 Task: Research Airbnb options in Mlimba, Tanzania from 6th December, 2023 to 10th December, 2023 for 1 adult.1  bedroom having 1 bed and 1 bathroom. Property type can be hotel. Look for 4 properties as per requirement.
Action: Mouse moved to (478, 242)
Screenshot: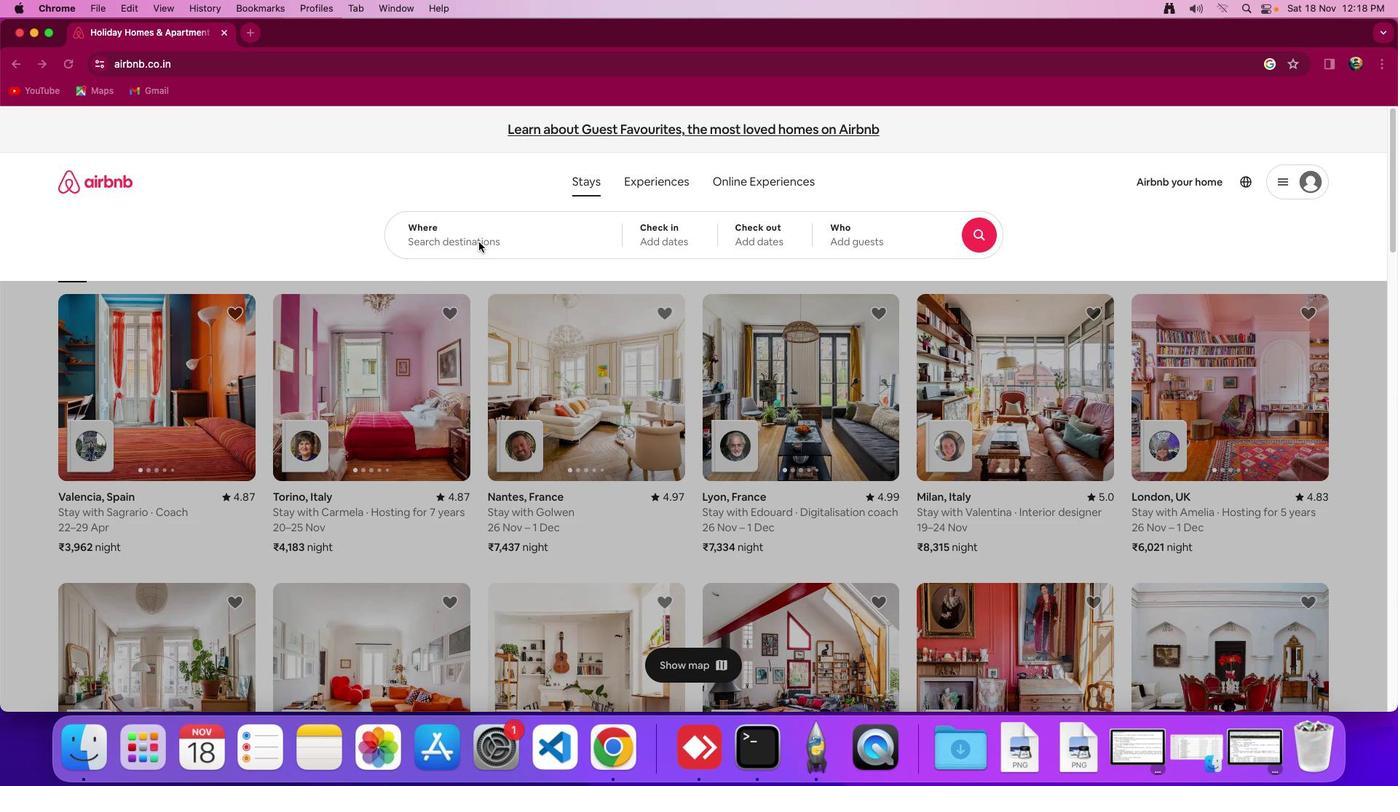 
Action: Mouse pressed left at (478, 242)
Screenshot: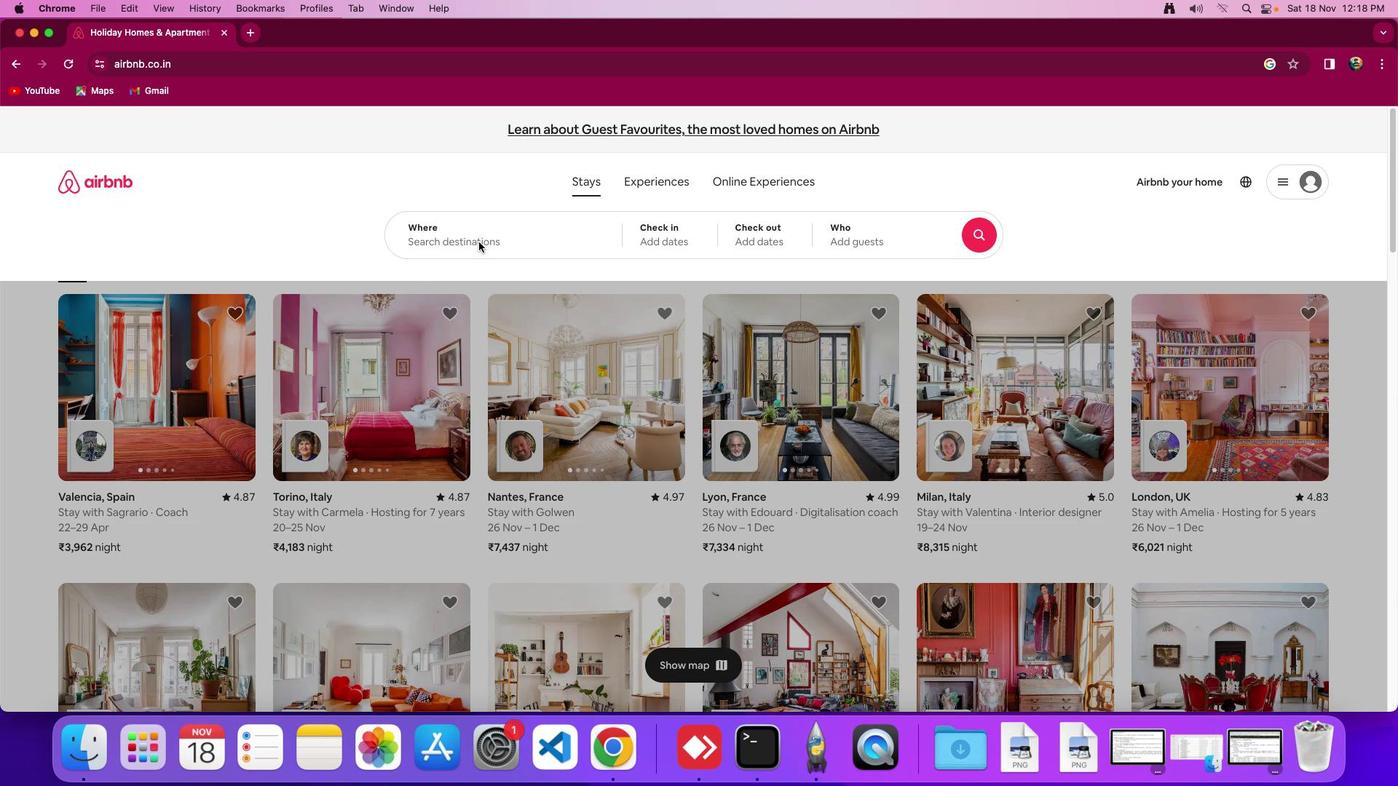 
Action: Mouse moved to (486, 236)
Screenshot: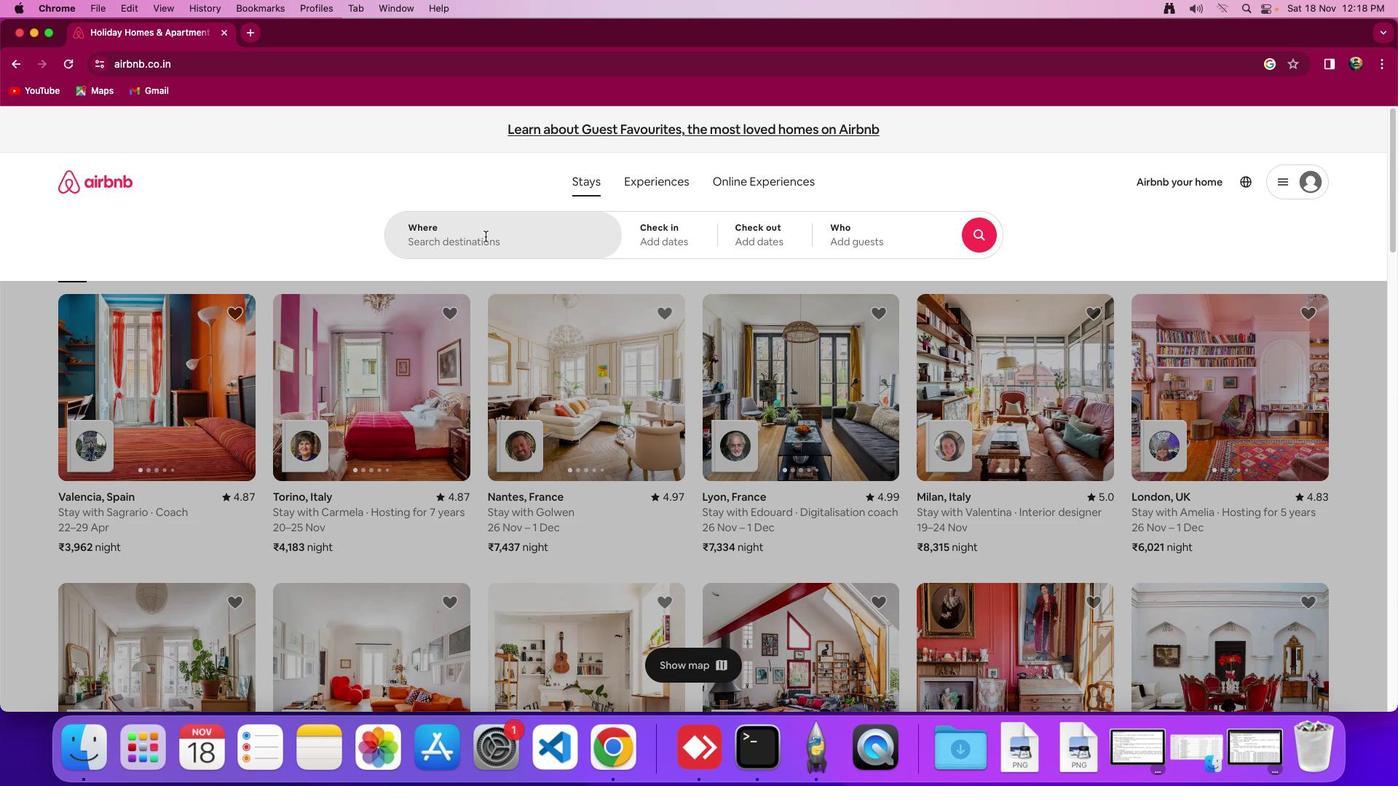 
Action: Mouse pressed left at (486, 236)
Screenshot: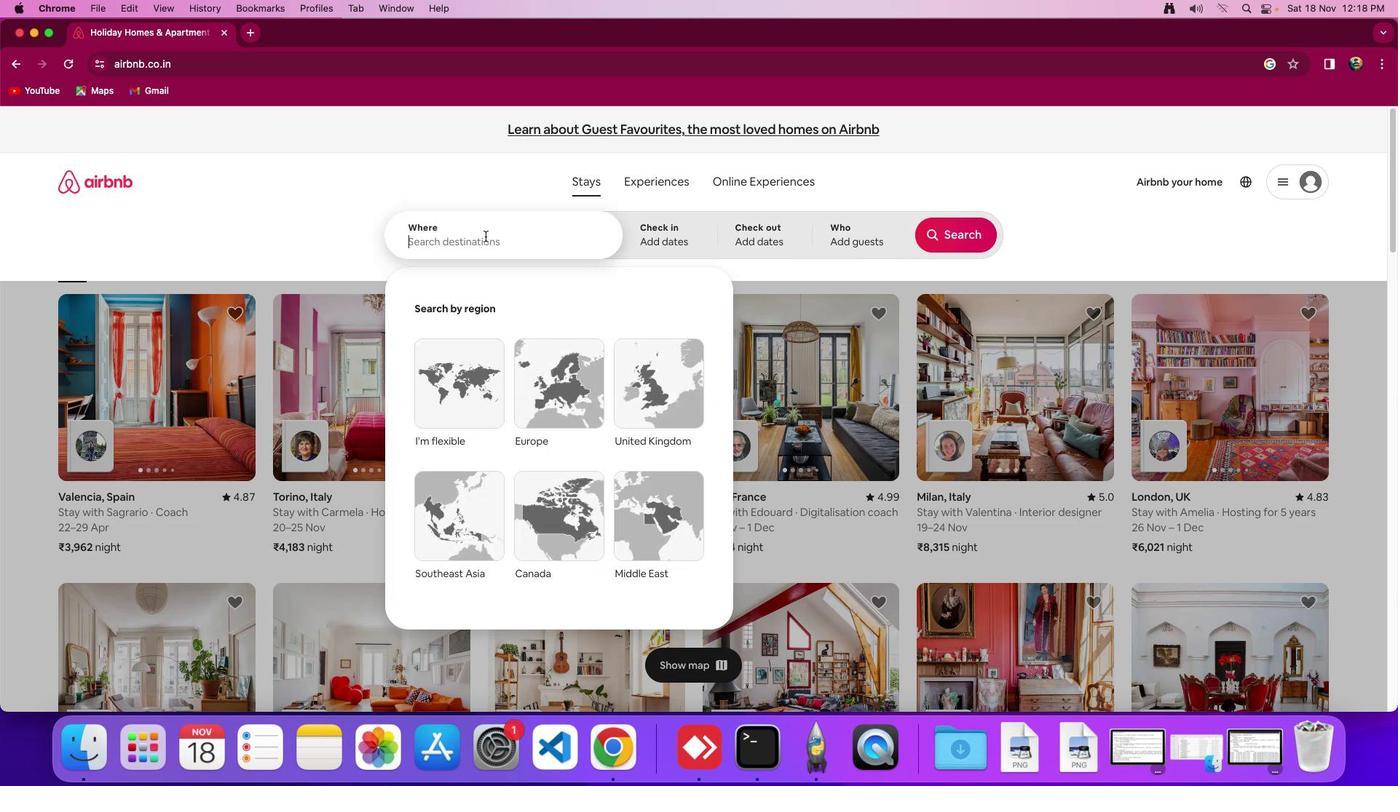 
Action: Mouse moved to (580, 255)
Screenshot: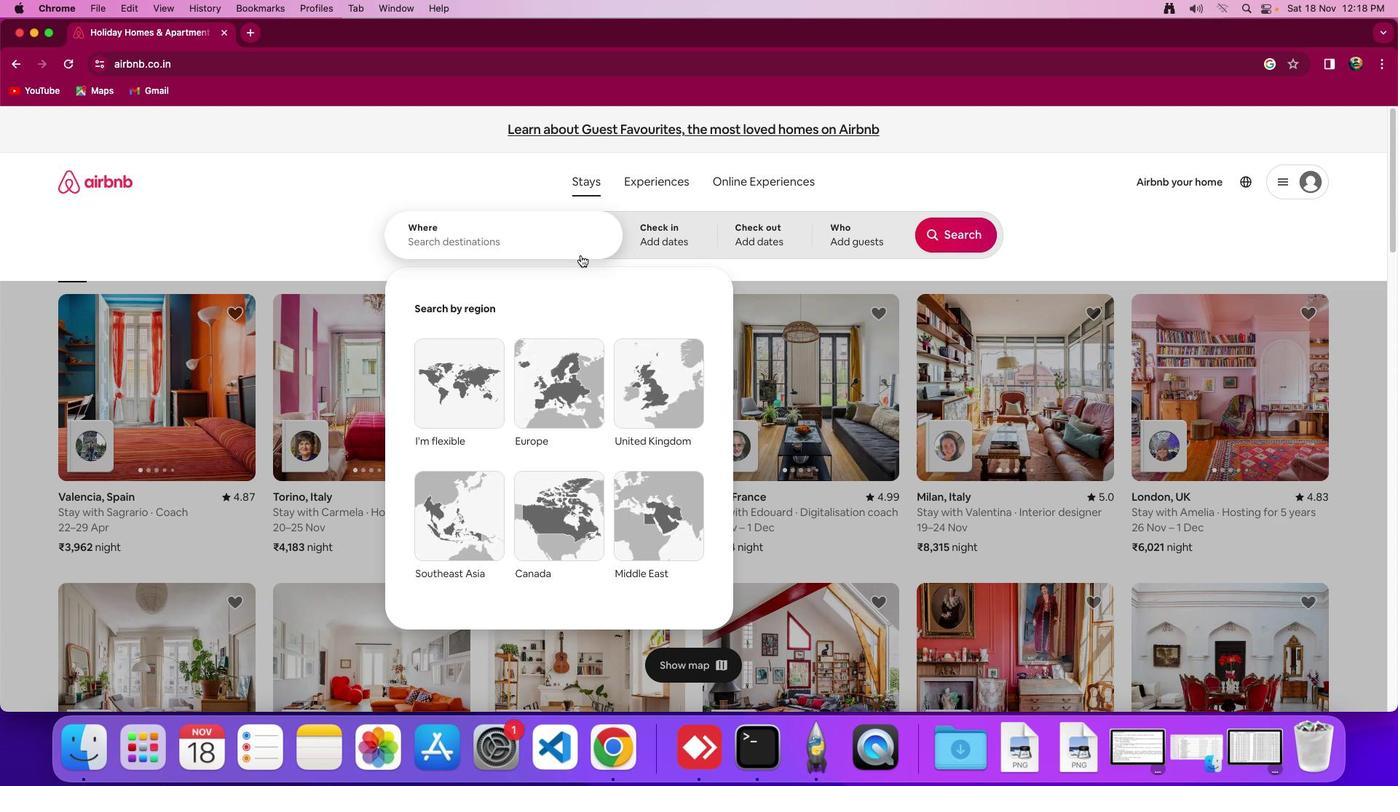 
Action: Key pressed Key.shift'M''l''i''m''b''a'','Key.spaceKey.shift_r'T''a''n''z''a''n''i''a'
Screenshot: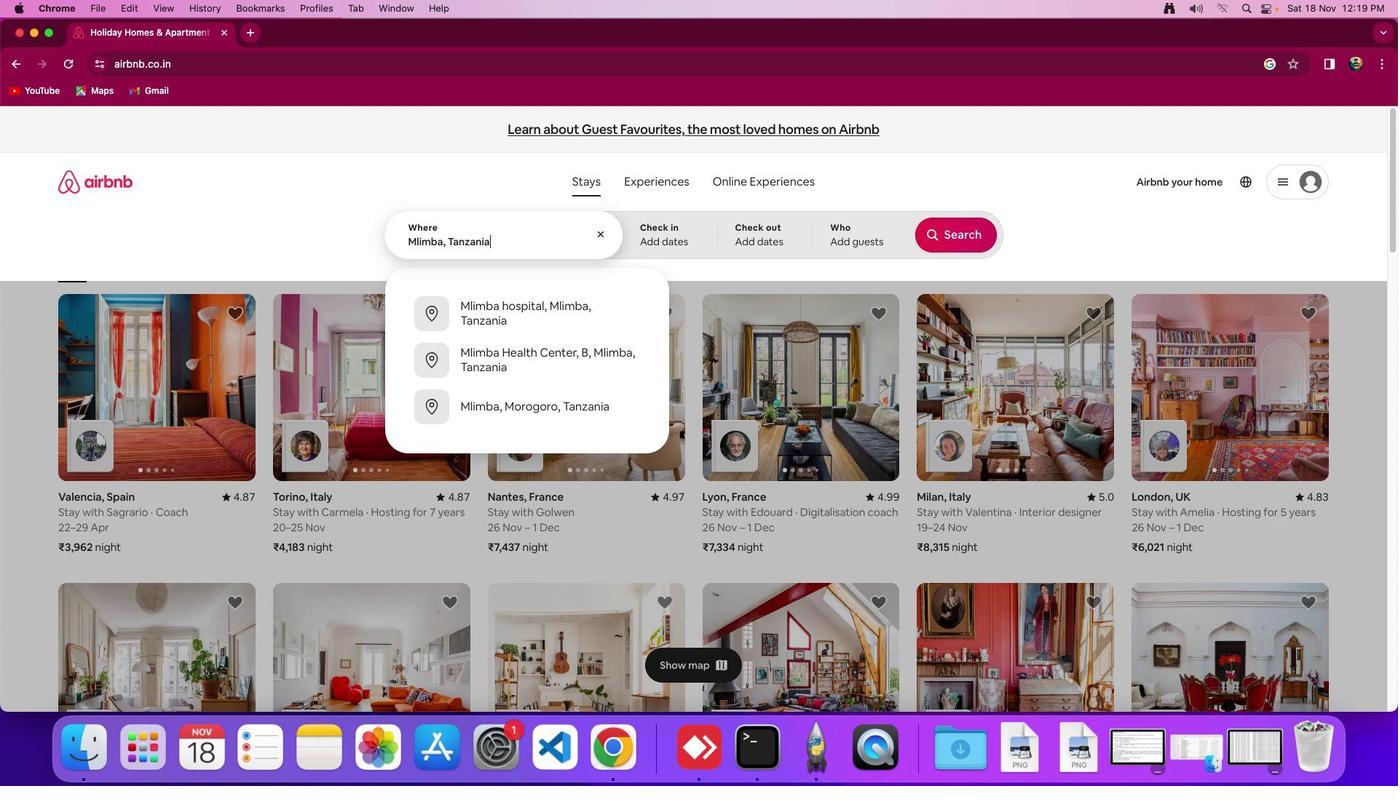 
Action: Mouse moved to (668, 240)
Screenshot: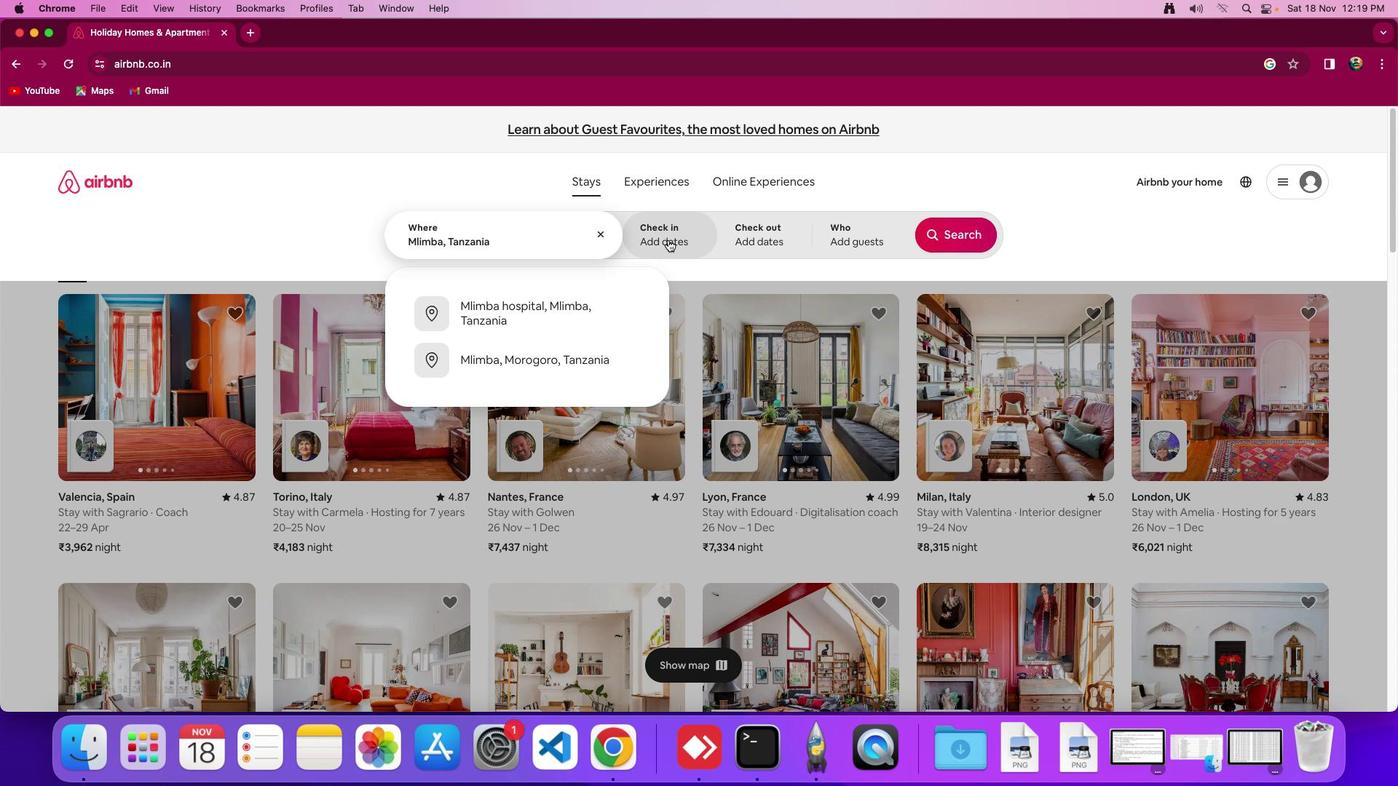
Action: Mouse pressed left at (668, 240)
Screenshot: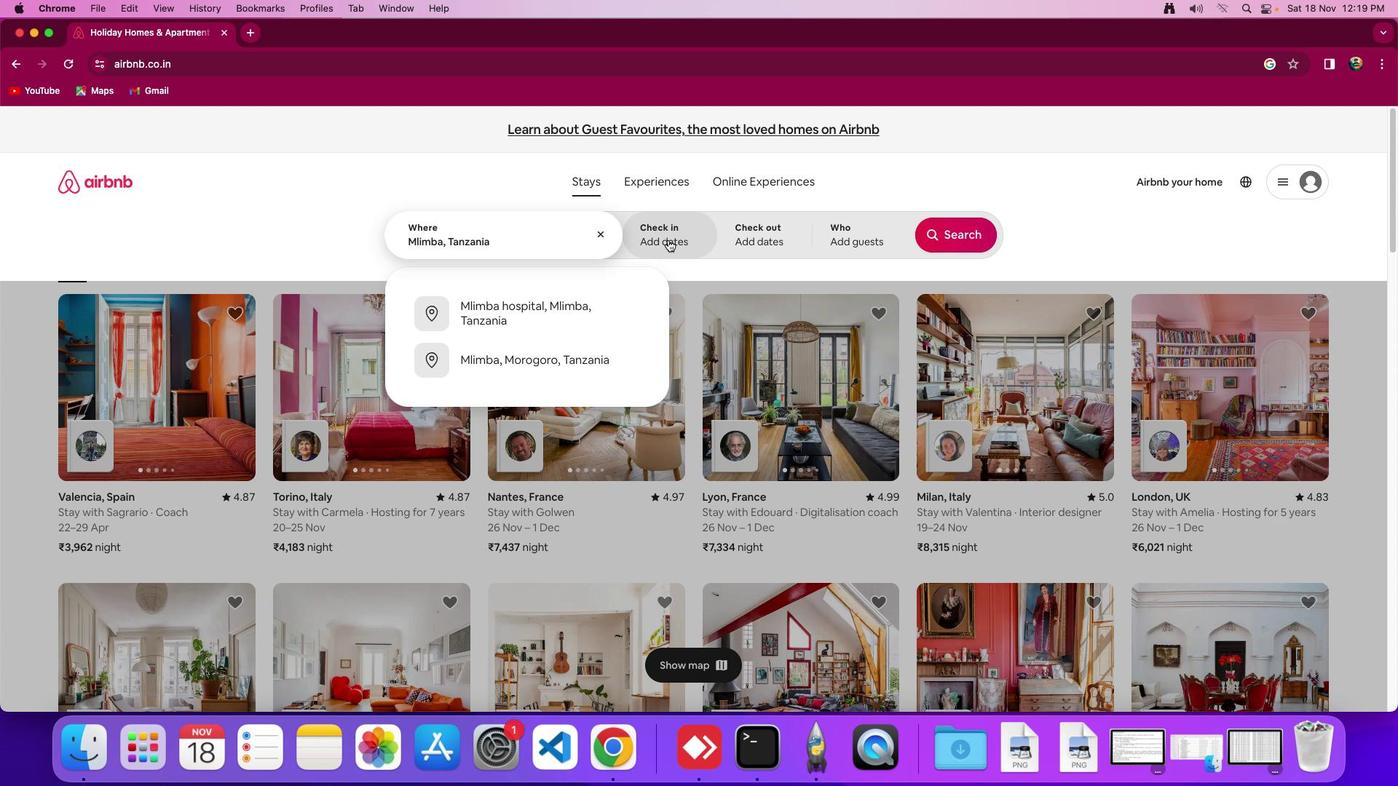 
Action: Mouse moved to (828, 451)
Screenshot: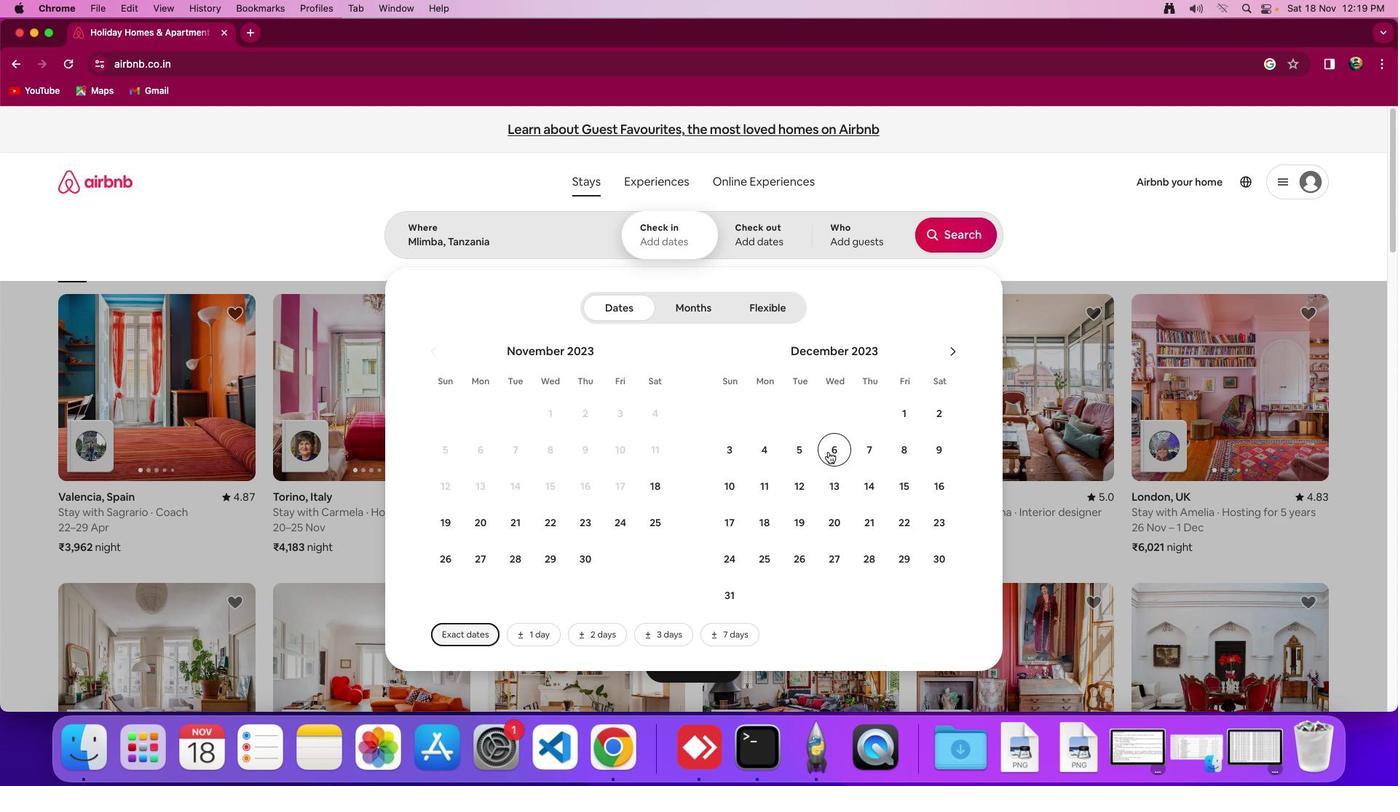 
Action: Mouse pressed left at (828, 451)
Screenshot: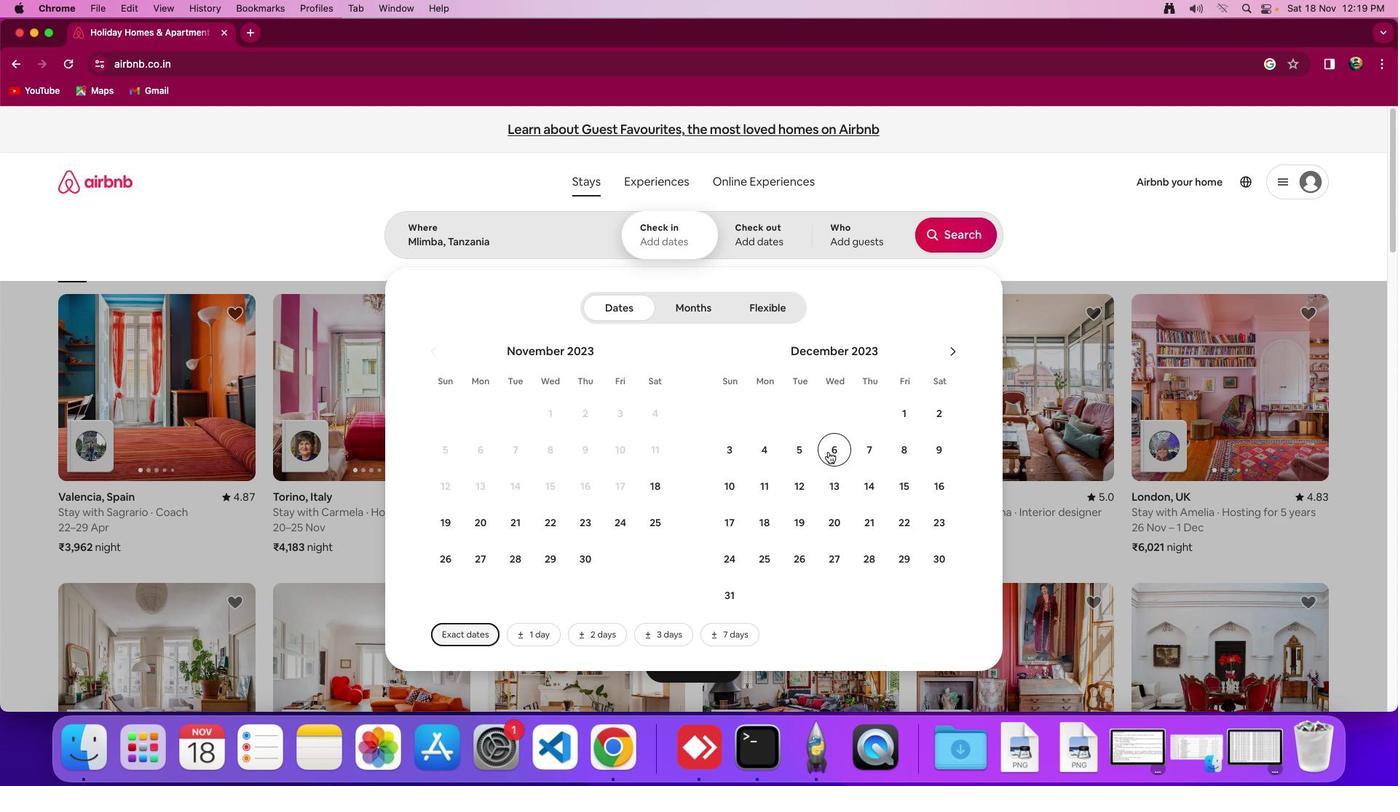 
Action: Mouse moved to (726, 487)
Screenshot: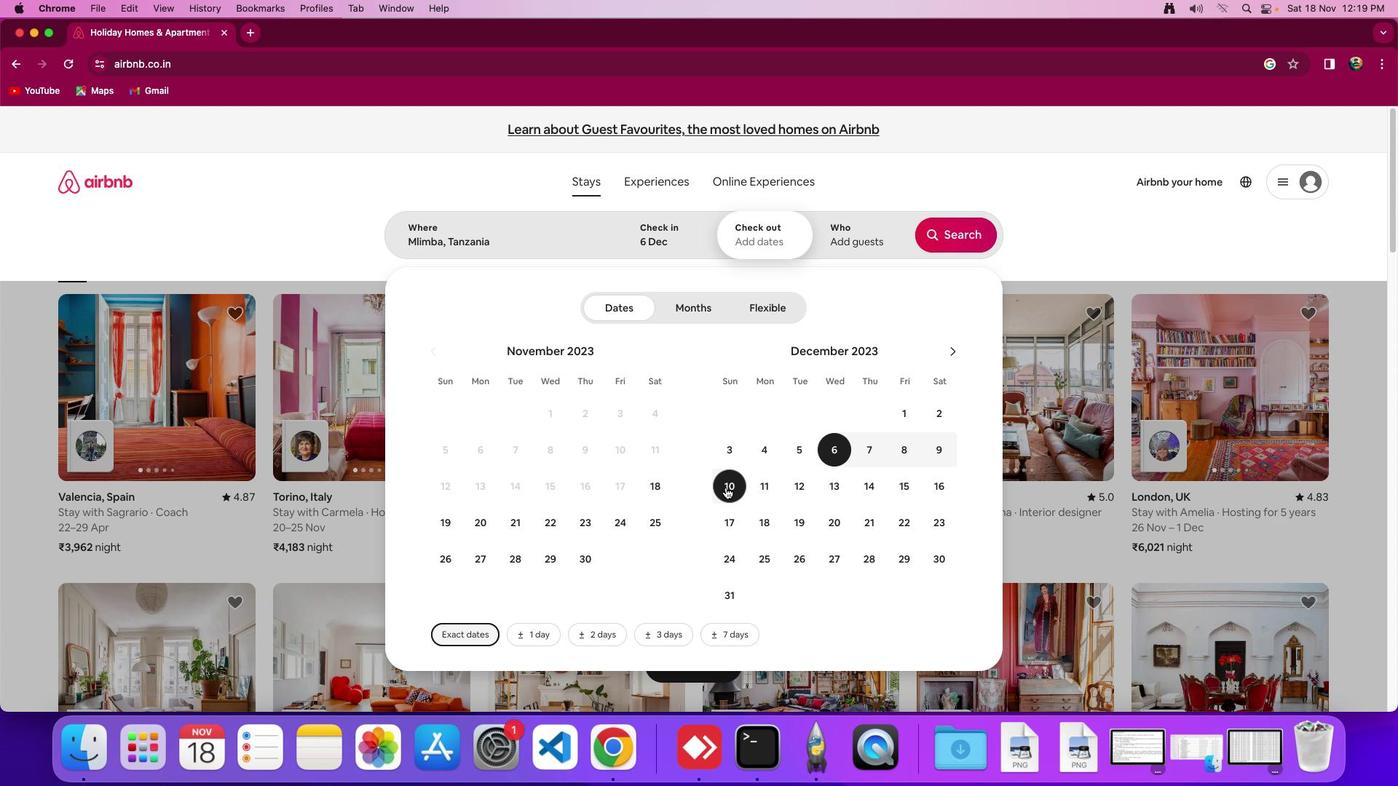 
Action: Mouse pressed left at (726, 487)
Screenshot: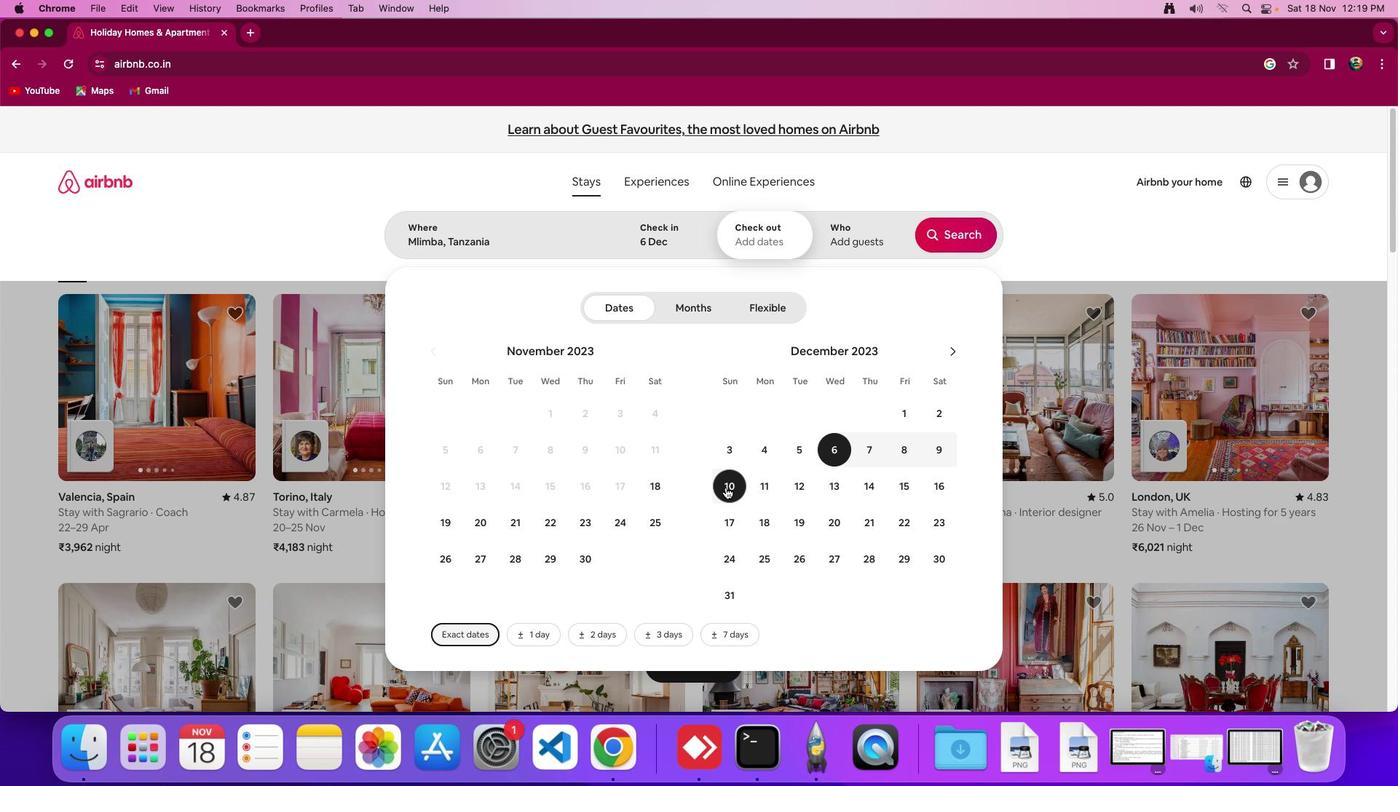 
Action: Mouse moved to (843, 237)
Screenshot: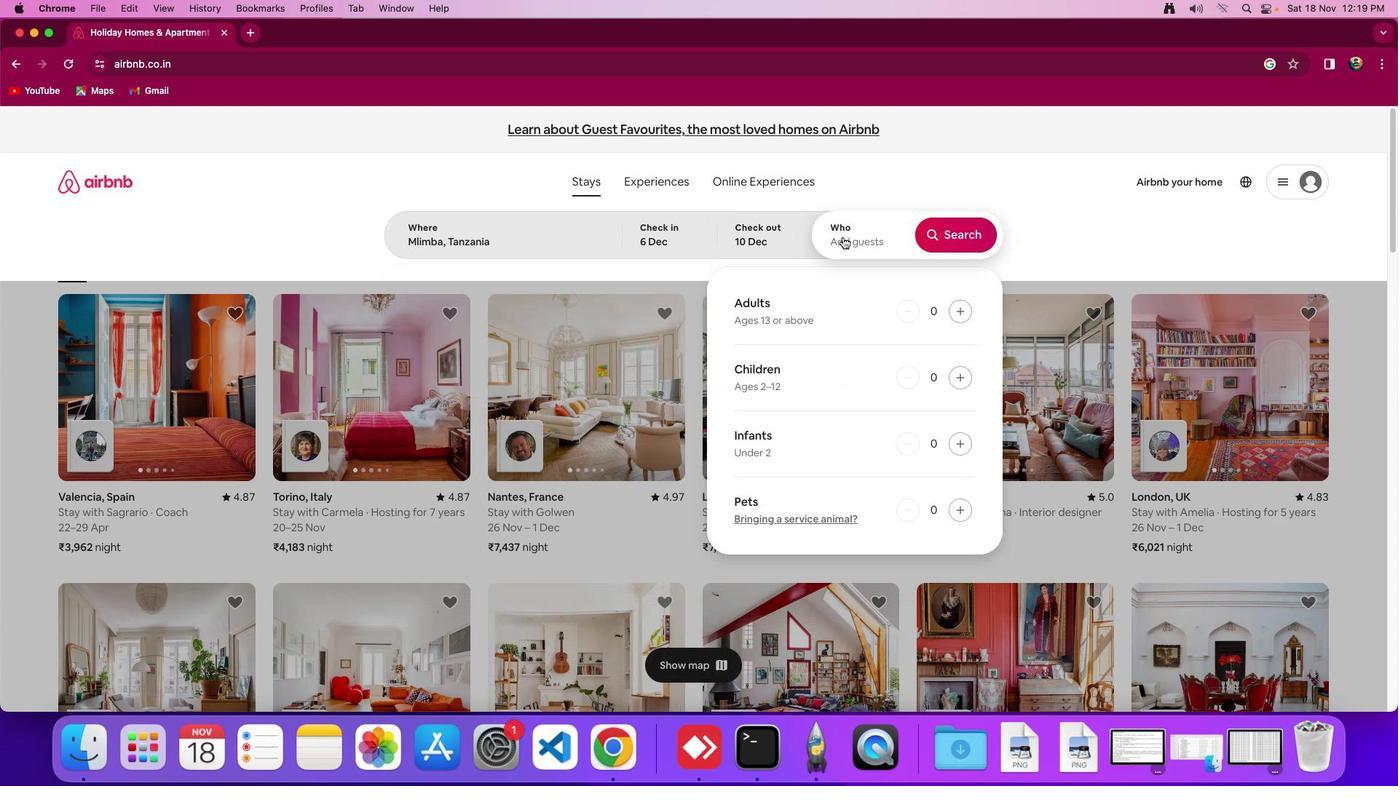 
Action: Mouse pressed left at (843, 237)
Screenshot: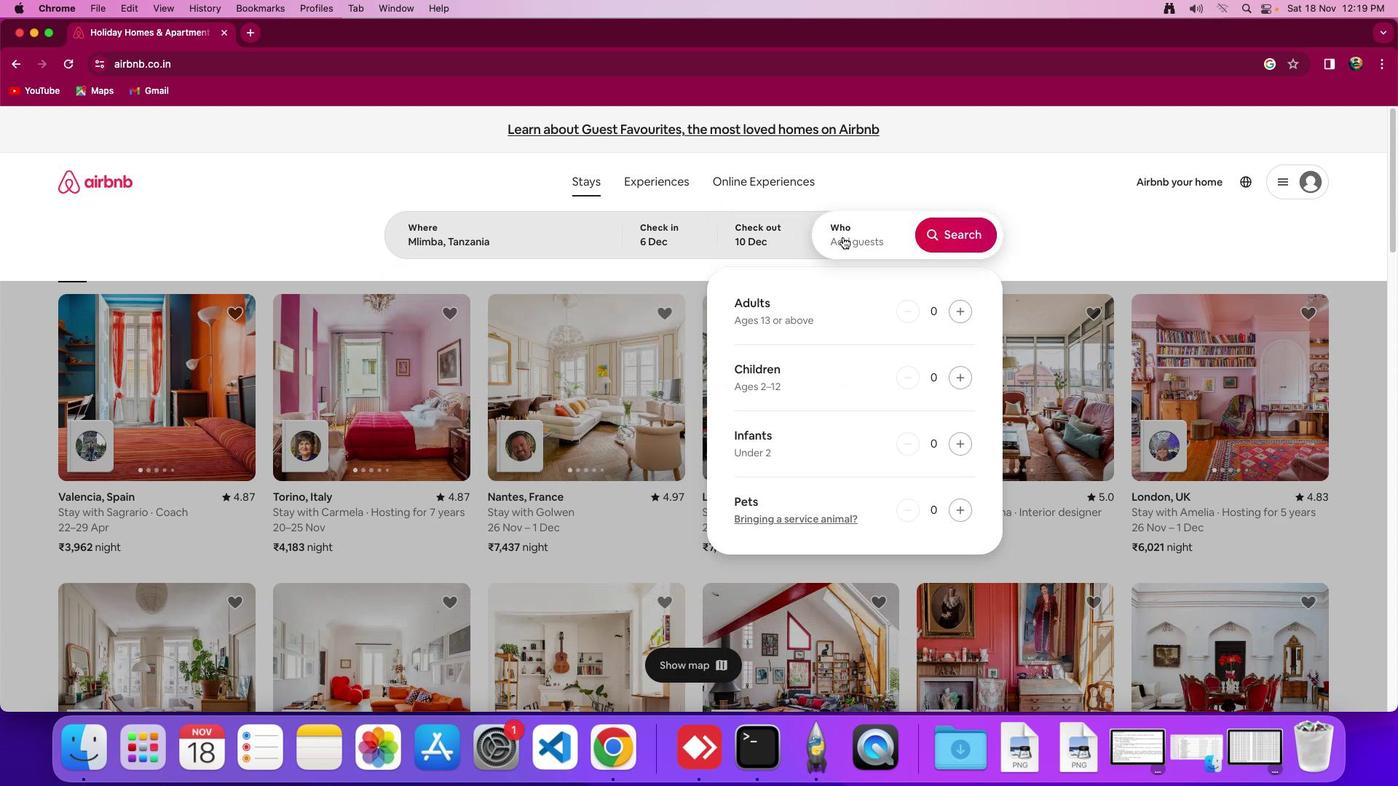 
Action: Mouse moved to (958, 308)
Screenshot: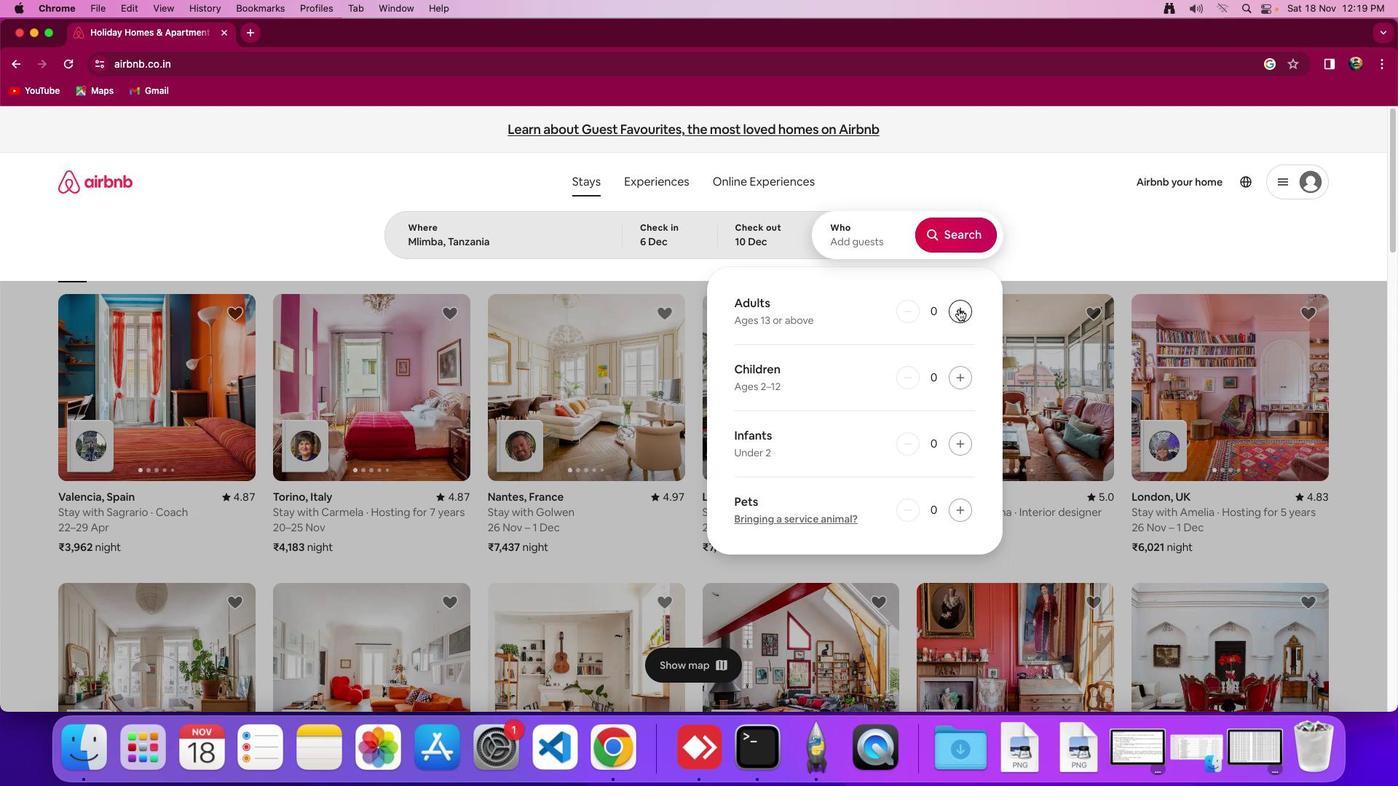 
Action: Mouse pressed left at (958, 308)
Screenshot: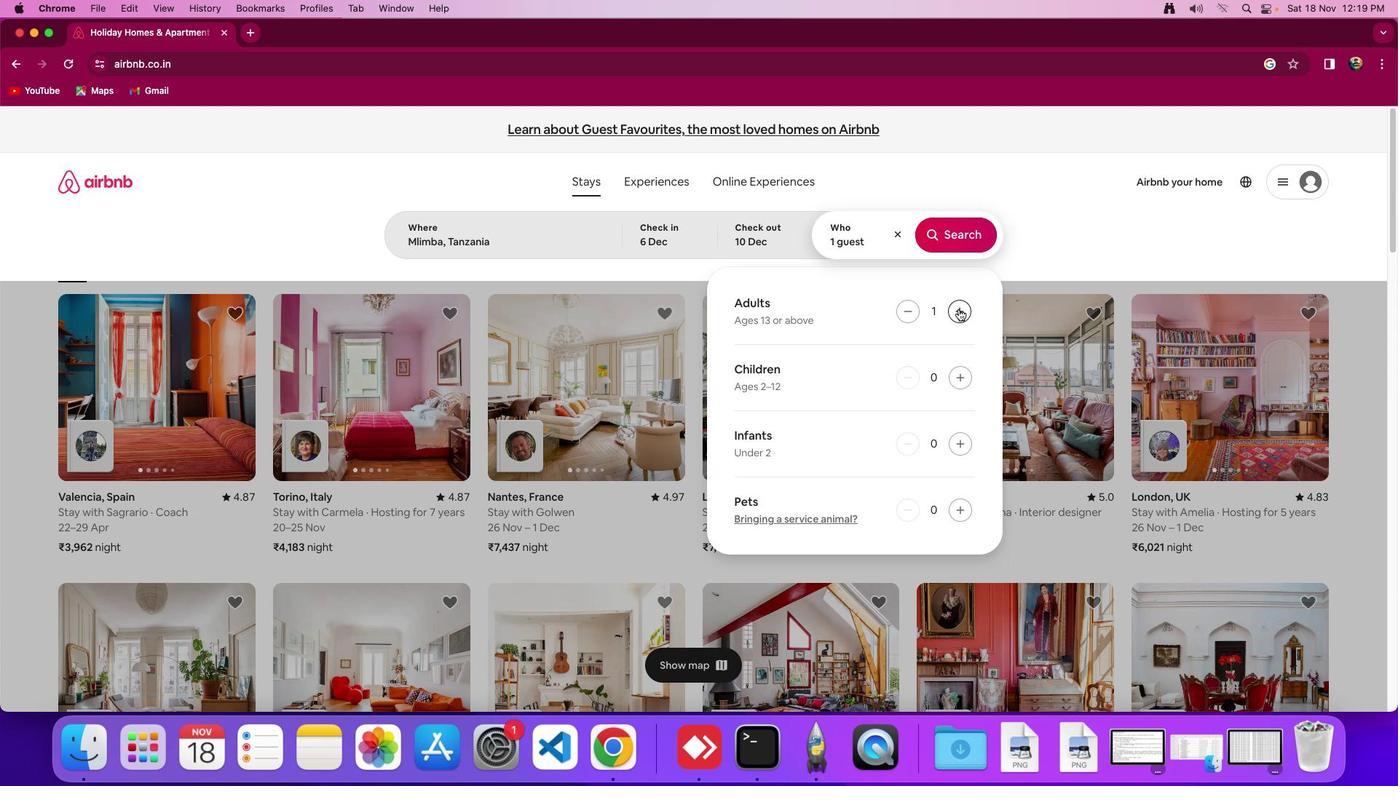 
Action: Mouse moved to (956, 380)
Screenshot: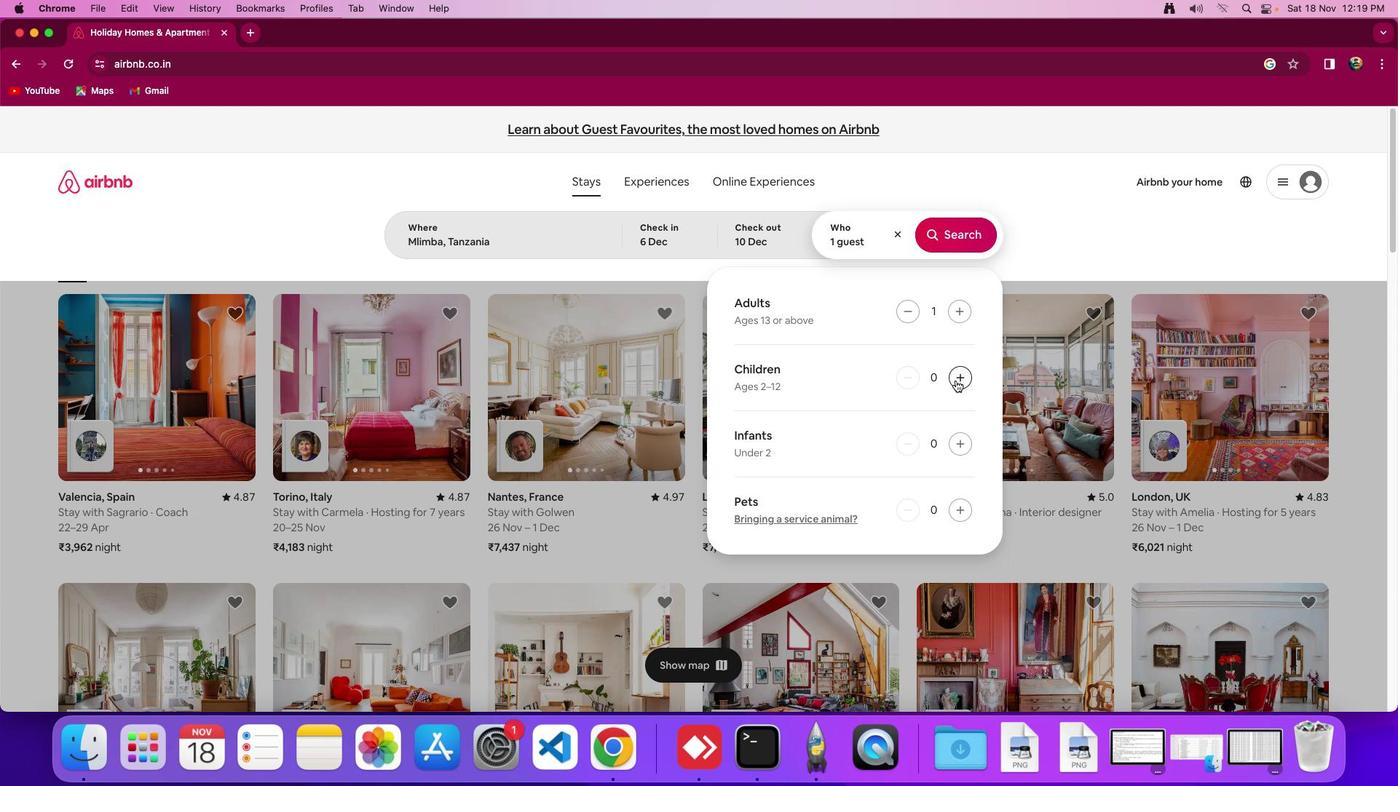 
Action: Mouse pressed left at (956, 380)
Screenshot: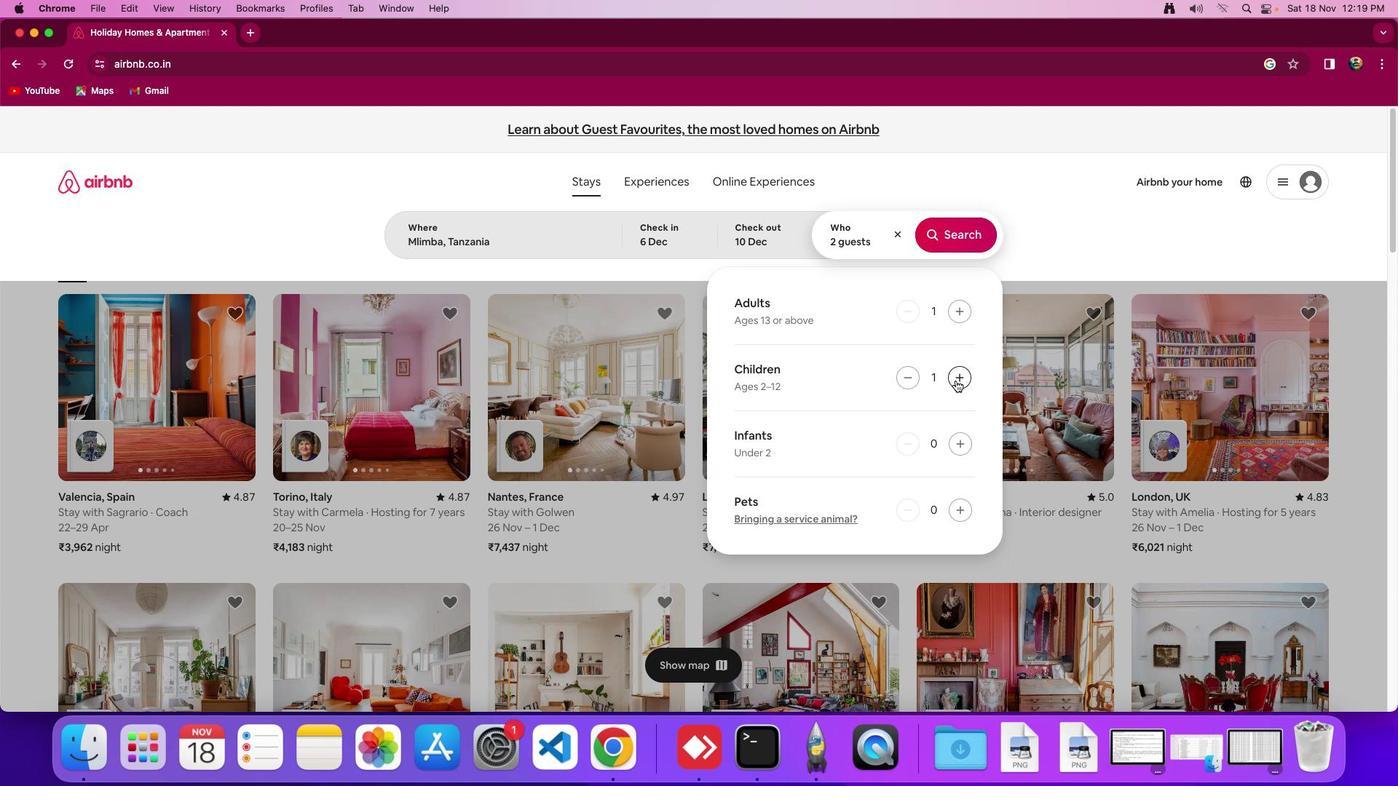 
Action: Mouse moved to (914, 378)
Screenshot: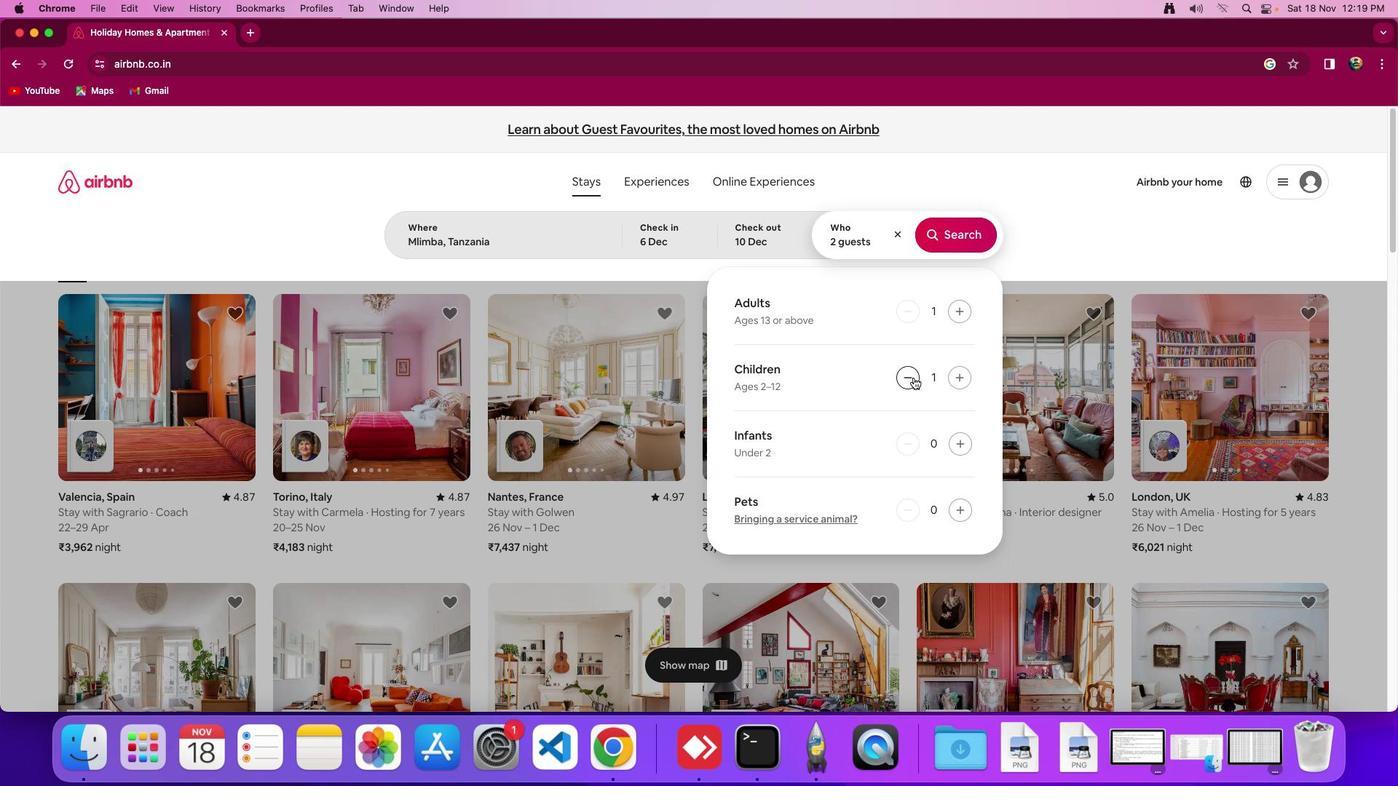 
Action: Mouse pressed left at (914, 378)
Screenshot: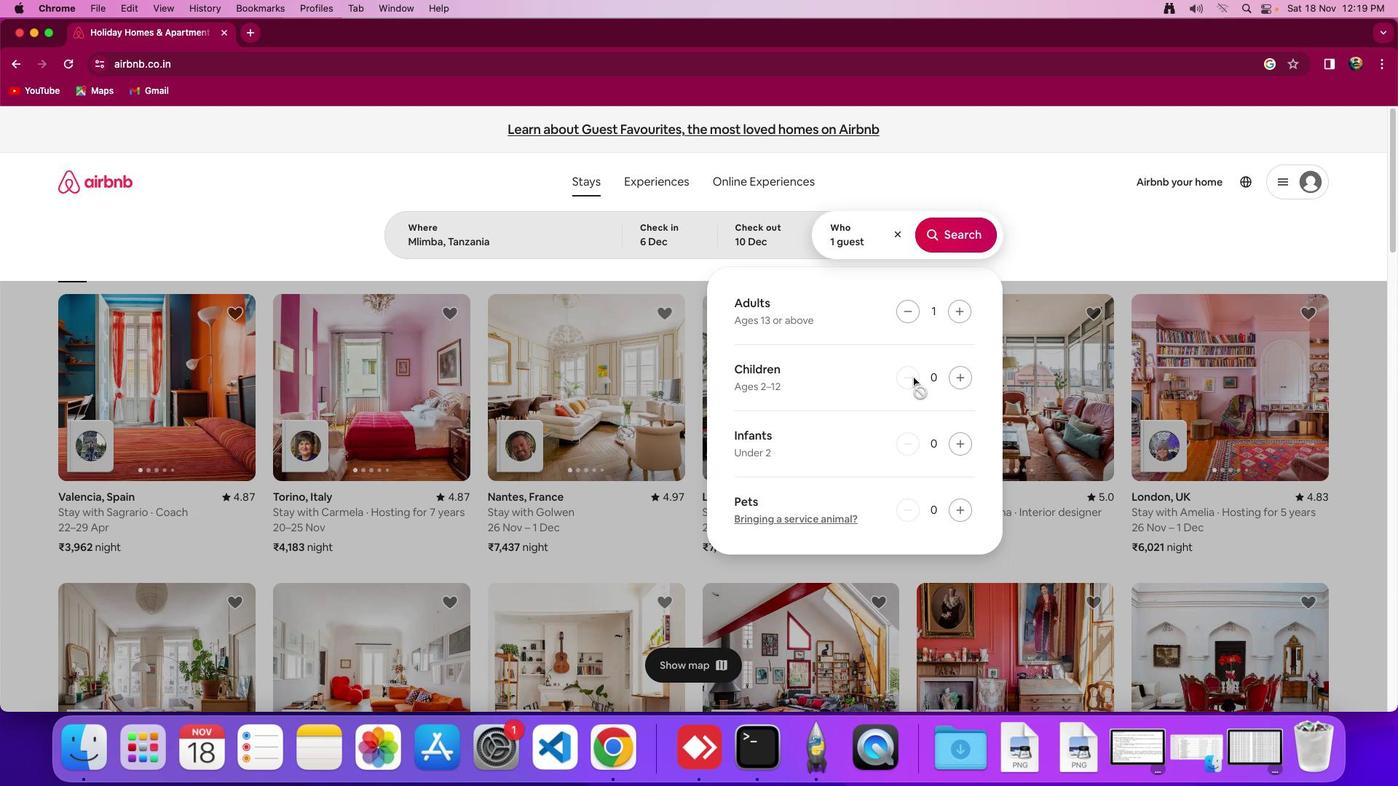 
Action: Mouse moved to (952, 230)
Screenshot: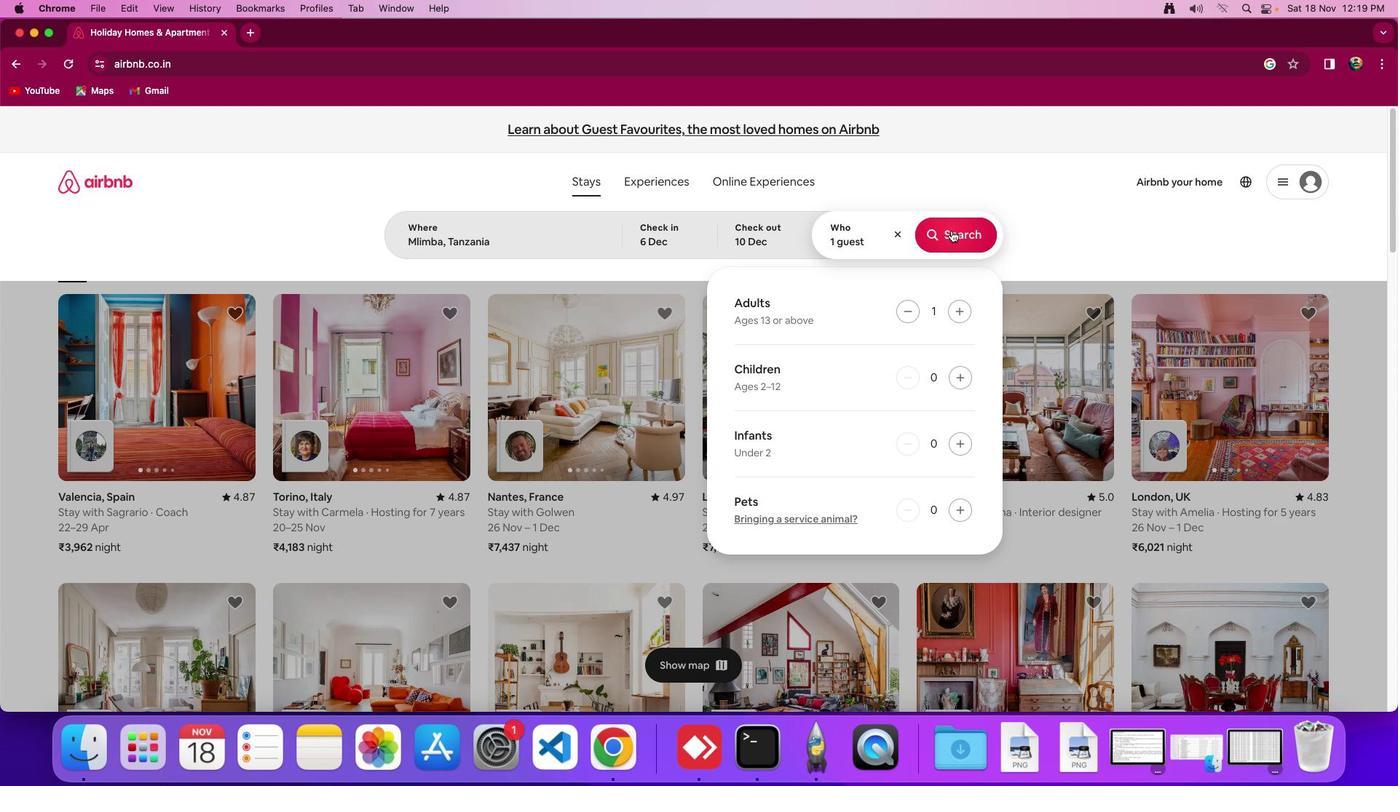
Action: Mouse pressed left at (952, 230)
Screenshot: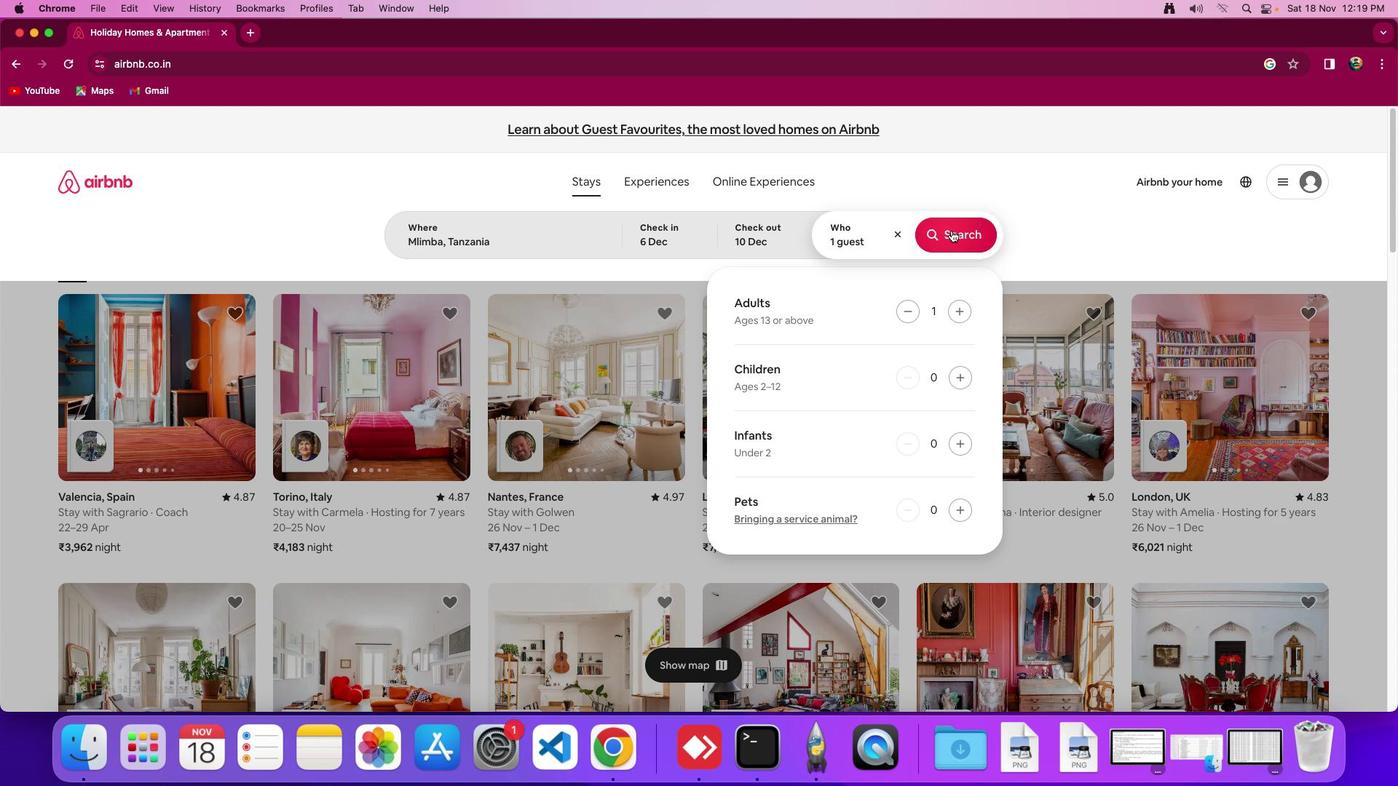 
Action: Mouse moved to (1157, 194)
Screenshot: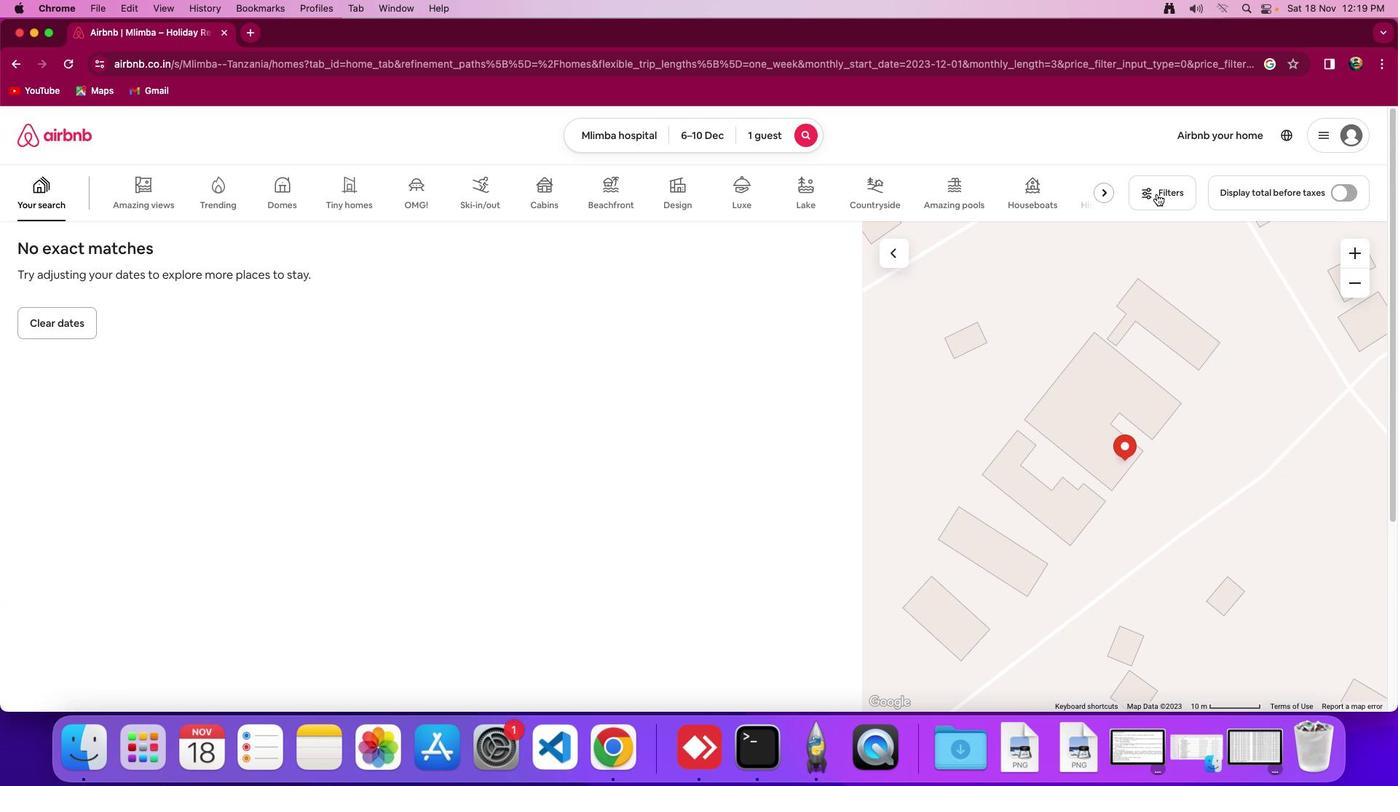 
Action: Mouse pressed left at (1157, 194)
Screenshot: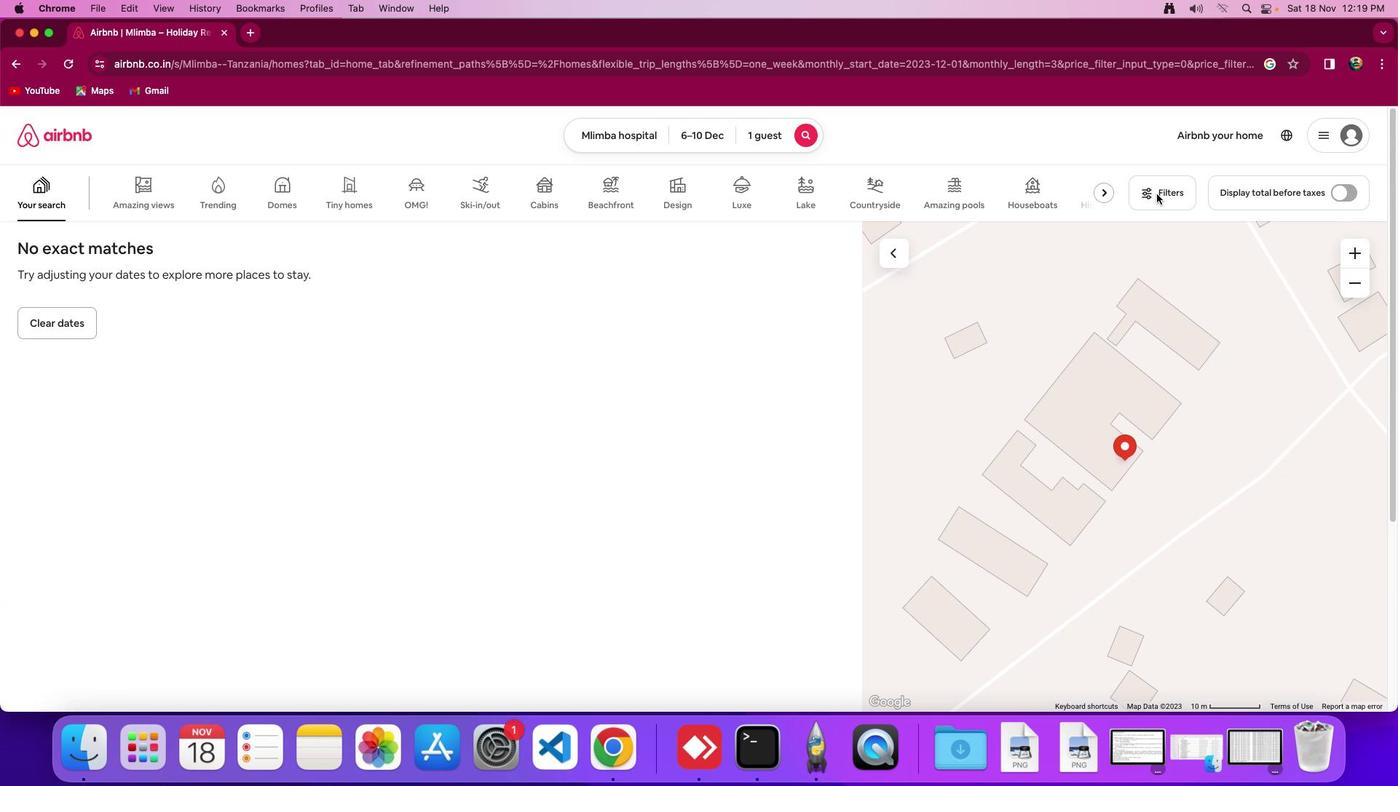 
Action: Mouse moved to (763, 403)
Screenshot: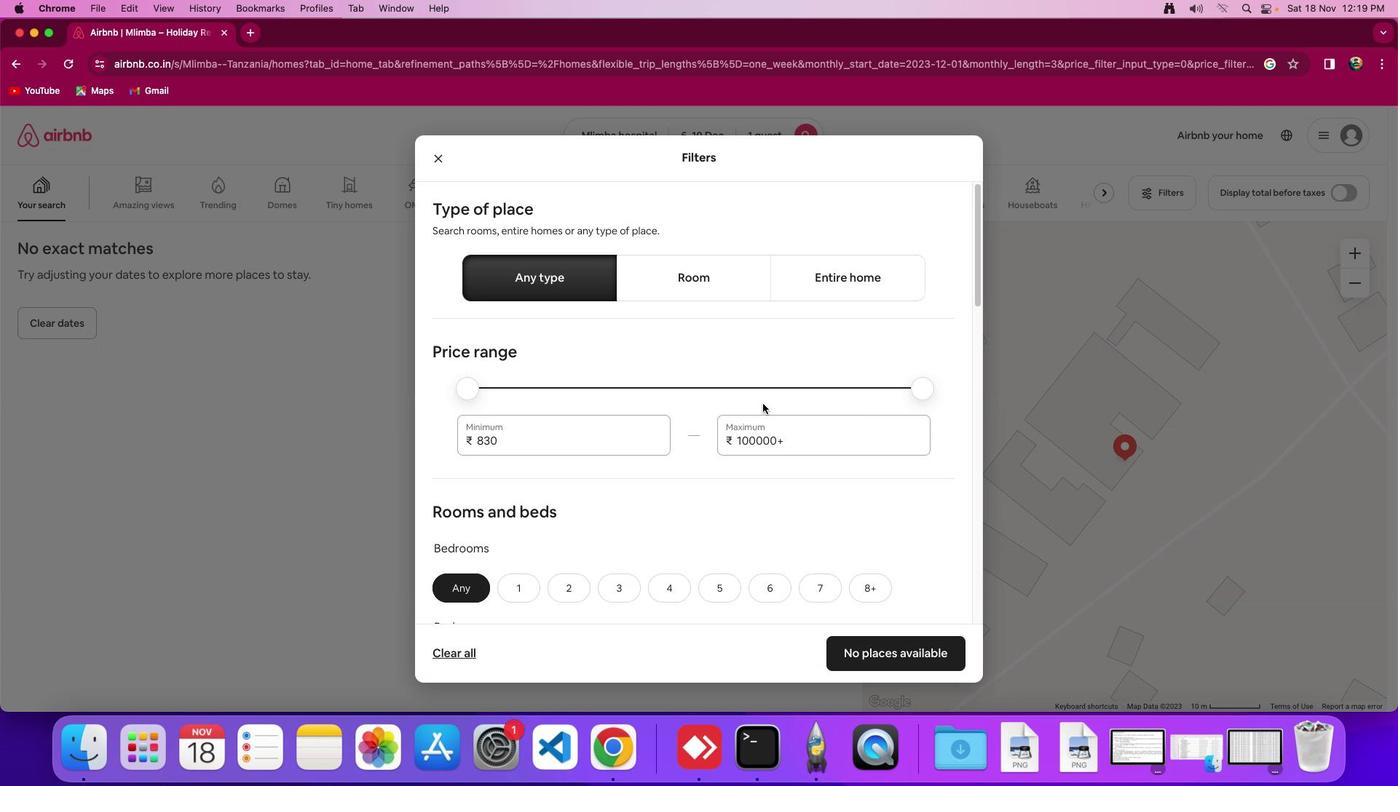
Action: Mouse scrolled (763, 403) with delta (0, 0)
Screenshot: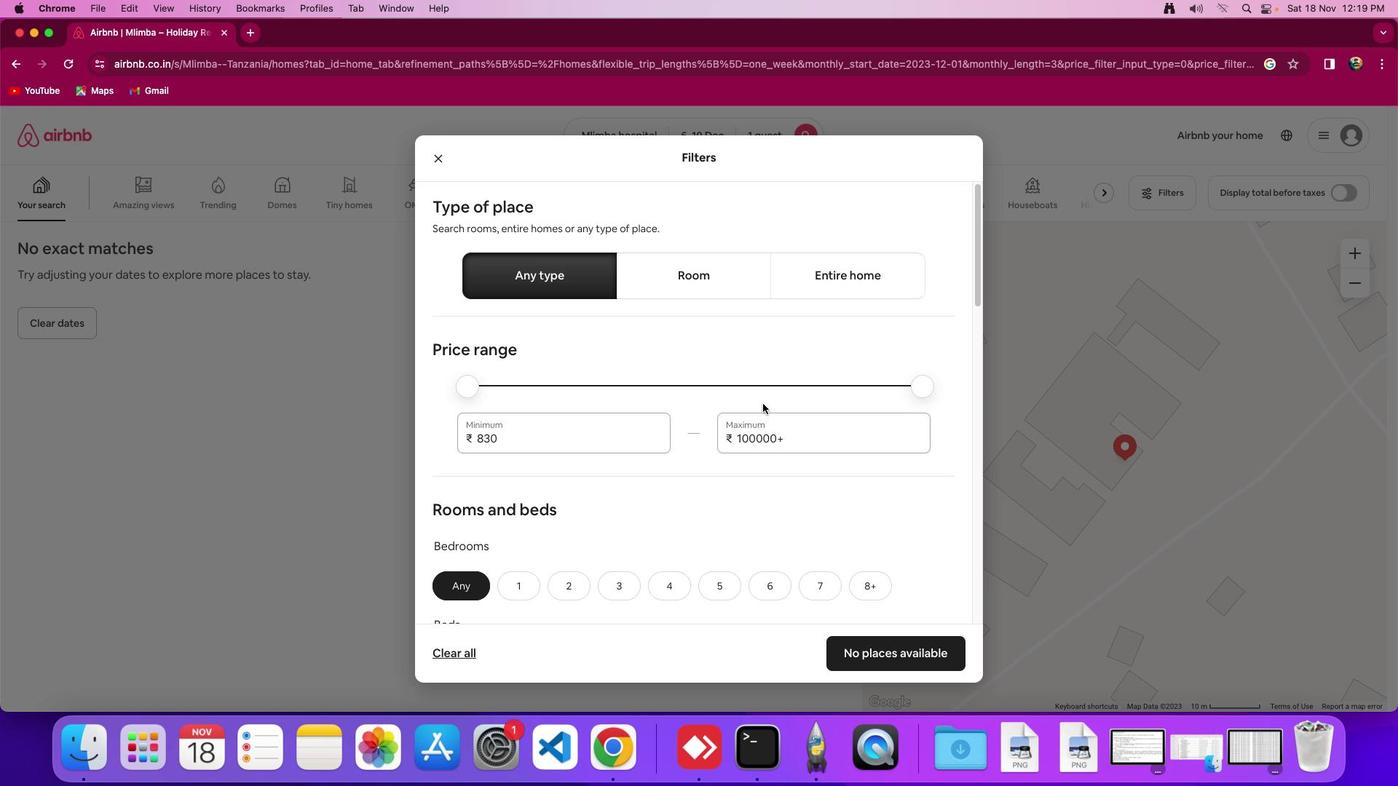 
Action: Mouse scrolled (763, 403) with delta (0, 0)
Screenshot: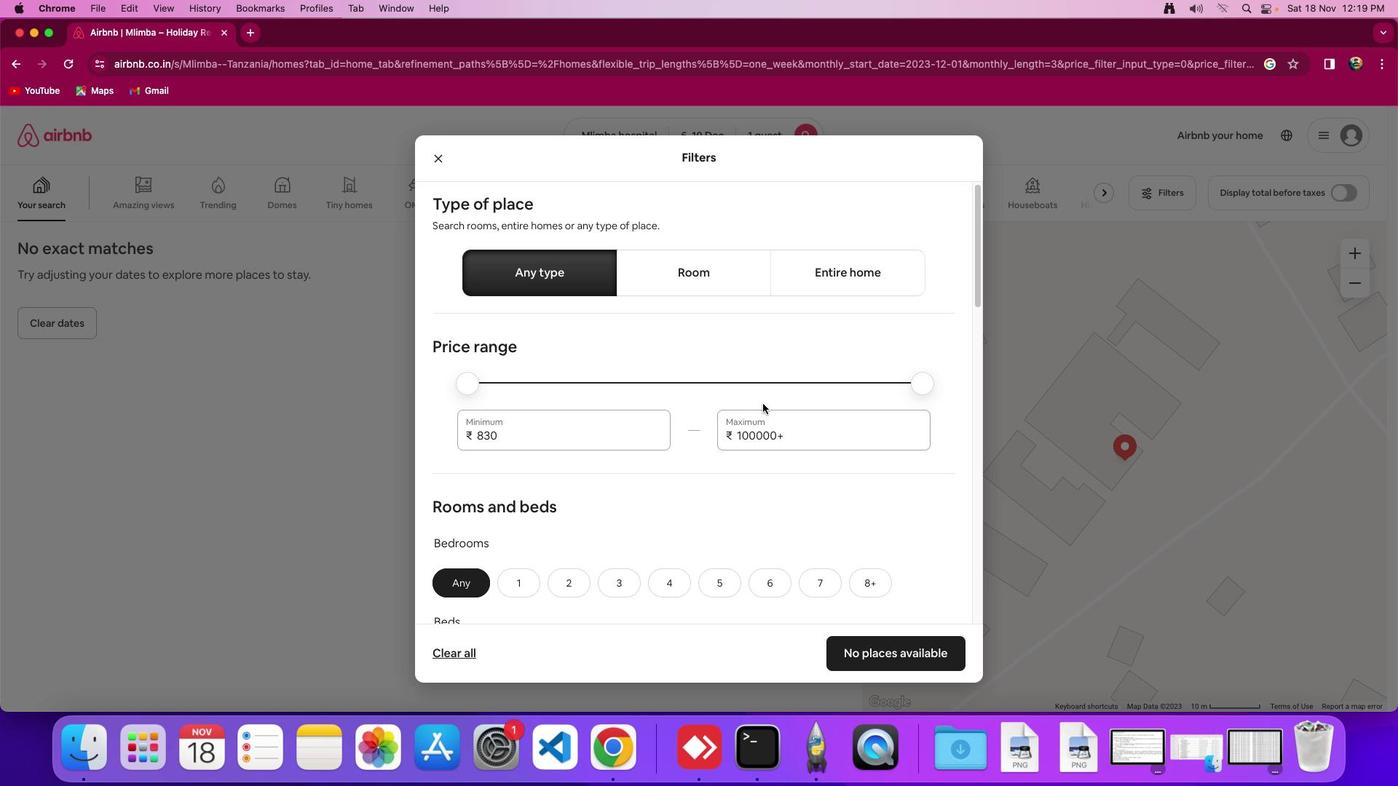 
Action: Mouse moved to (762, 402)
Screenshot: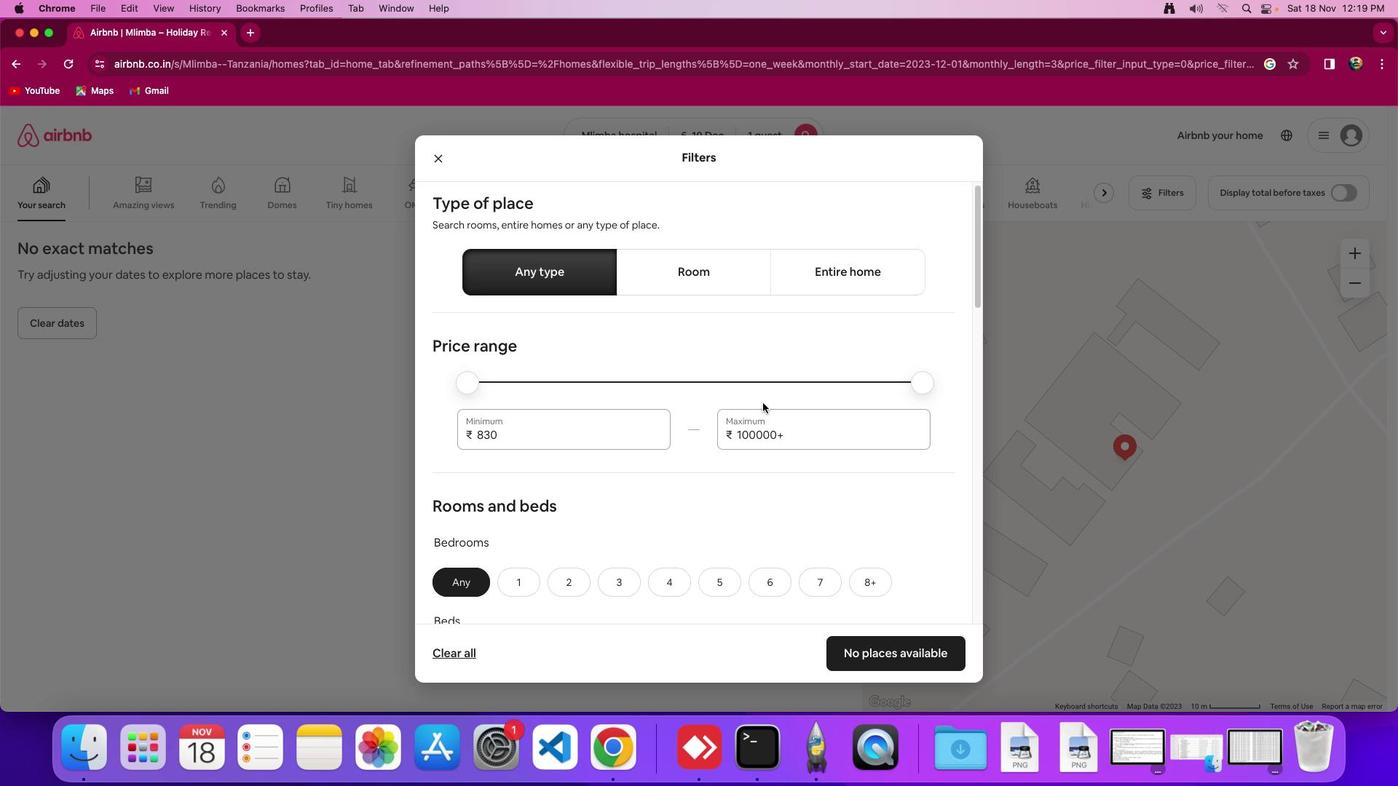 
Action: Mouse scrolled (762, 402) with delta (0, 0)
Screenshot: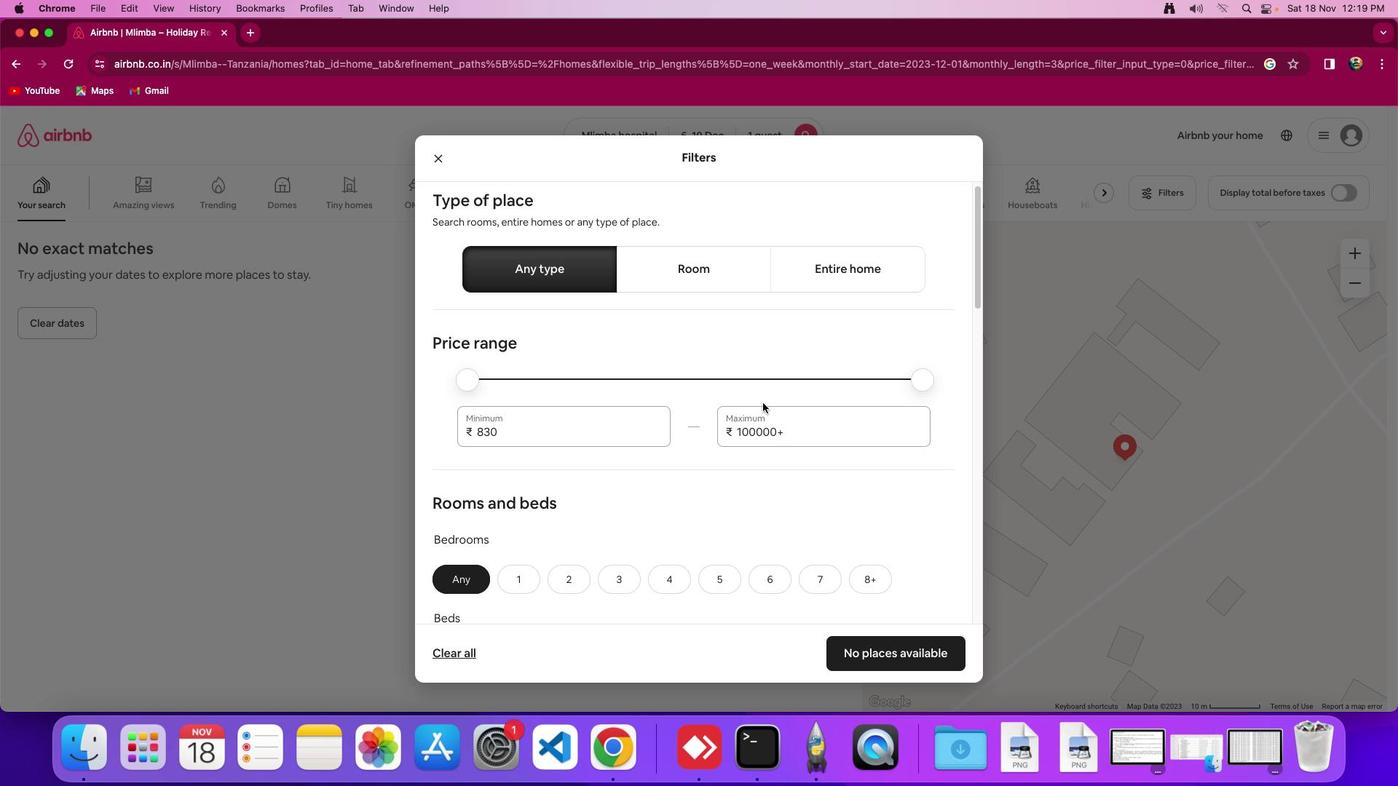 
Action: Mouse scrolled (762, 402) with delta (0, 0)
Screenshot: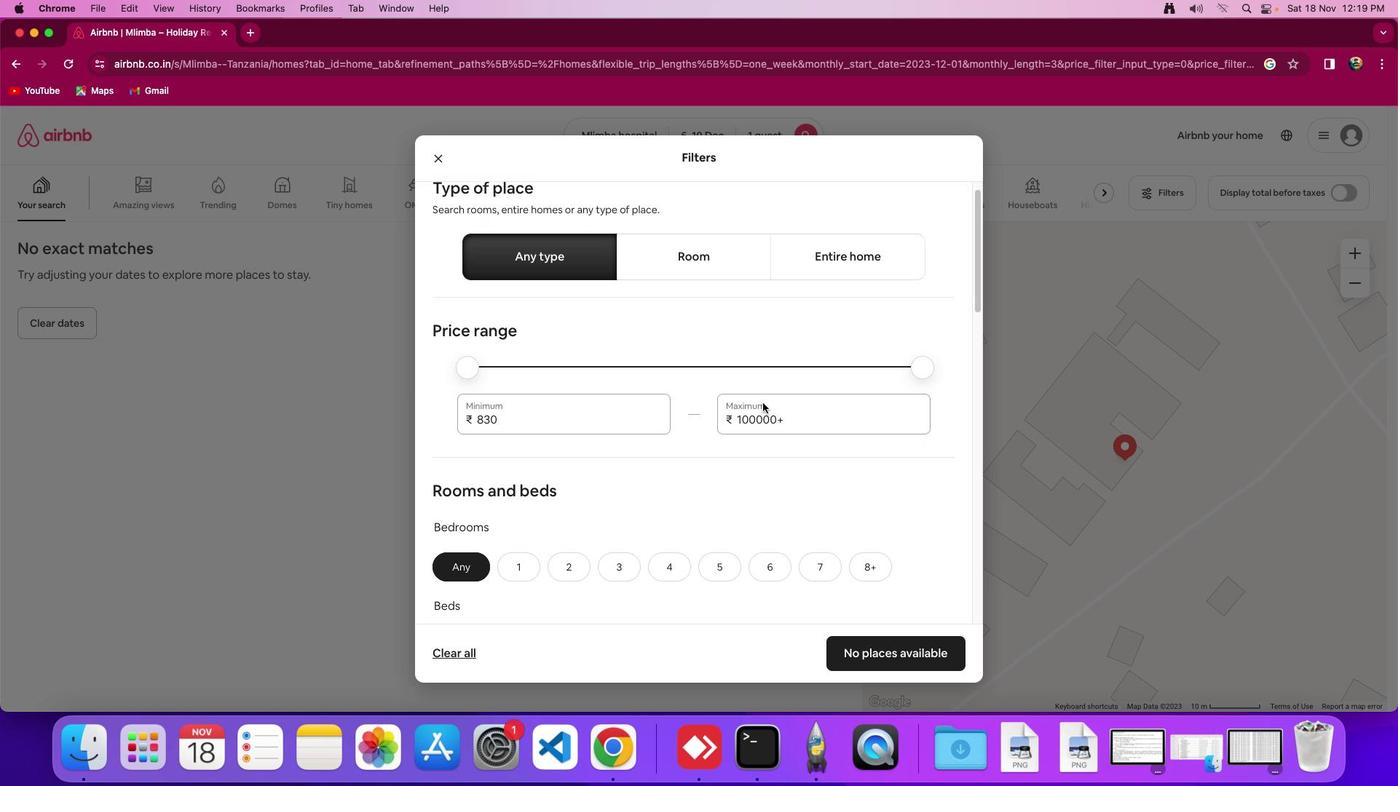 
Action: Mouse moved to (764, 402)
Screenshot: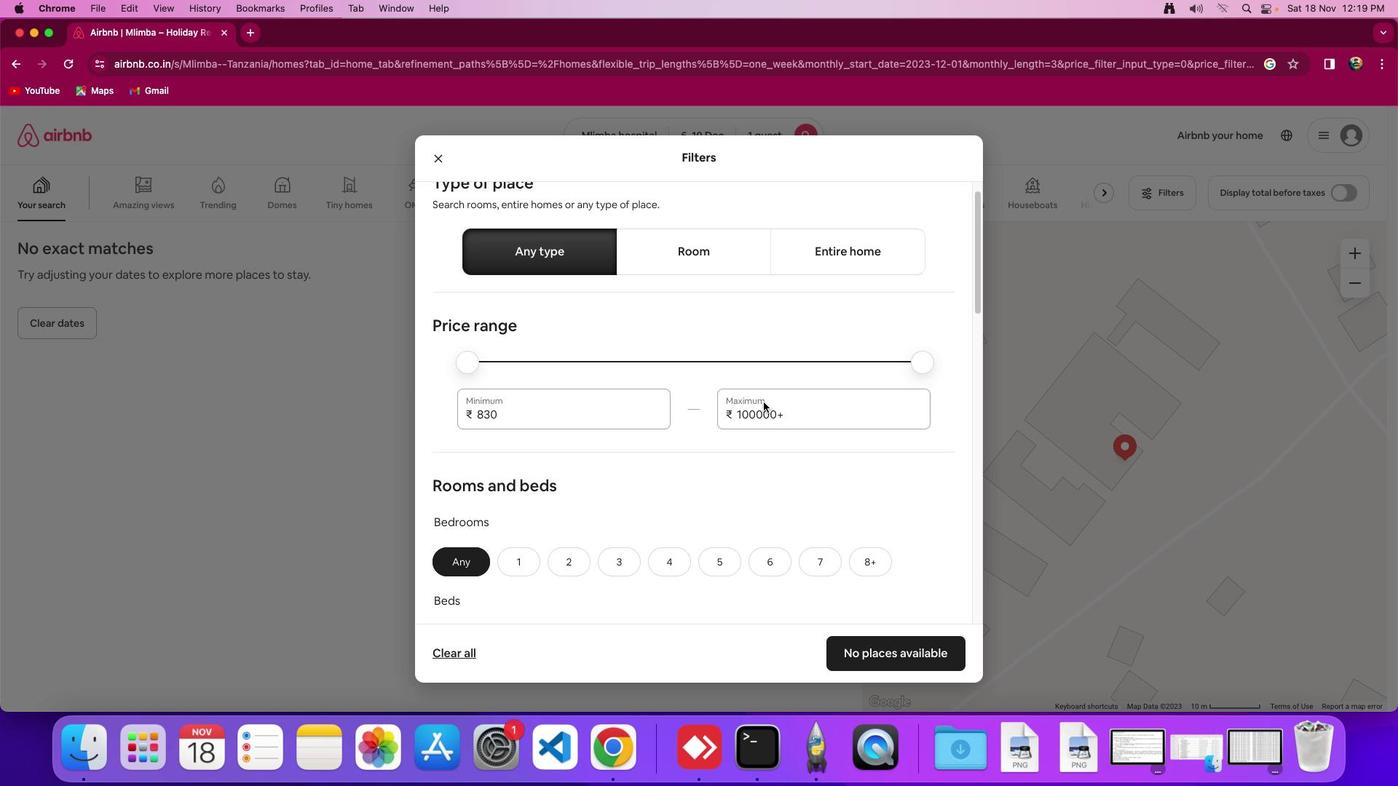 
Action: Mouse scrolled (764, 402) with delta (0, 0)
Screenshot: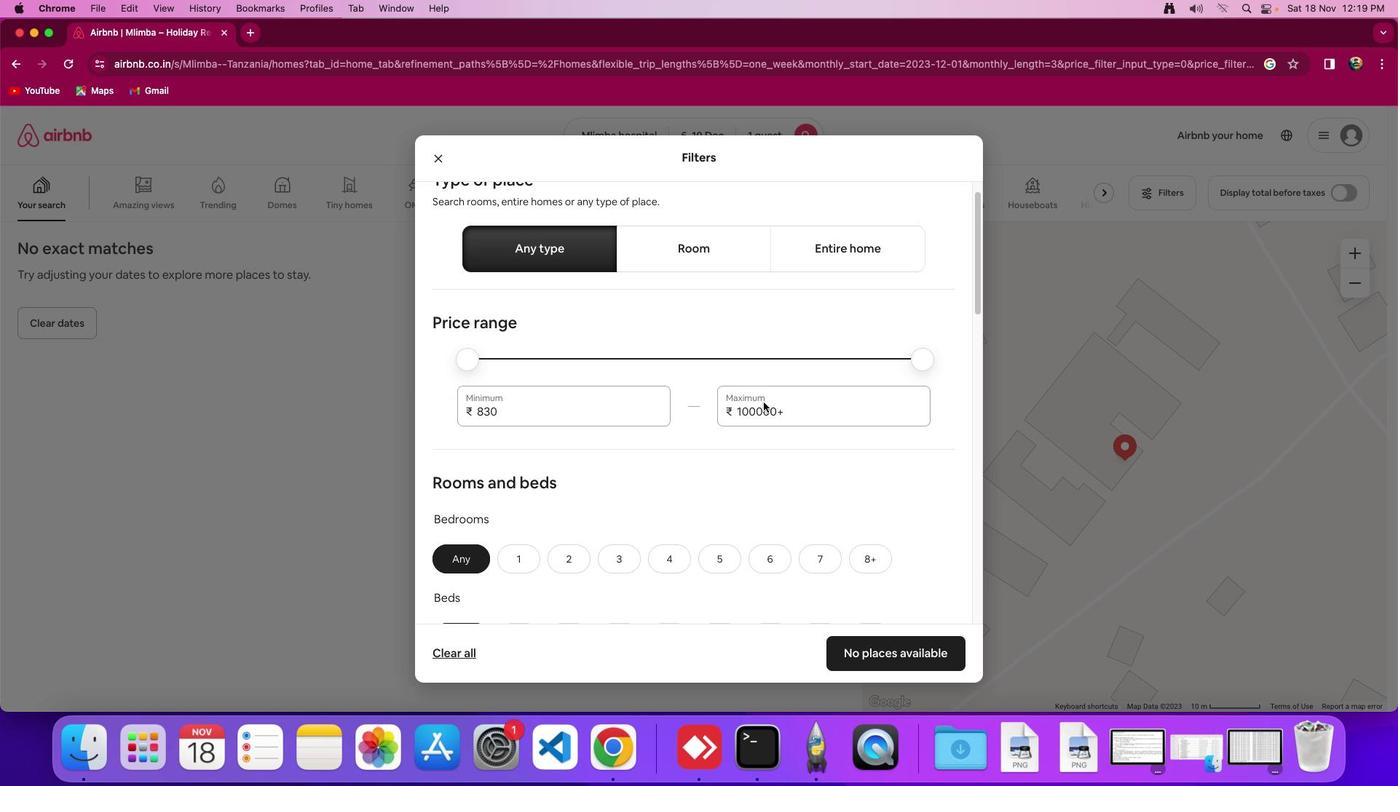 
Action: Mouse scrolled (764, 402) with delta (0, 0)
Screenshot: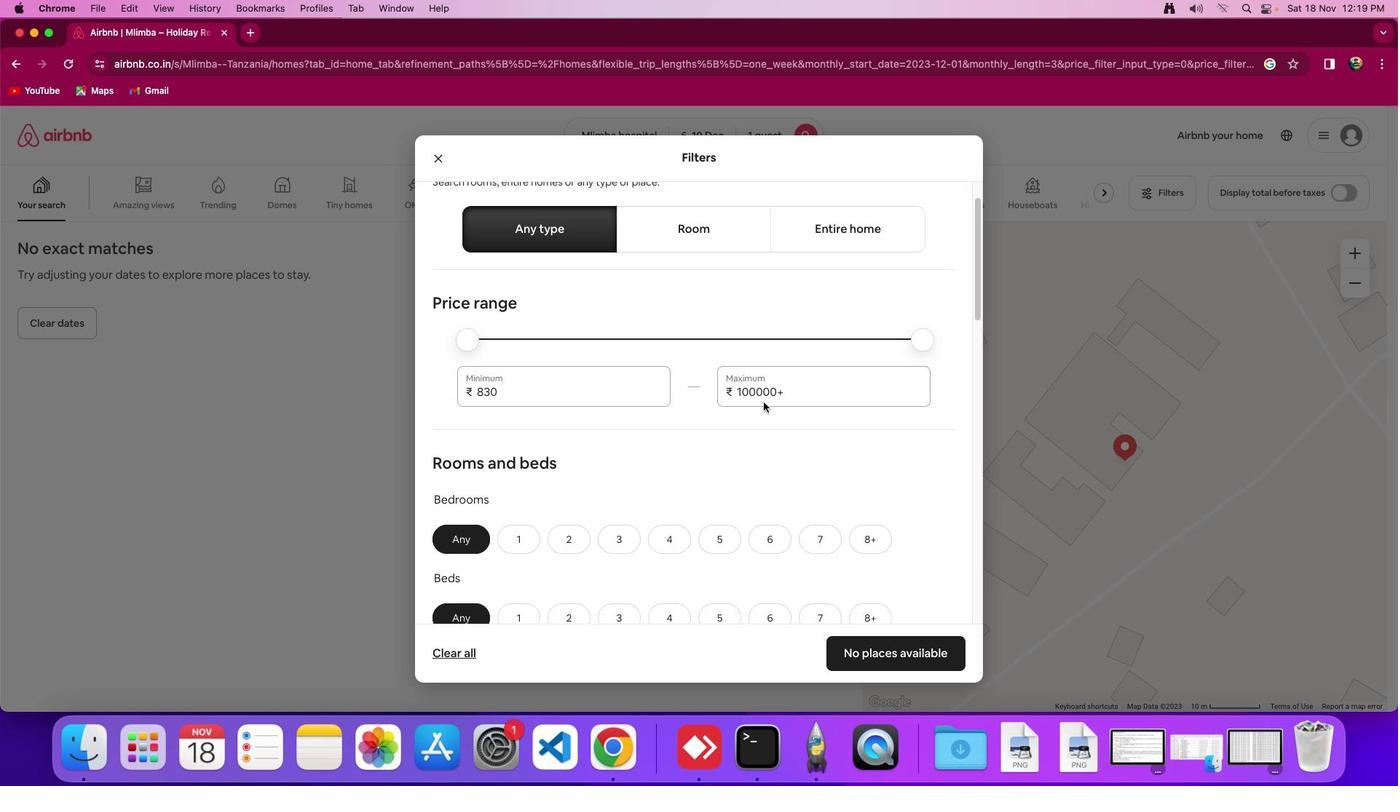 
Action: Mouse scrolled (764, 402) with delta (0, 0)
Screenshot: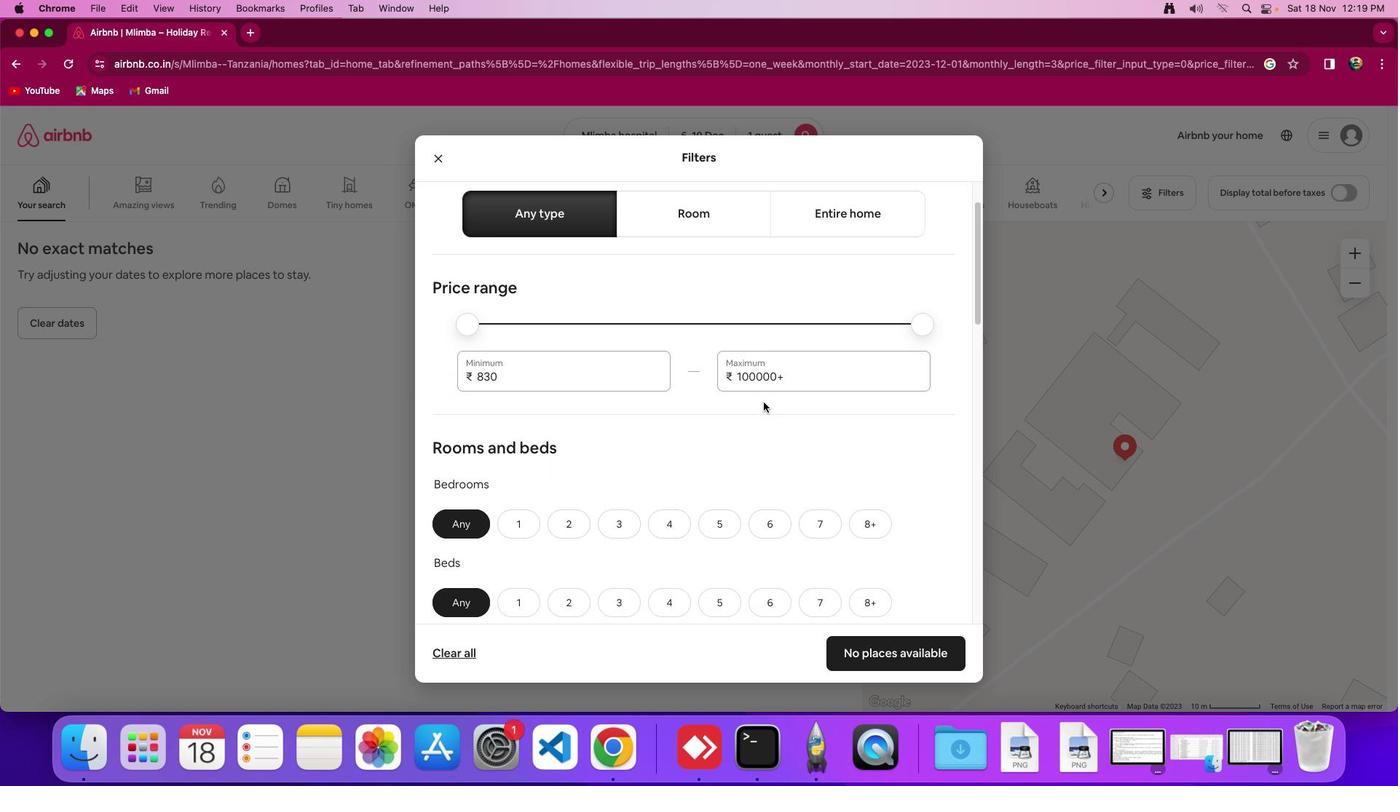 
Action: Mouse moved to (765, 403)
Screenshot: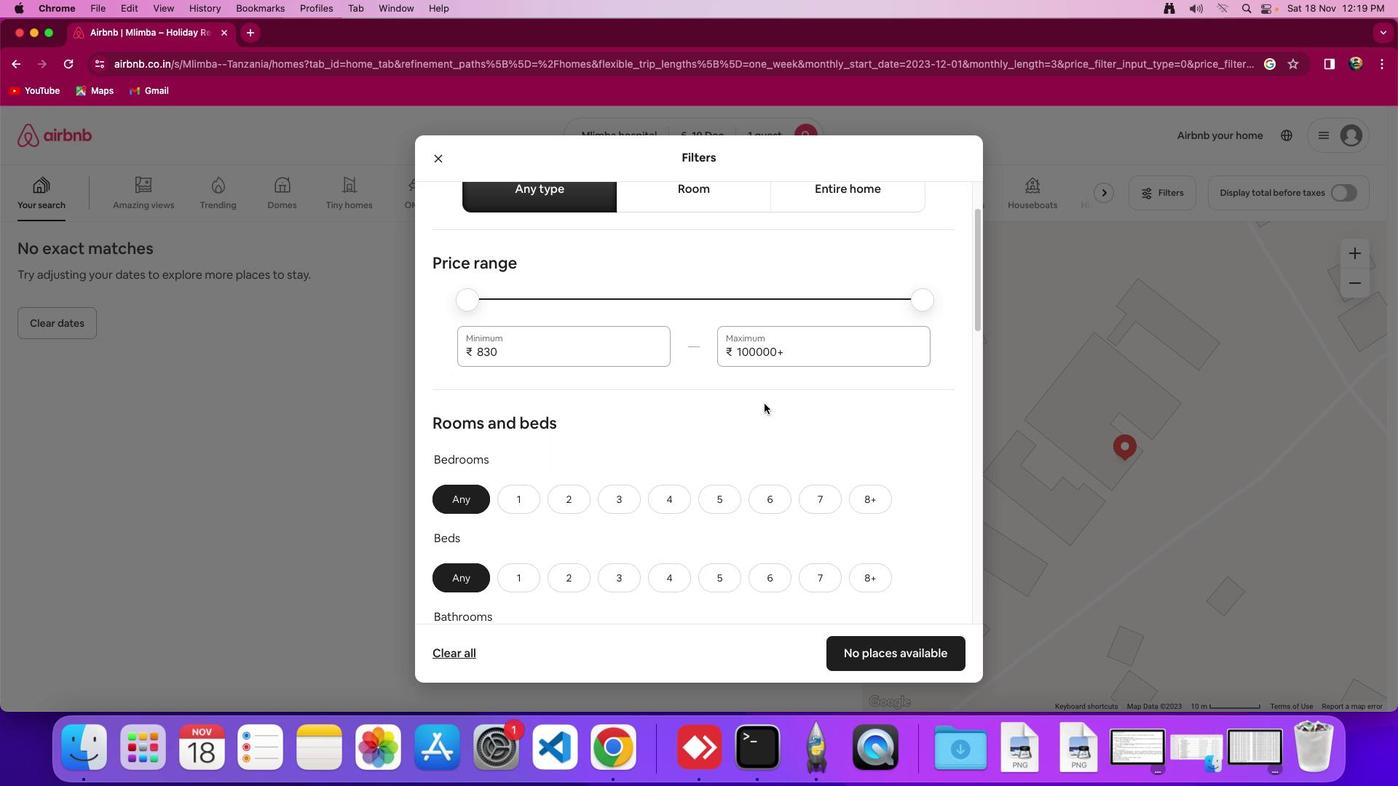 
Action: Mouse scrolled (765, 403) with delta (0, 0)
Screenshot: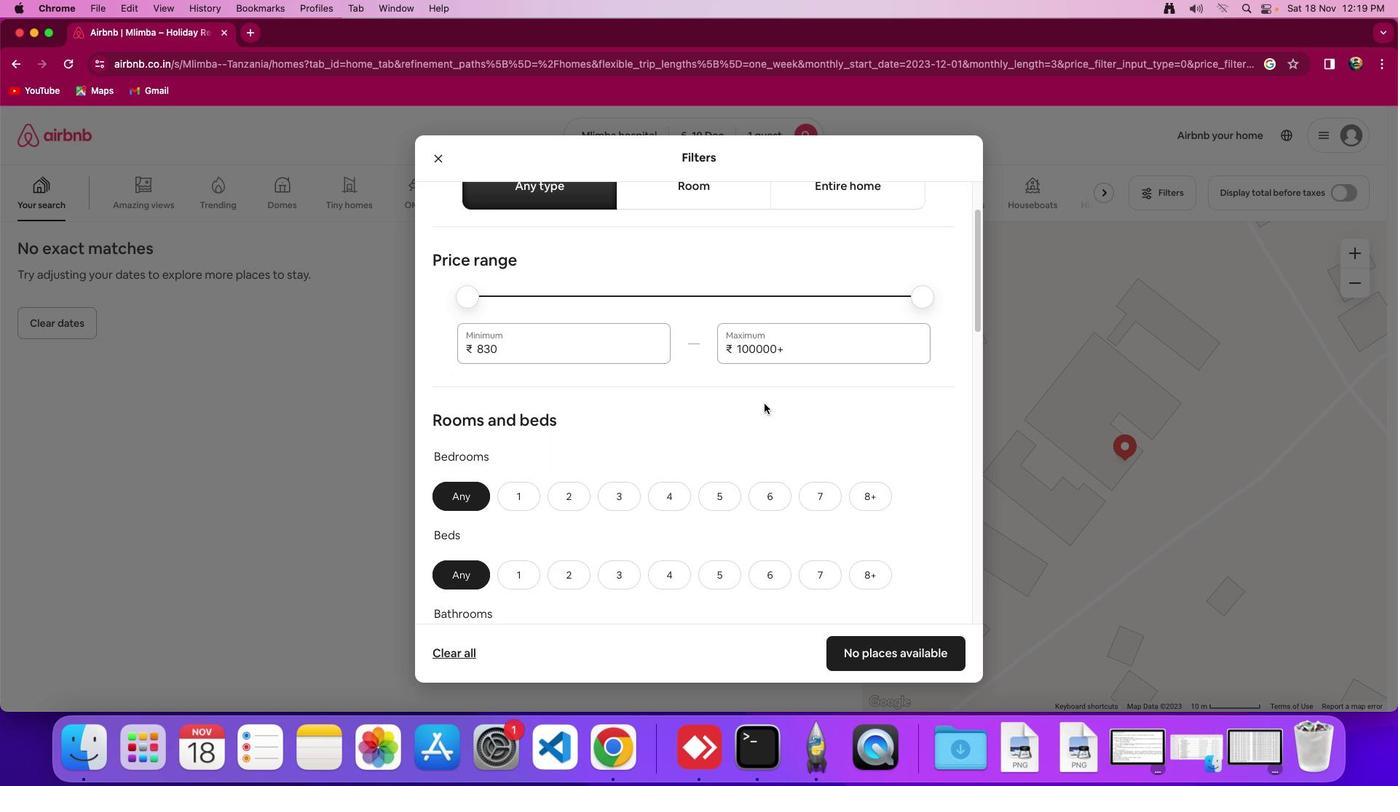 
Action: Mouse scrolled (765, 403) with delta (0, 0)
Screenshot: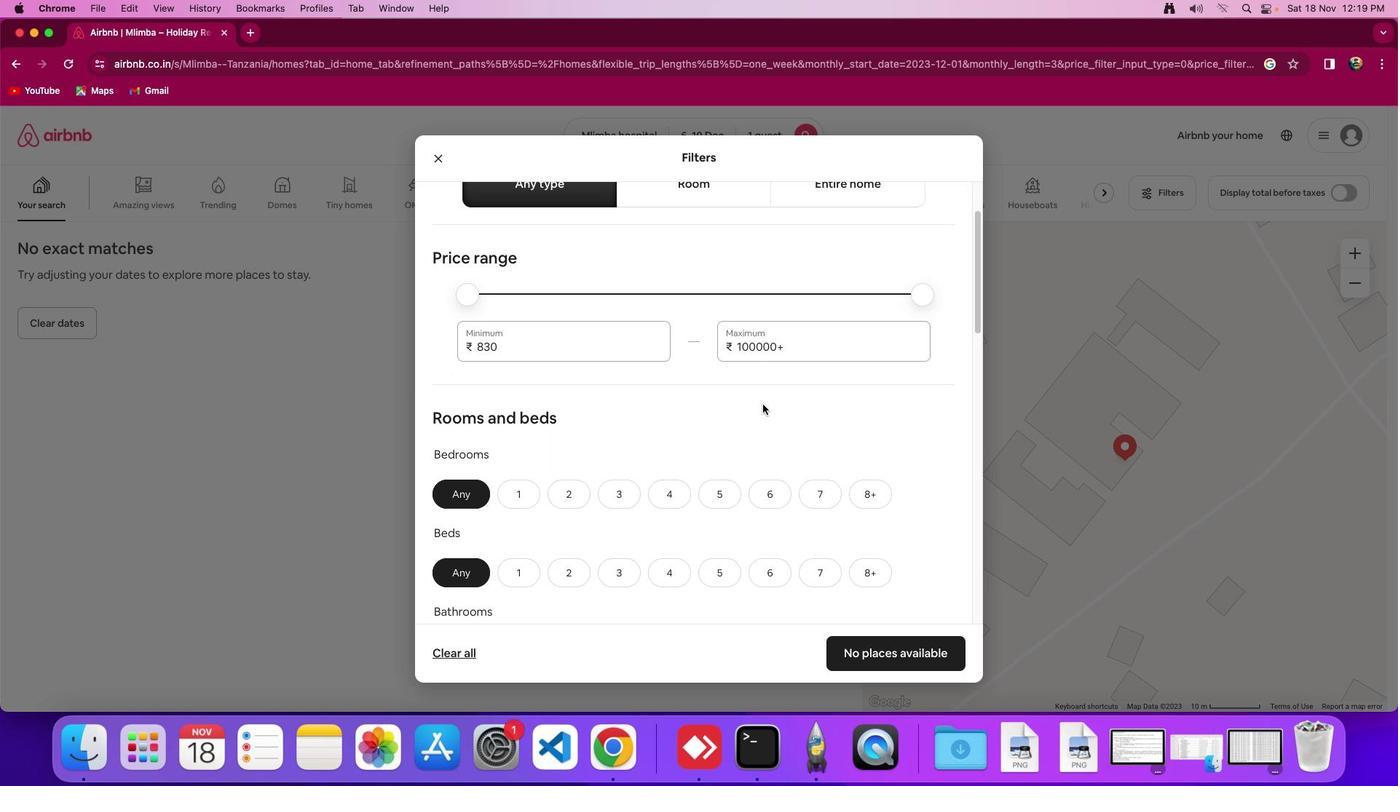 
Action: Mouse moved to (512, 498)
Screenshot: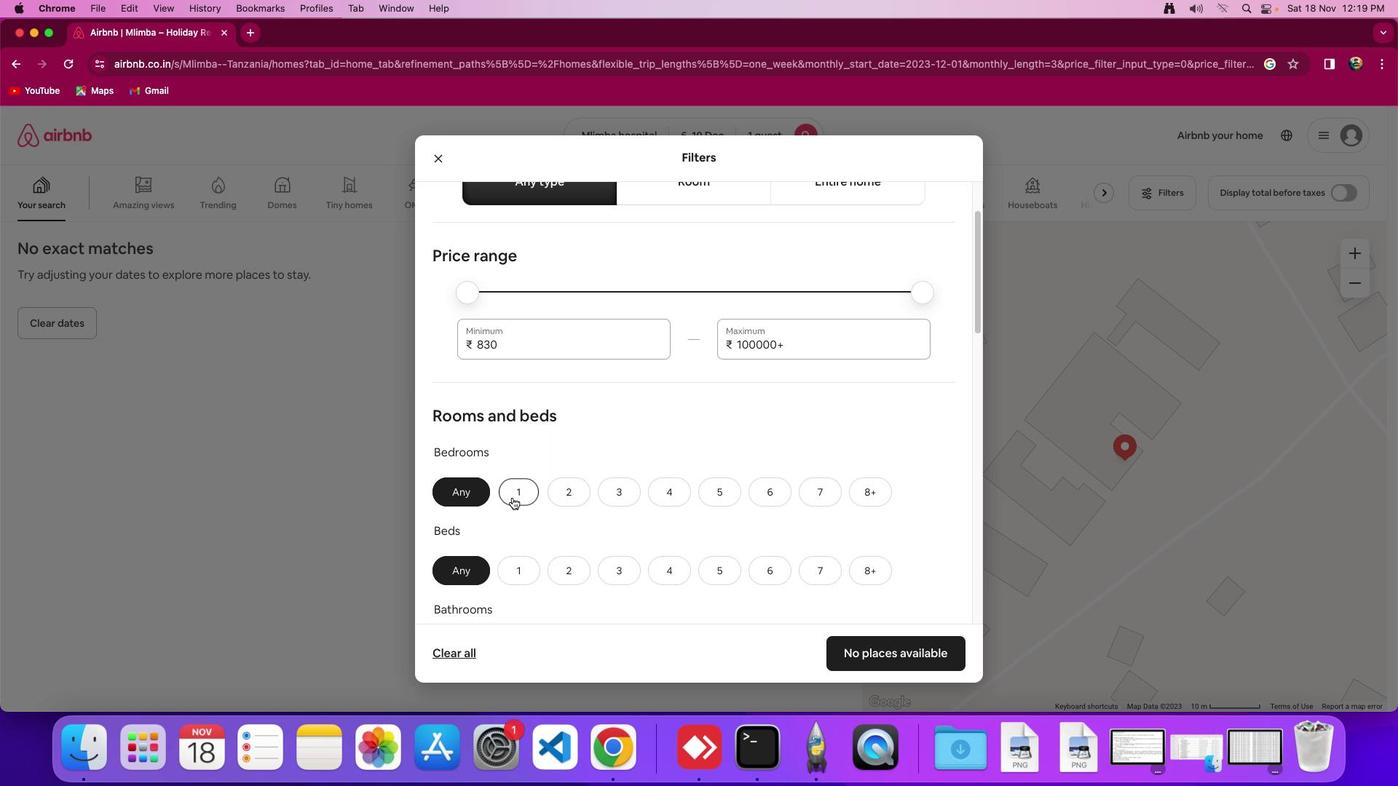 
Action: Mouse pressed left at (512, 498)
Screenshot: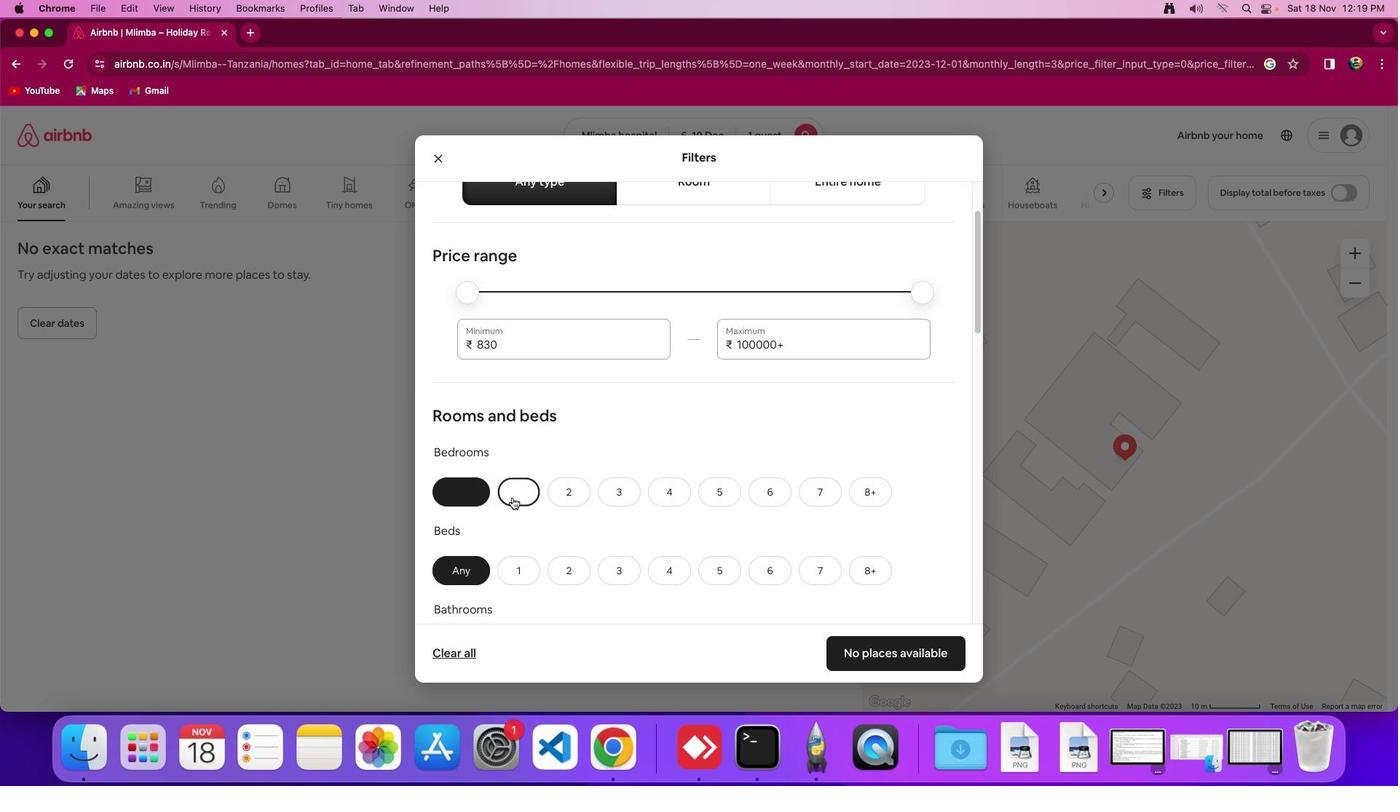 
Action: Mouse moved to (632, 475)
Screenshot: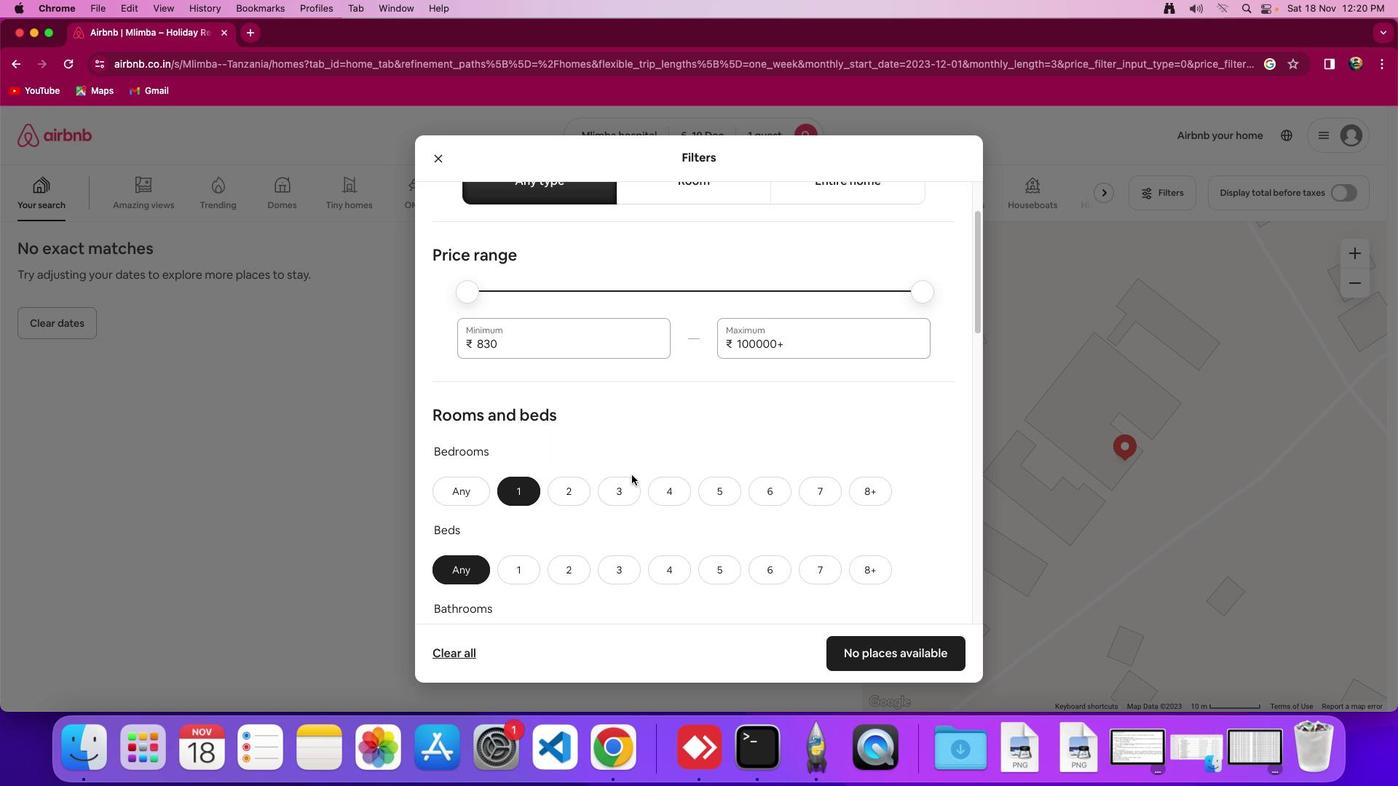 
Action: Mouse scrolled (632, 475) with delta (0, 0)
Screenshot: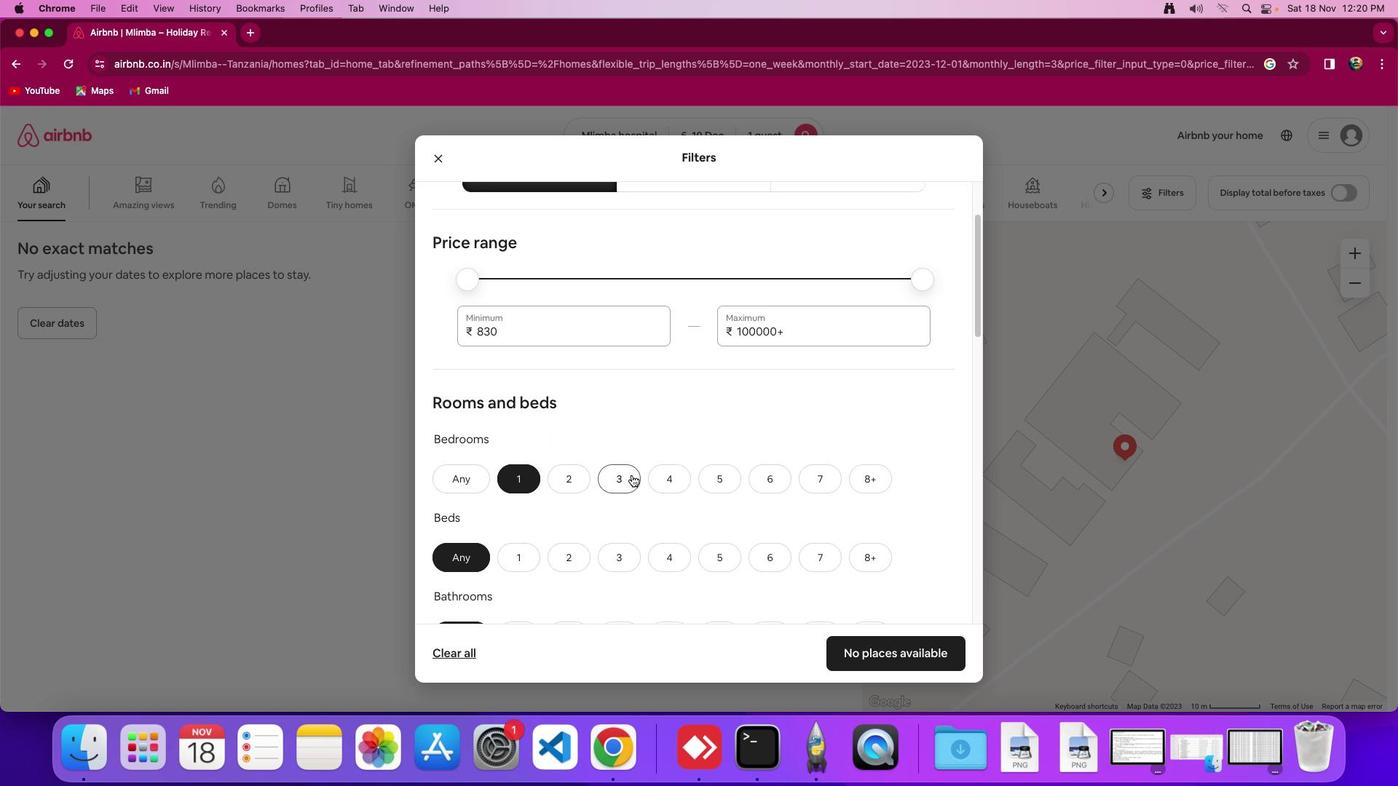 
Action: Mouse scrolled (632, 475) with delta (0, 0)
Screenshot: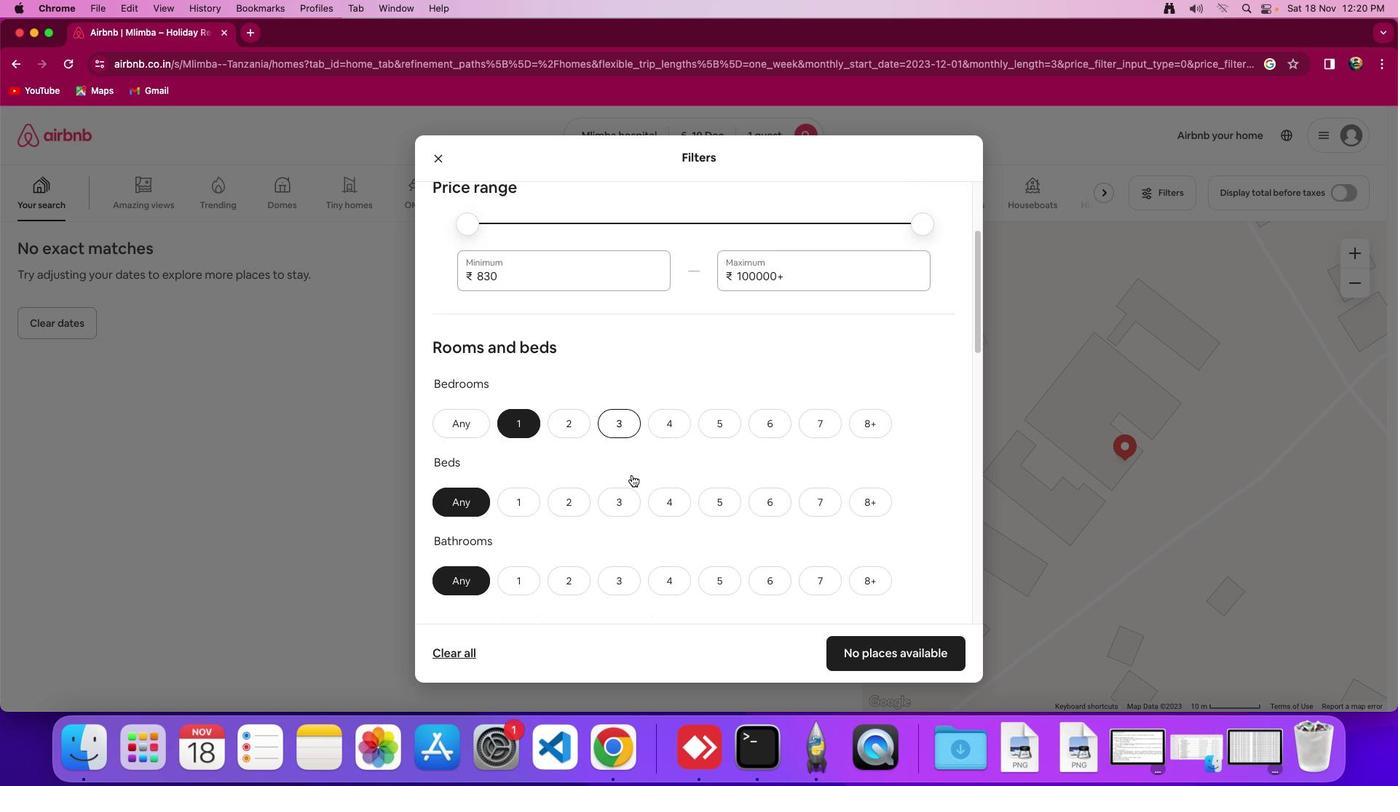 
Action: Mouse moved to (632, 475)
Screenshot: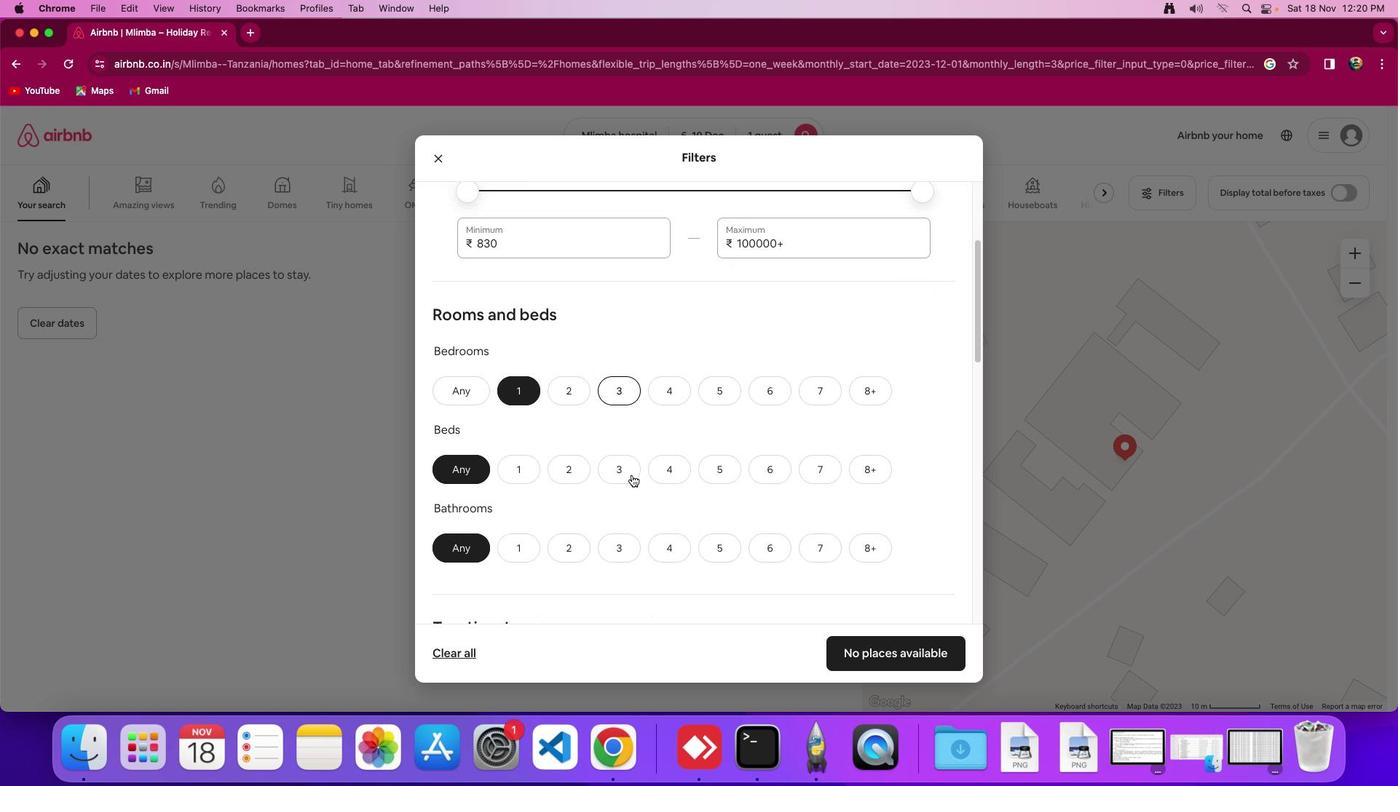 
Action: Mouse scrolled (632, 475) with delta (0, -2)
Screenshot: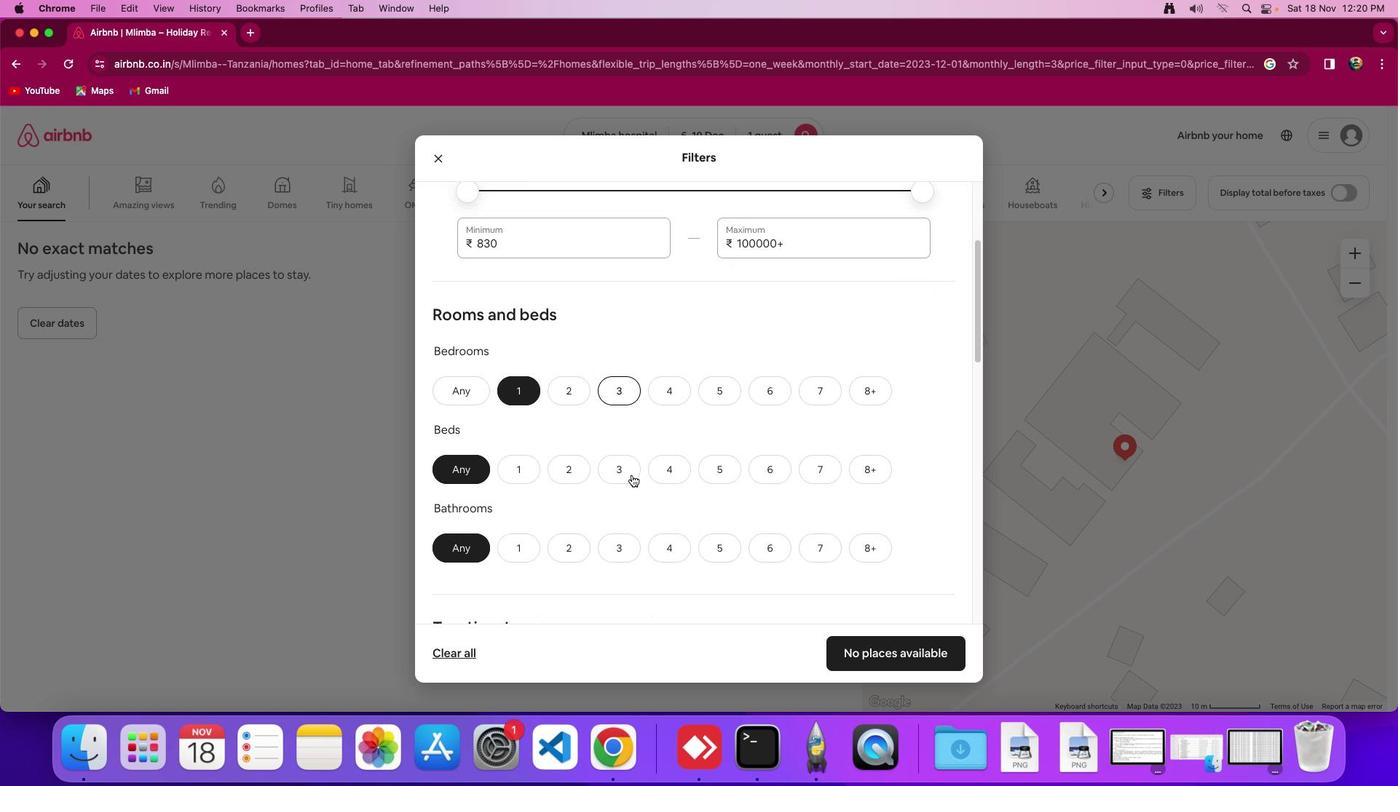 
Action: Mouse moved to (521, 455)
Screenshot: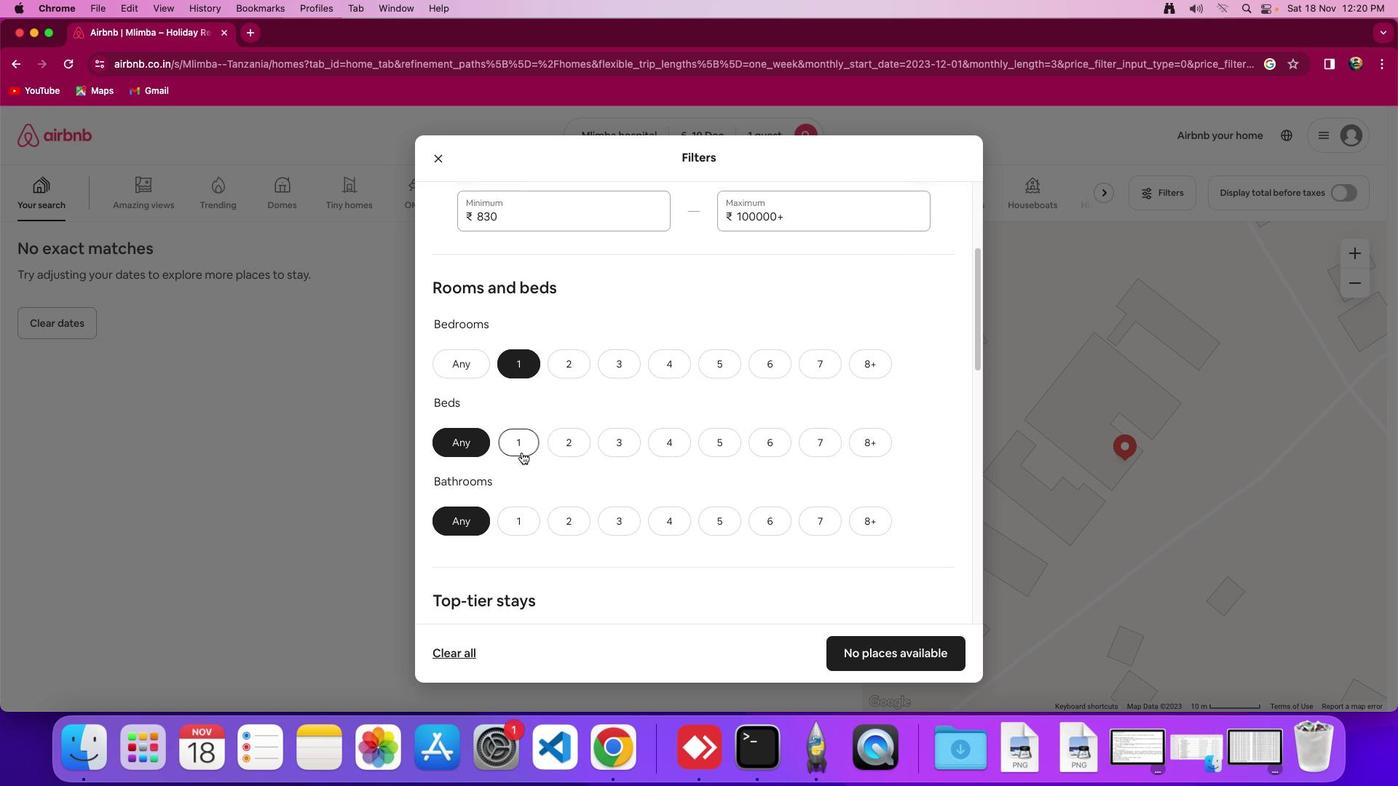 
Action: Mouse pressed left at (521, 455)
Screenshot: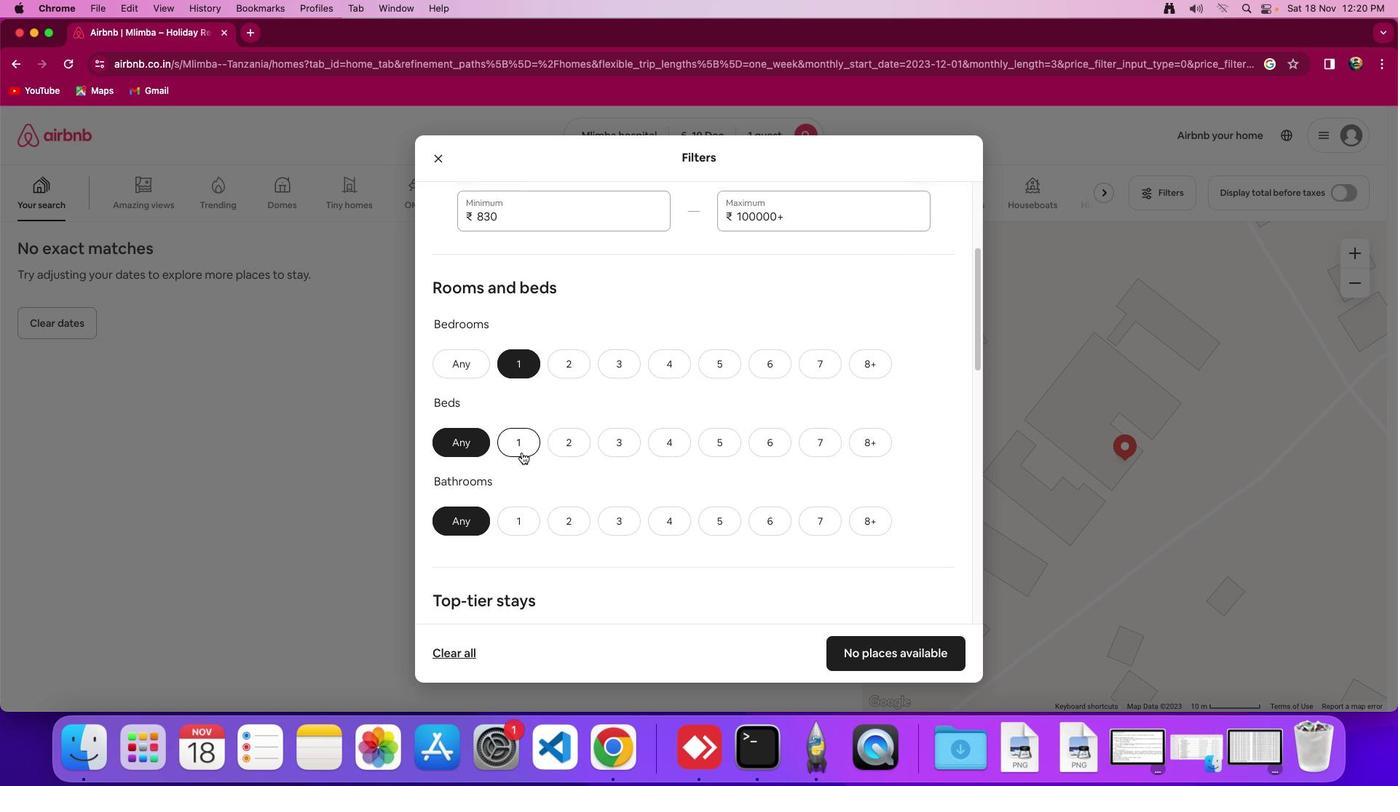 
Action: Mouse moved to (525, 519)
Screenshot: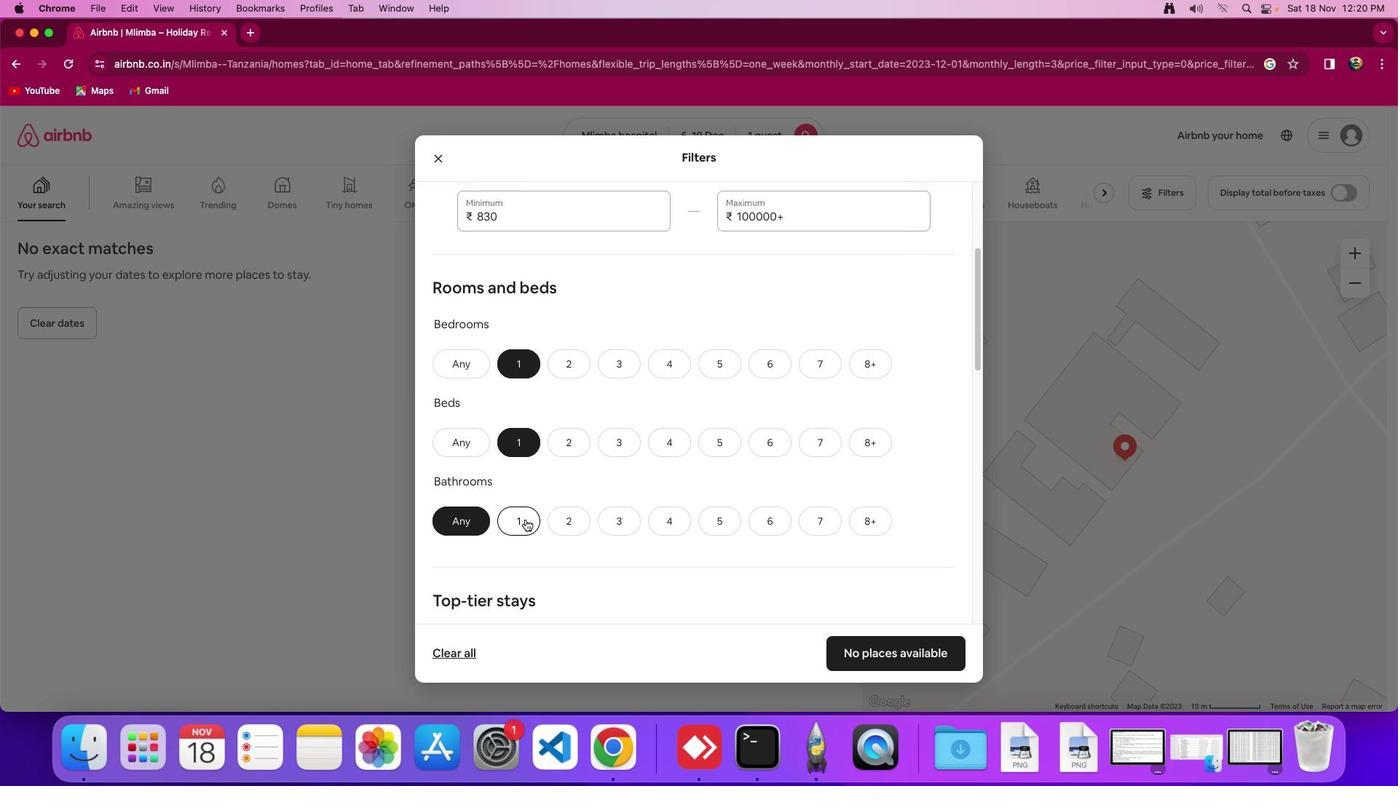 
Action: Mouse pressed left at (525, 519)
Screenshot: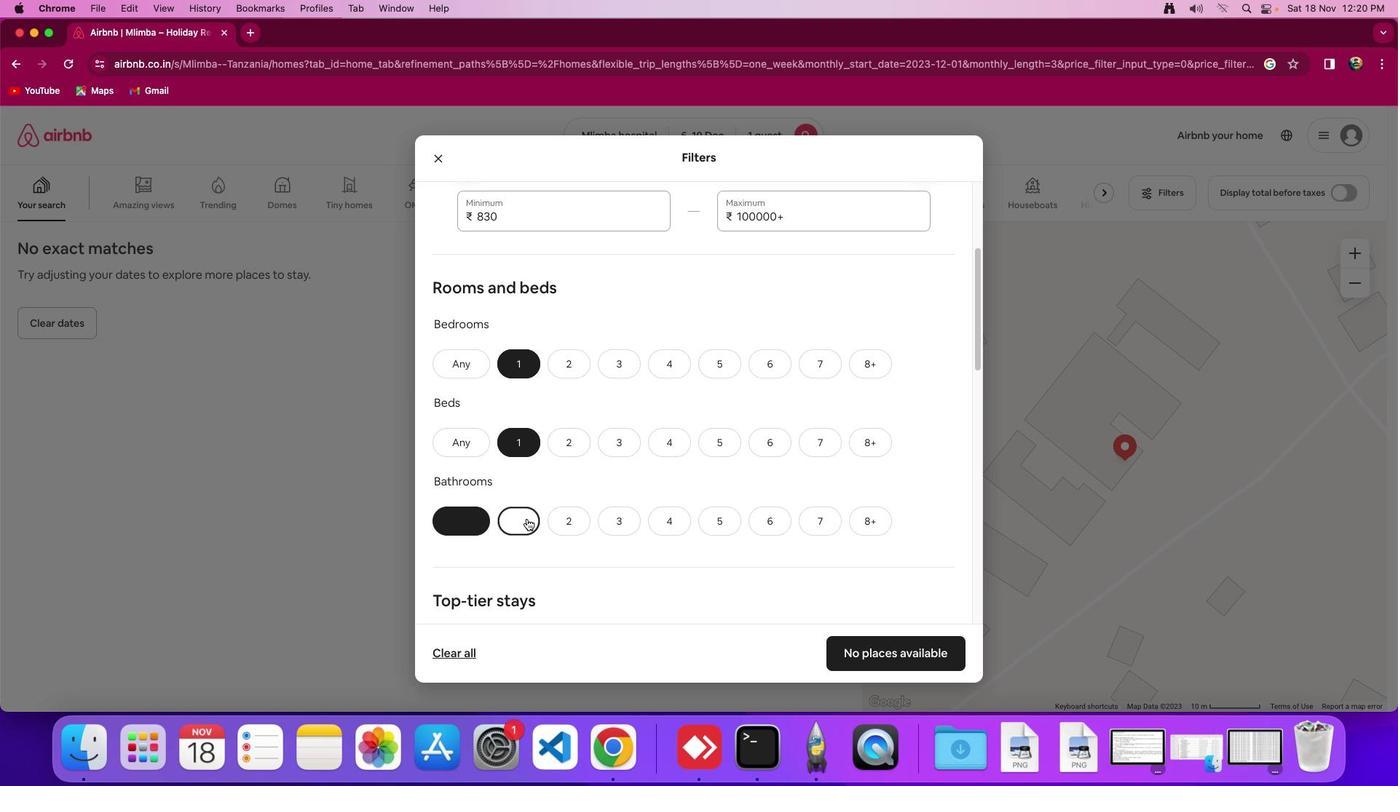 
Action: Mouse moved to (681, 501)
Screenshot: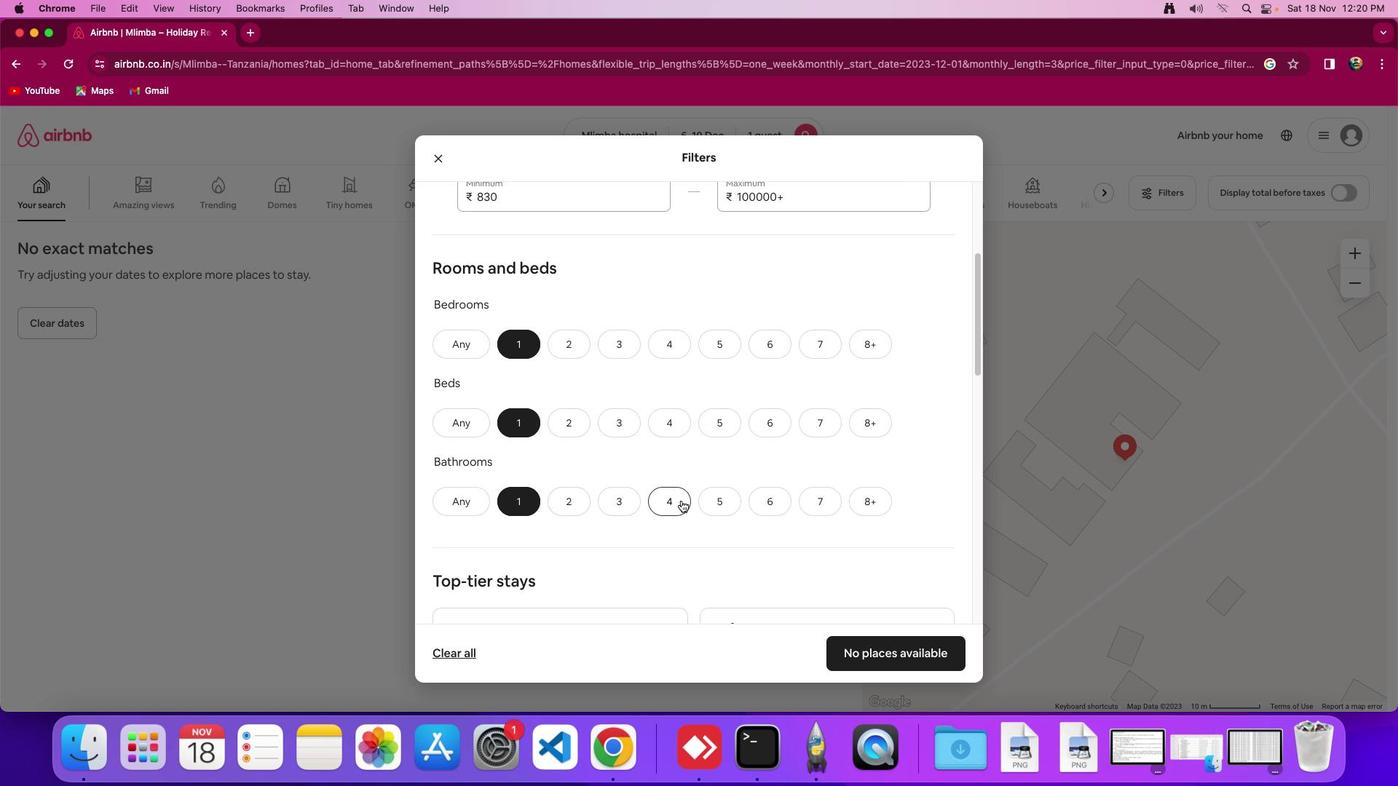 
Action: Mouse scrolled (681, 501) with delta (0, 0)
Screenshot: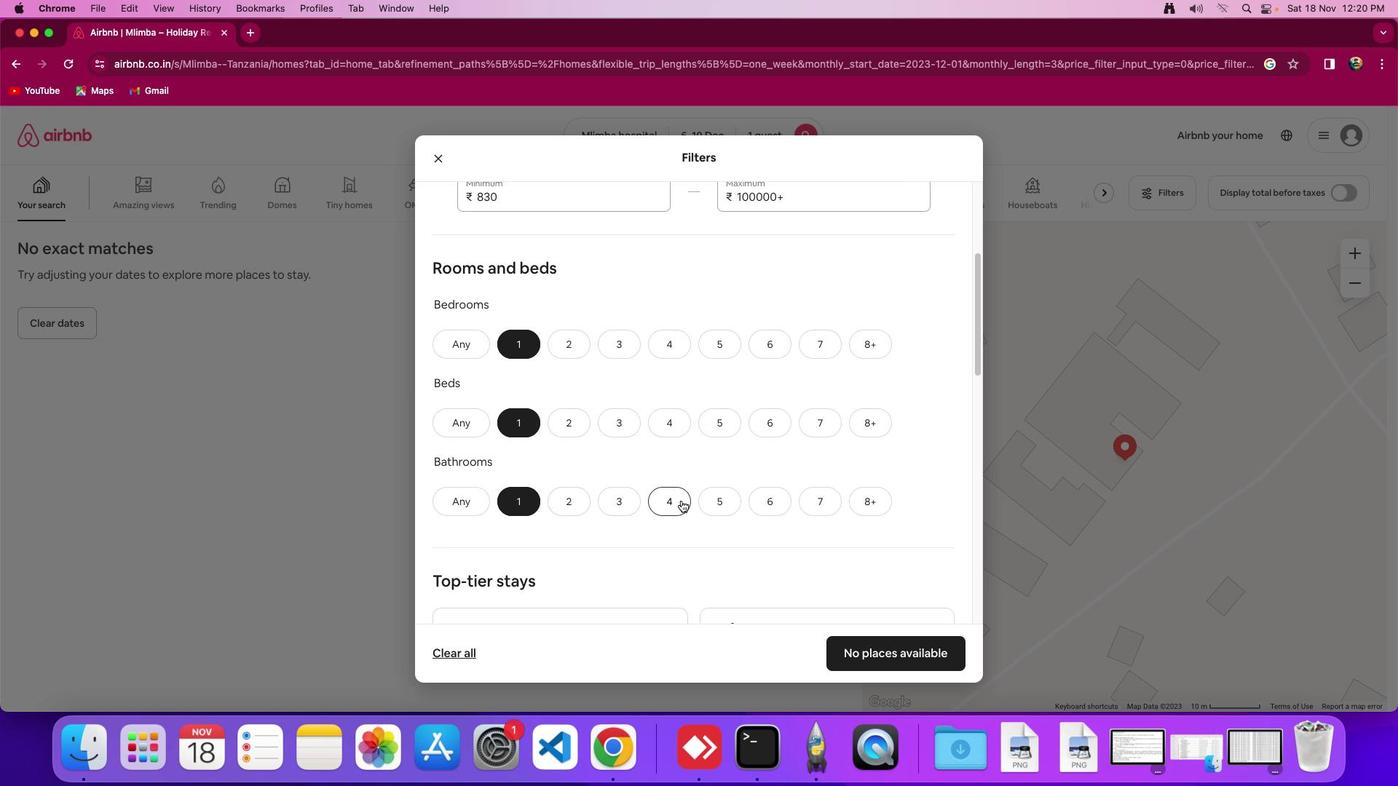 
Action: Mouse moved to (681, 500)
Screenshot: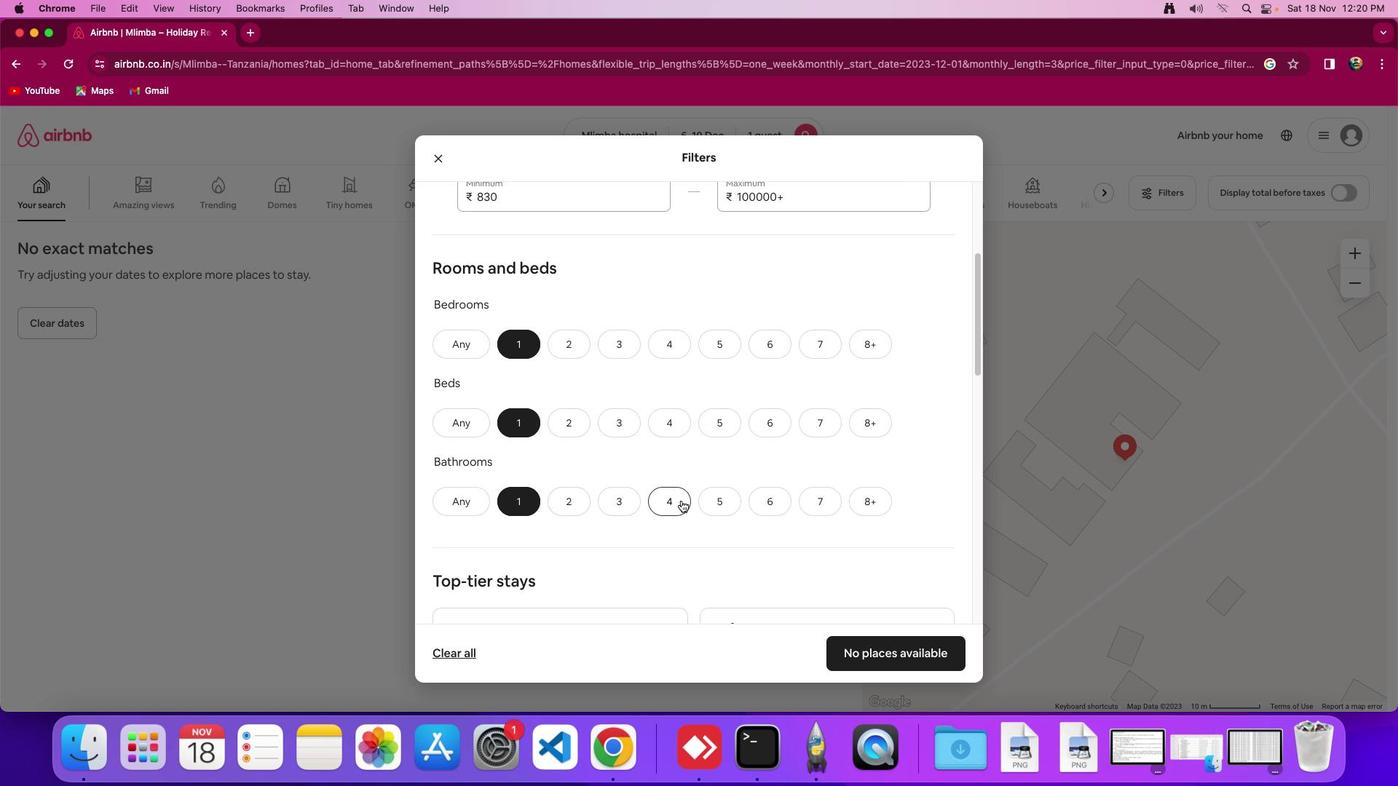 
Action: Mouse scrolled (681, 500) with delta (0, 0)
Screenshot: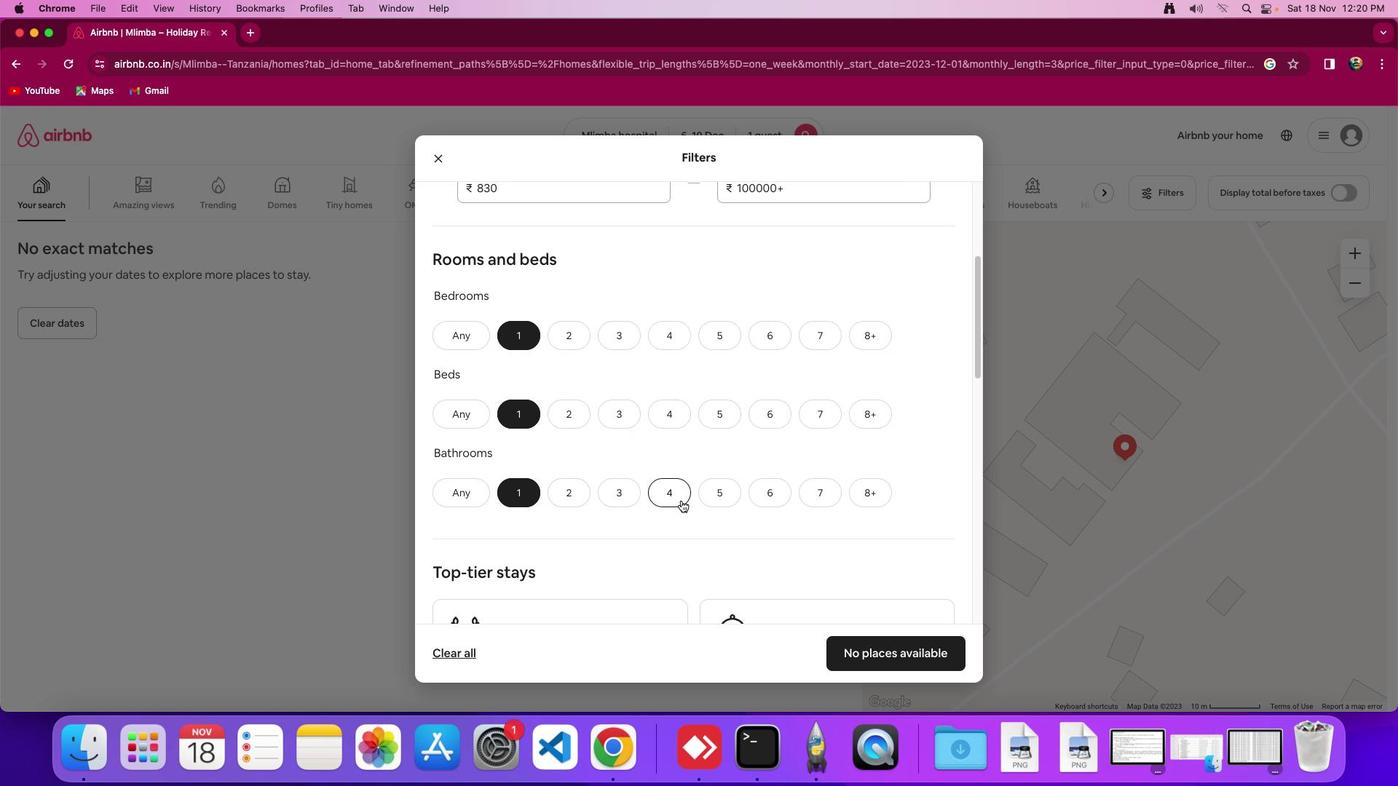 
Action: Mouse moved to (682, 500)
Screenshot: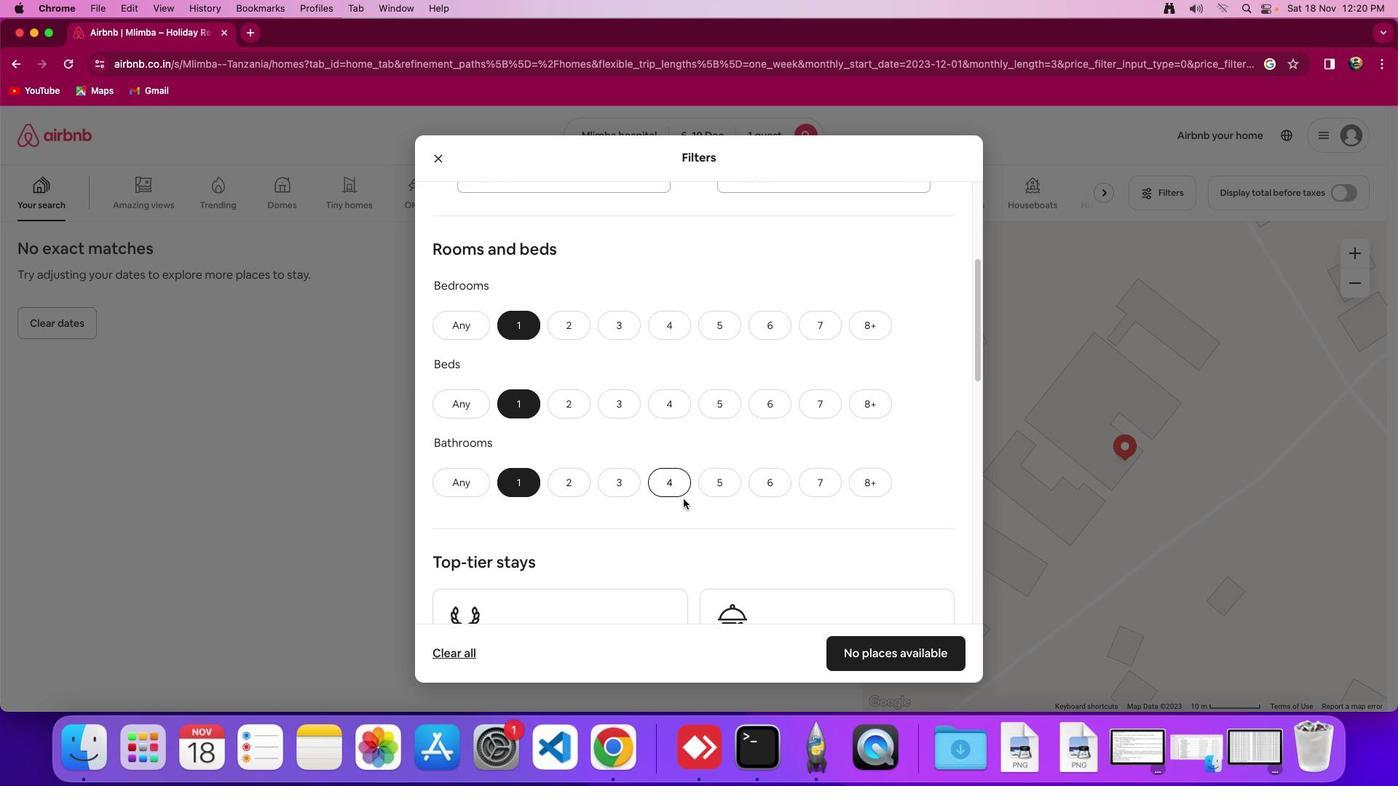 
Action: Mouse scrolled (682, 500) with delta (0, 0)
Screenshot: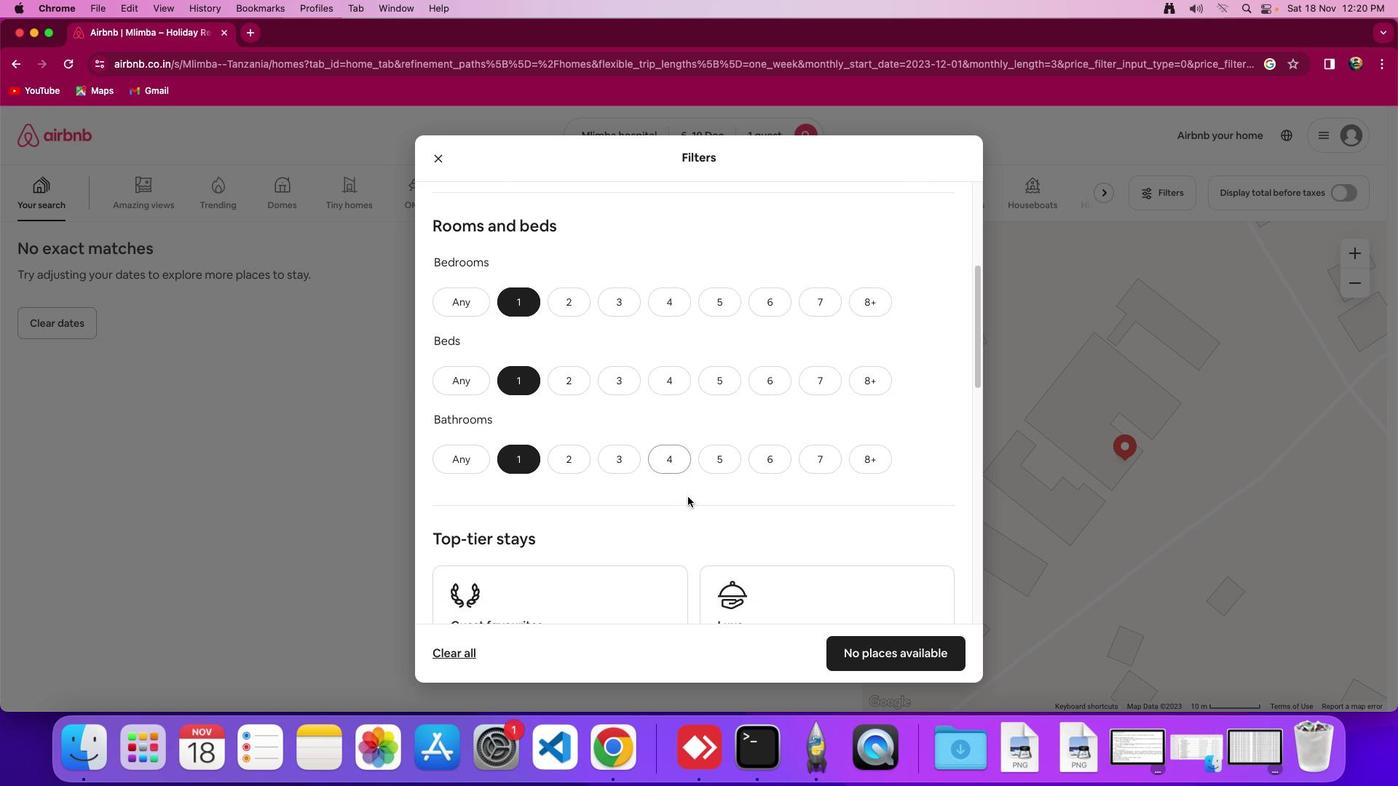 
Action: Mouse moved to (688, 496)
Screenshot: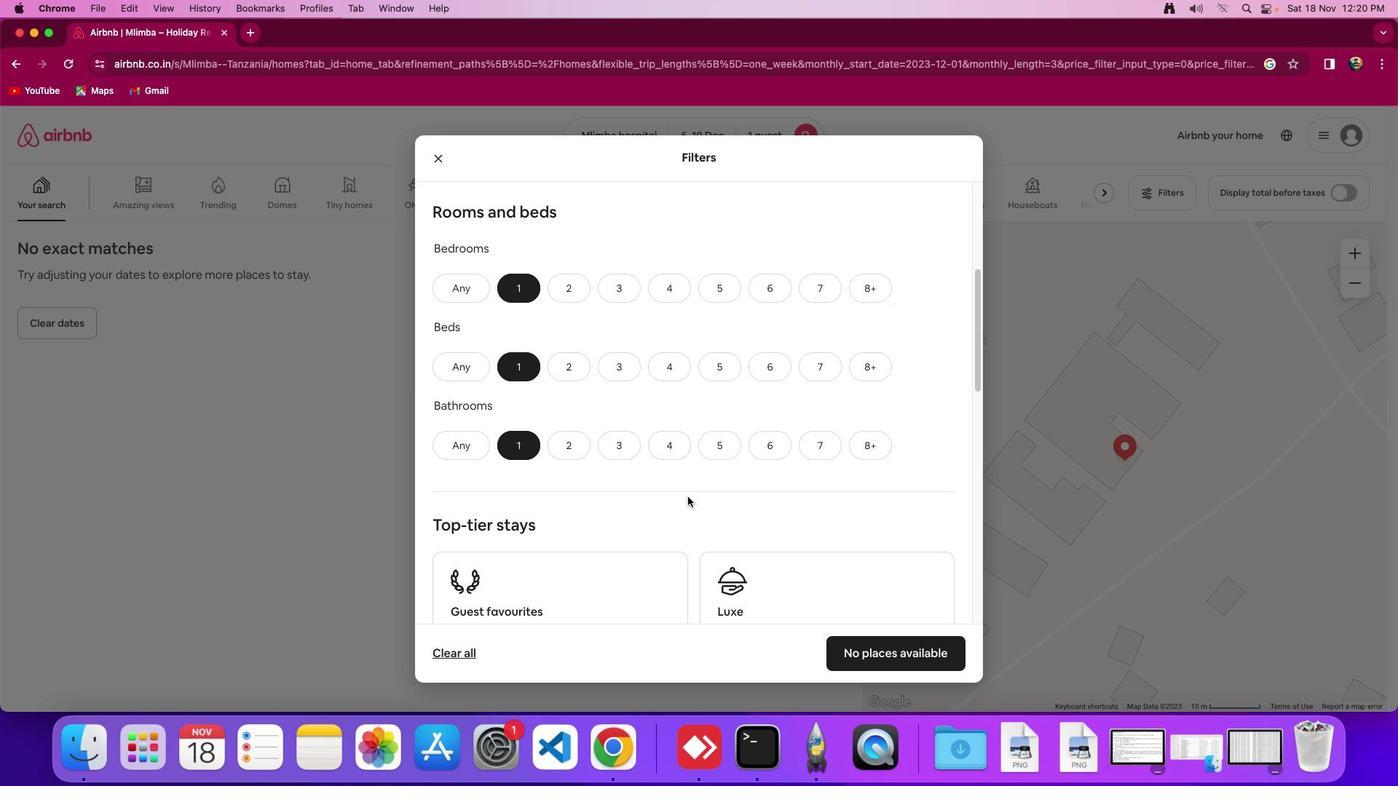 
Action: Mouse scrolled (688, 496) with delta (0, 0)
Screenshot: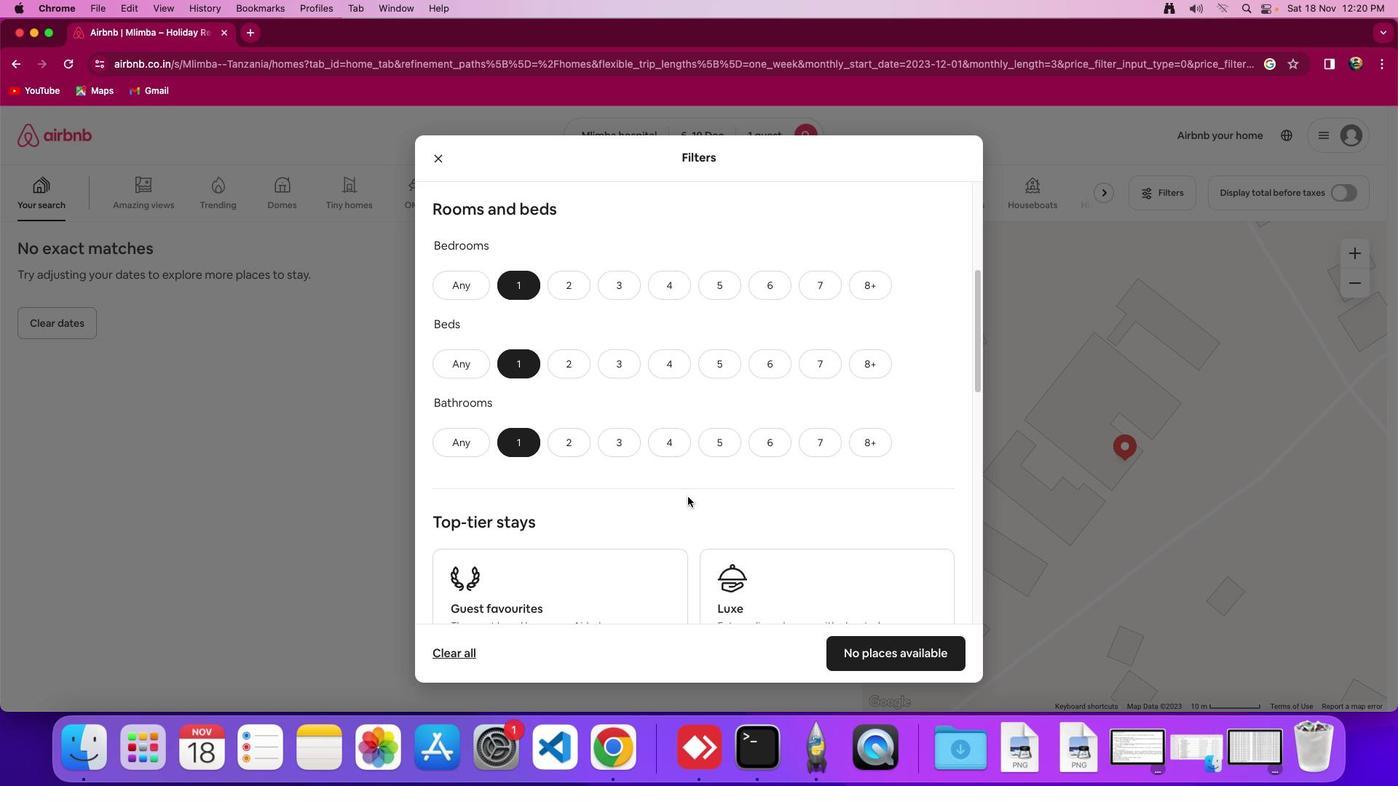
Action: Mouse scrolled (688, 496) with delta (0, 0)
Screenshot: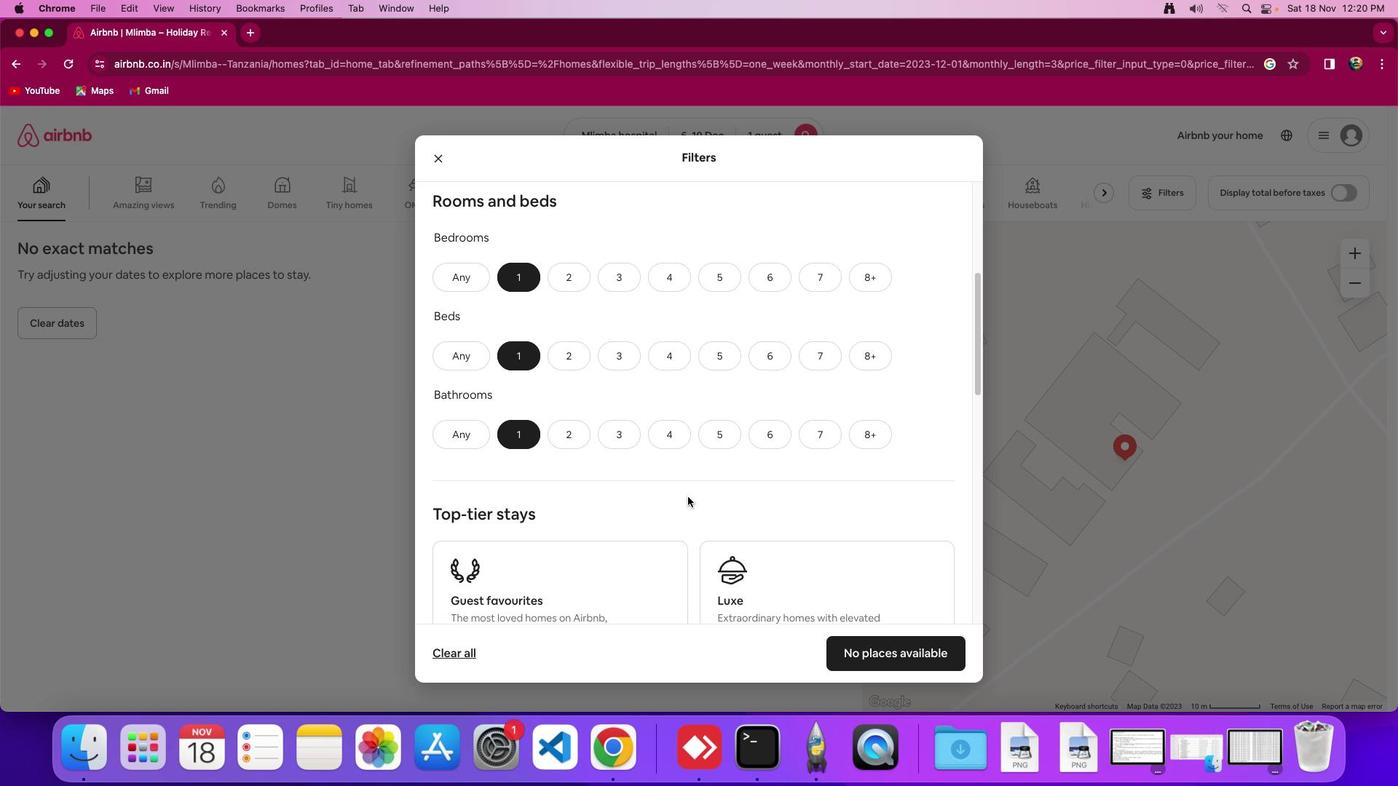
Action: Mouse scrolled (688, 496) with delta (0, 0)
Screenshot: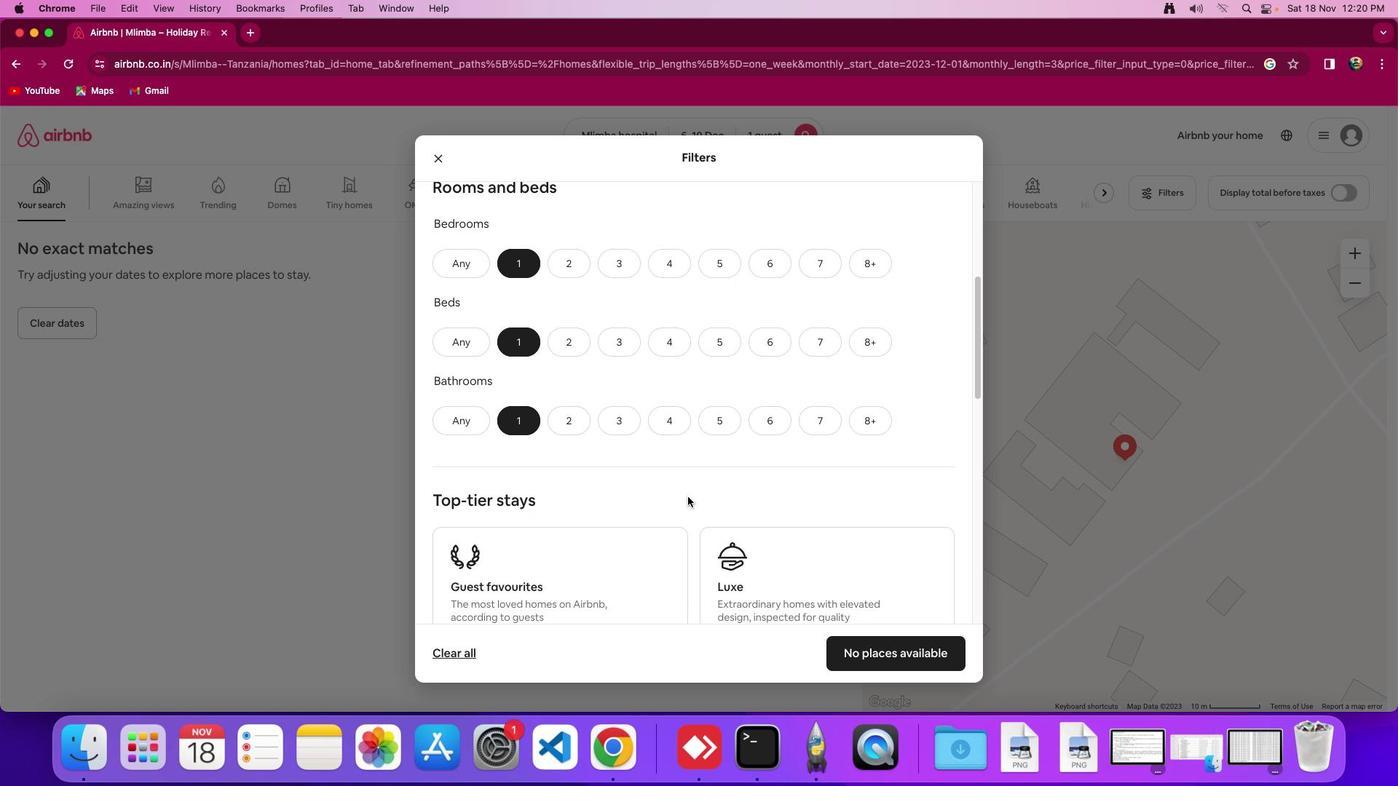 
Action: Mouse scrolled (688, 496) with delta (0, 0)
Screenshot: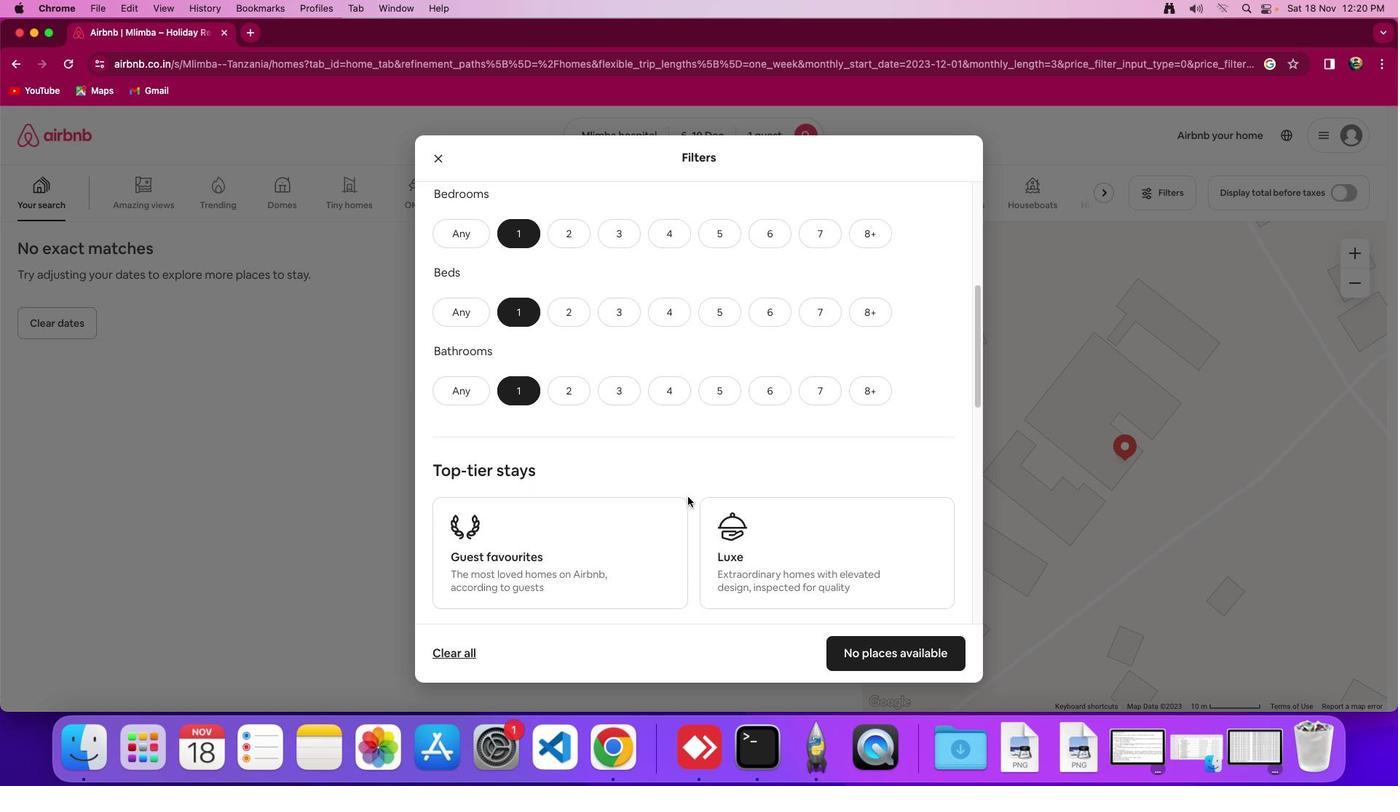 
Action: Mouse scrolled (688, 496) with delta (0, 0)
Screenshot: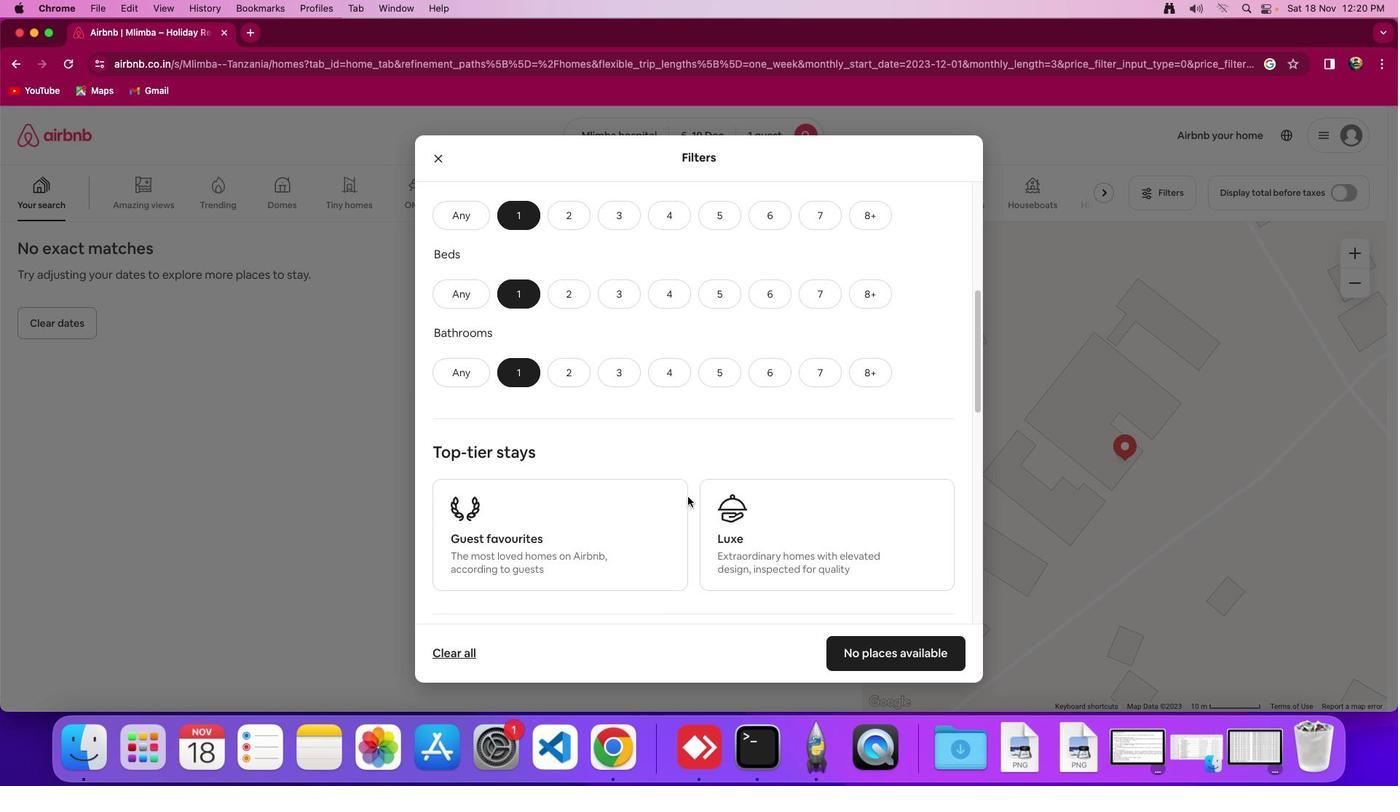 
Action: Mouse scrolled (688, 496) with delta (0, -1)
Screenshot: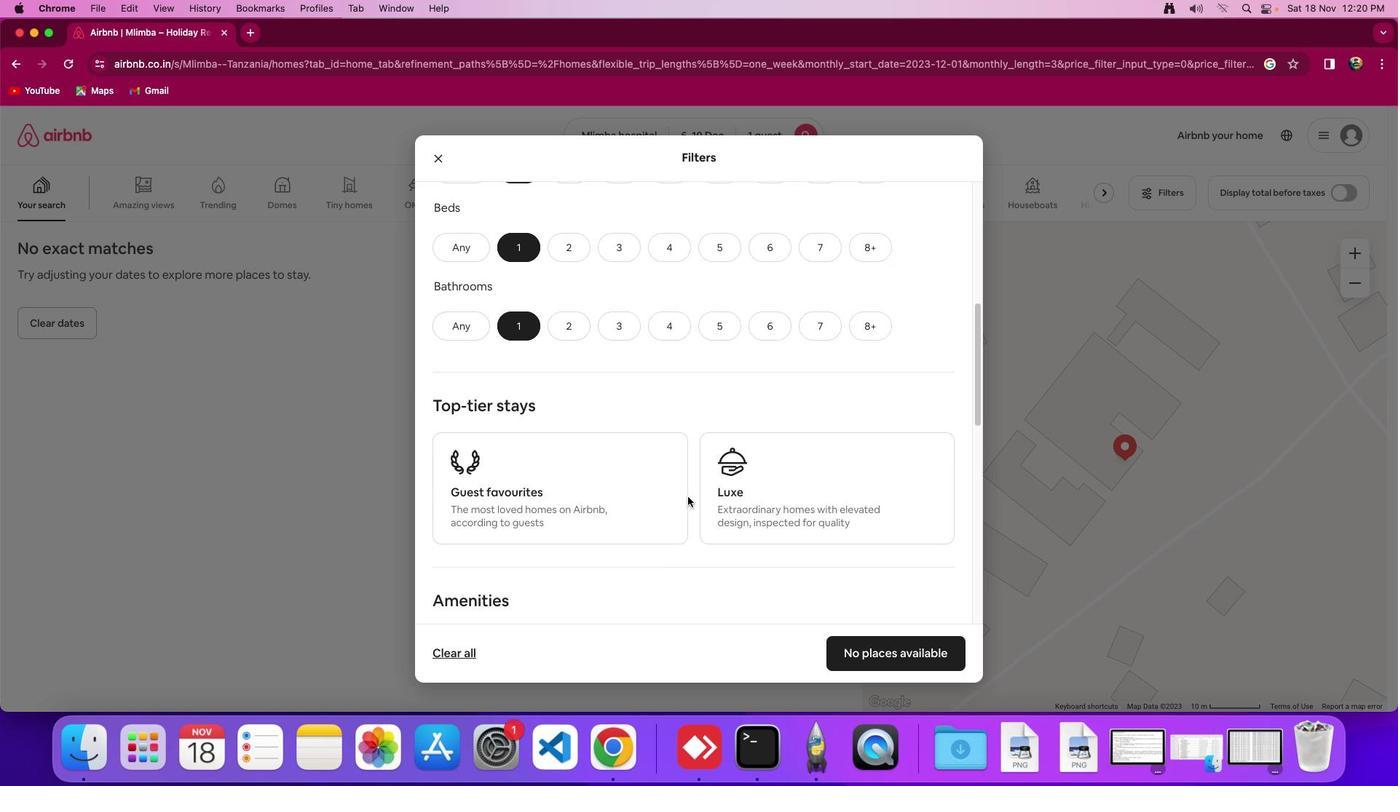 
Action: Mouse scrolled (688, 496) with delta (0, 0)
Screenshot: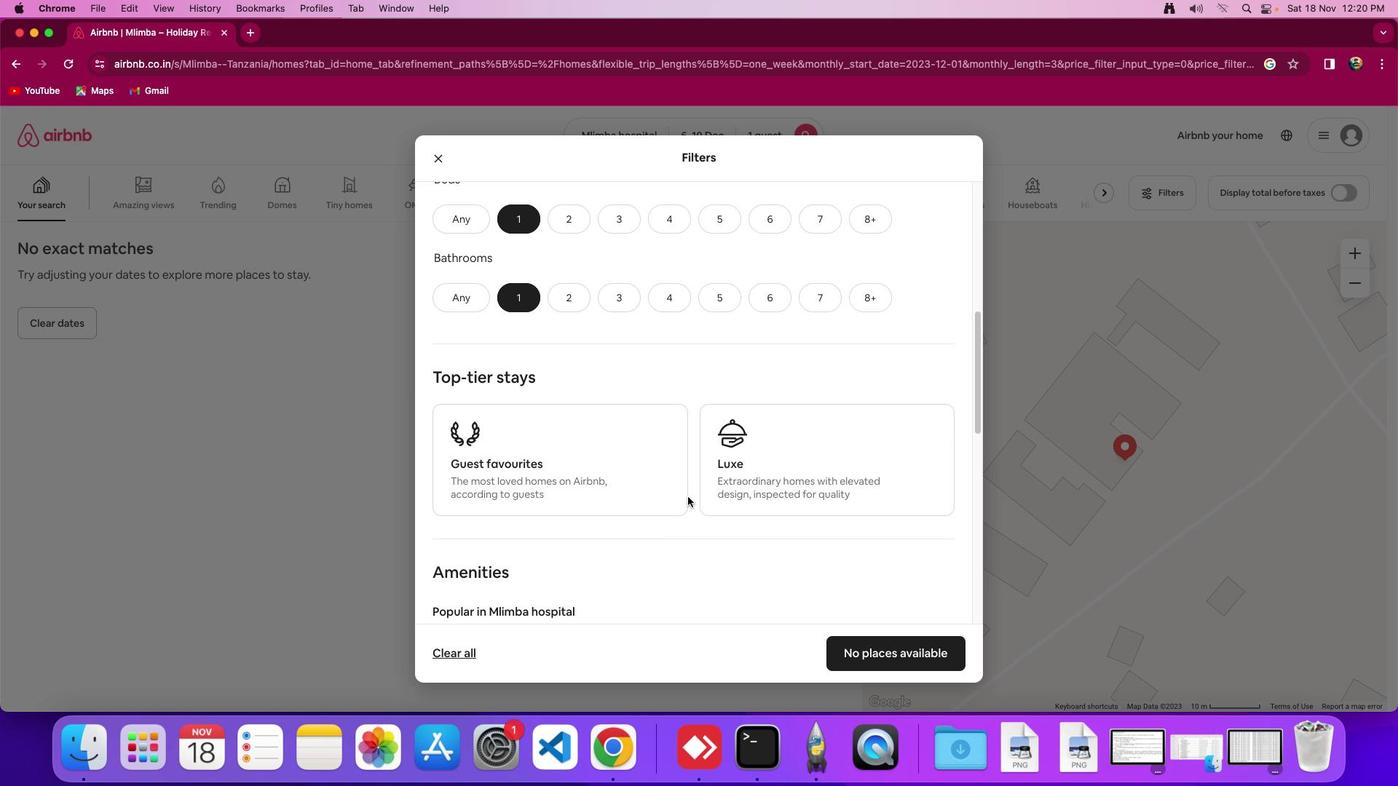 
Action: Mouse scrolled (688, 496) with delta (0, 0)
Screenshot: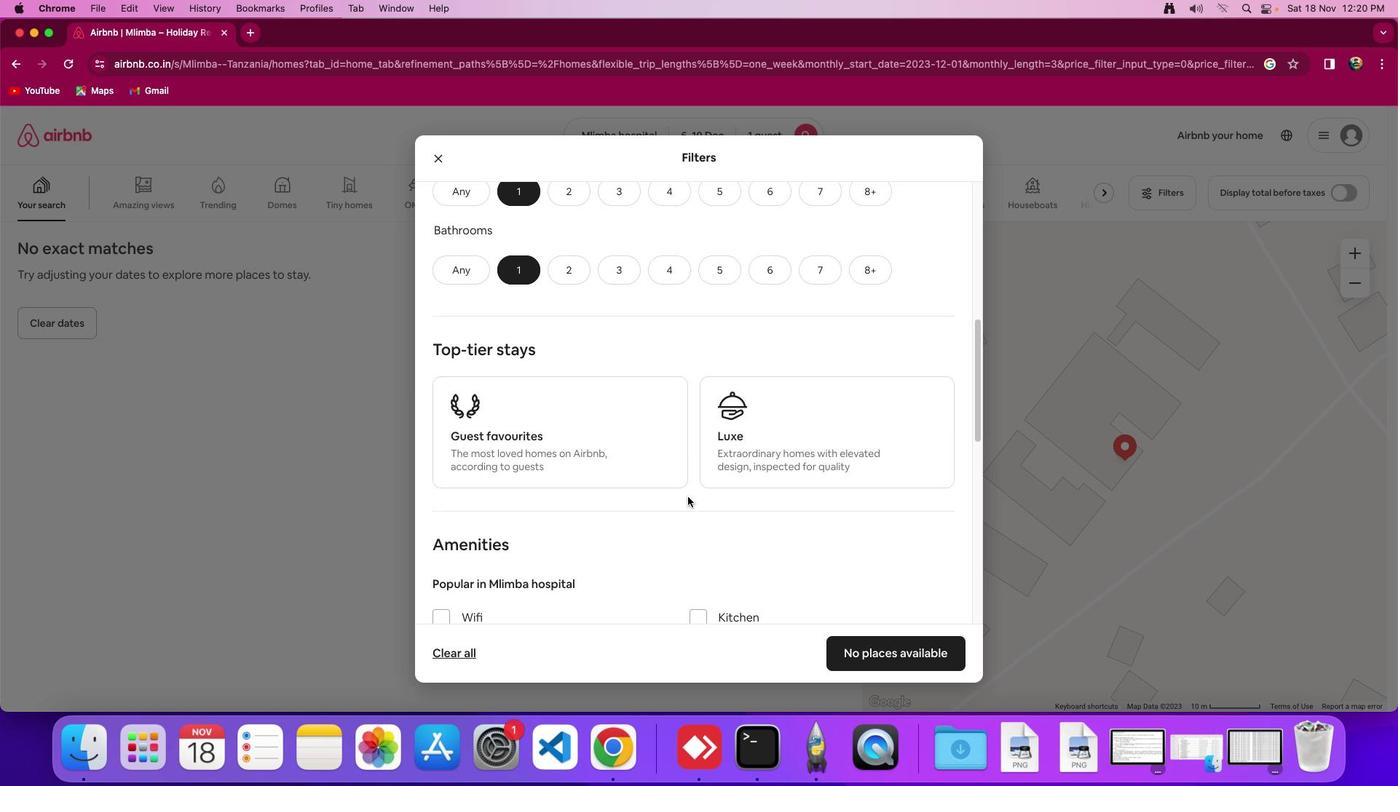 
Action: Mouse scrolled (688, 496) with delta (0, -1)
Screenshot: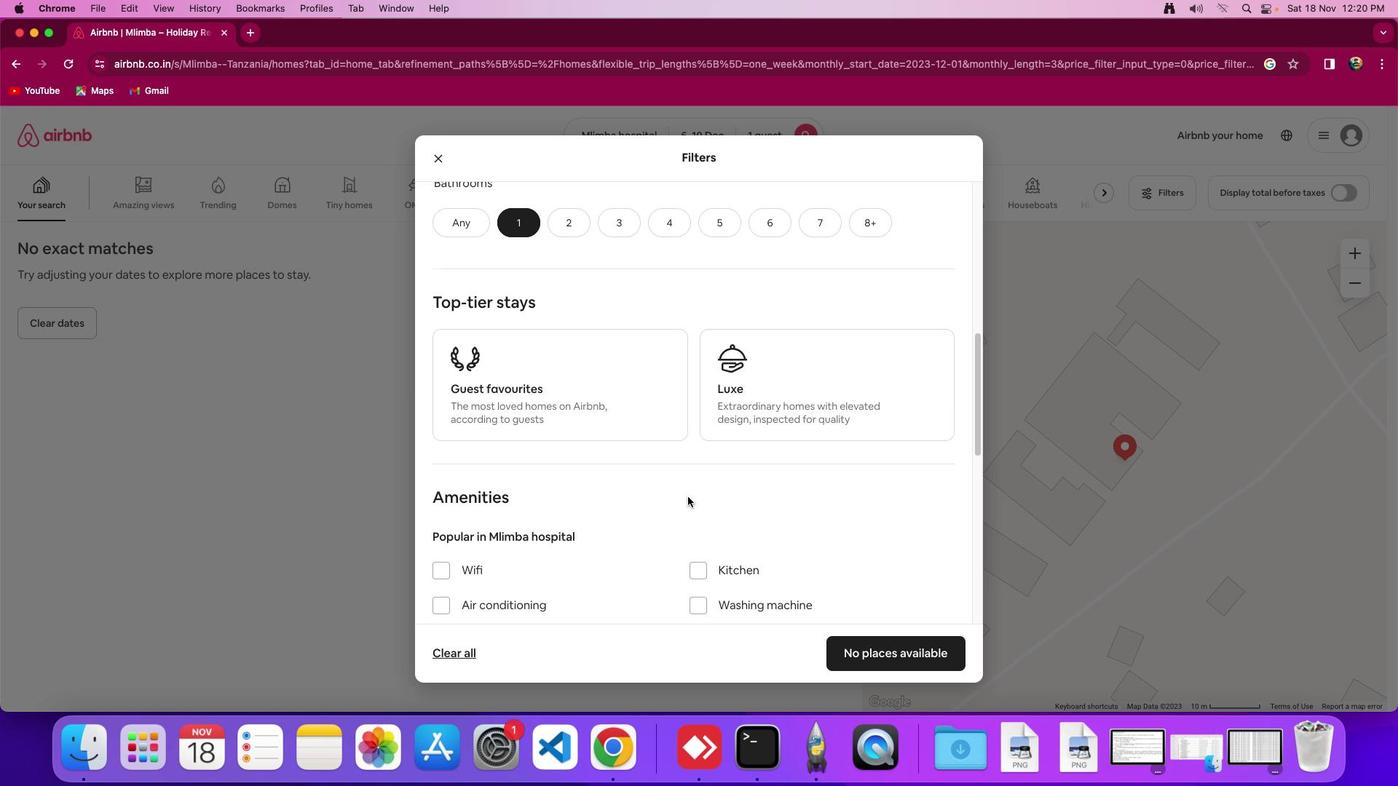 
Action: Mouse scrolled (688, 496) with delta (0, 0)
Screenshot: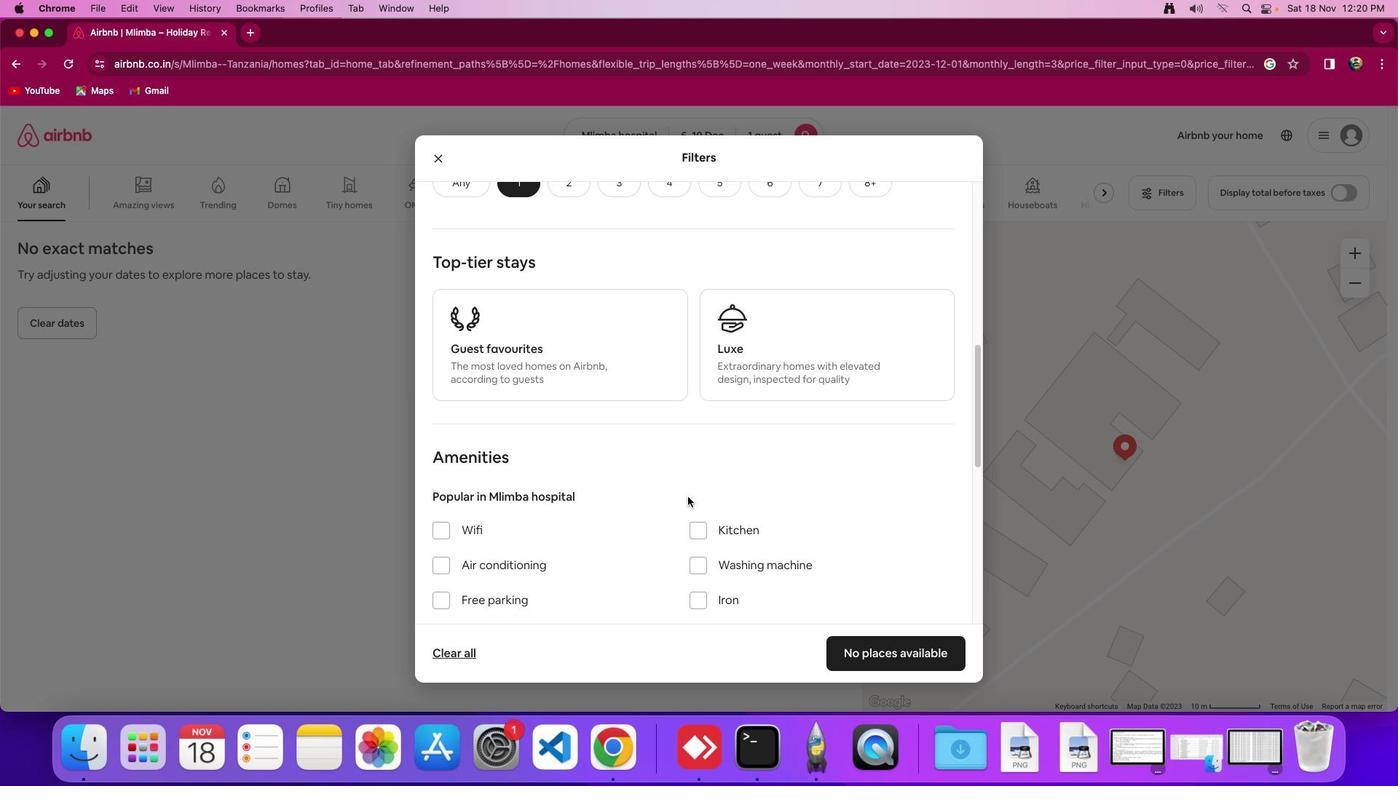 
Action: Mouse scrolled (688, 496) with delta (0, 0)
Screenshot: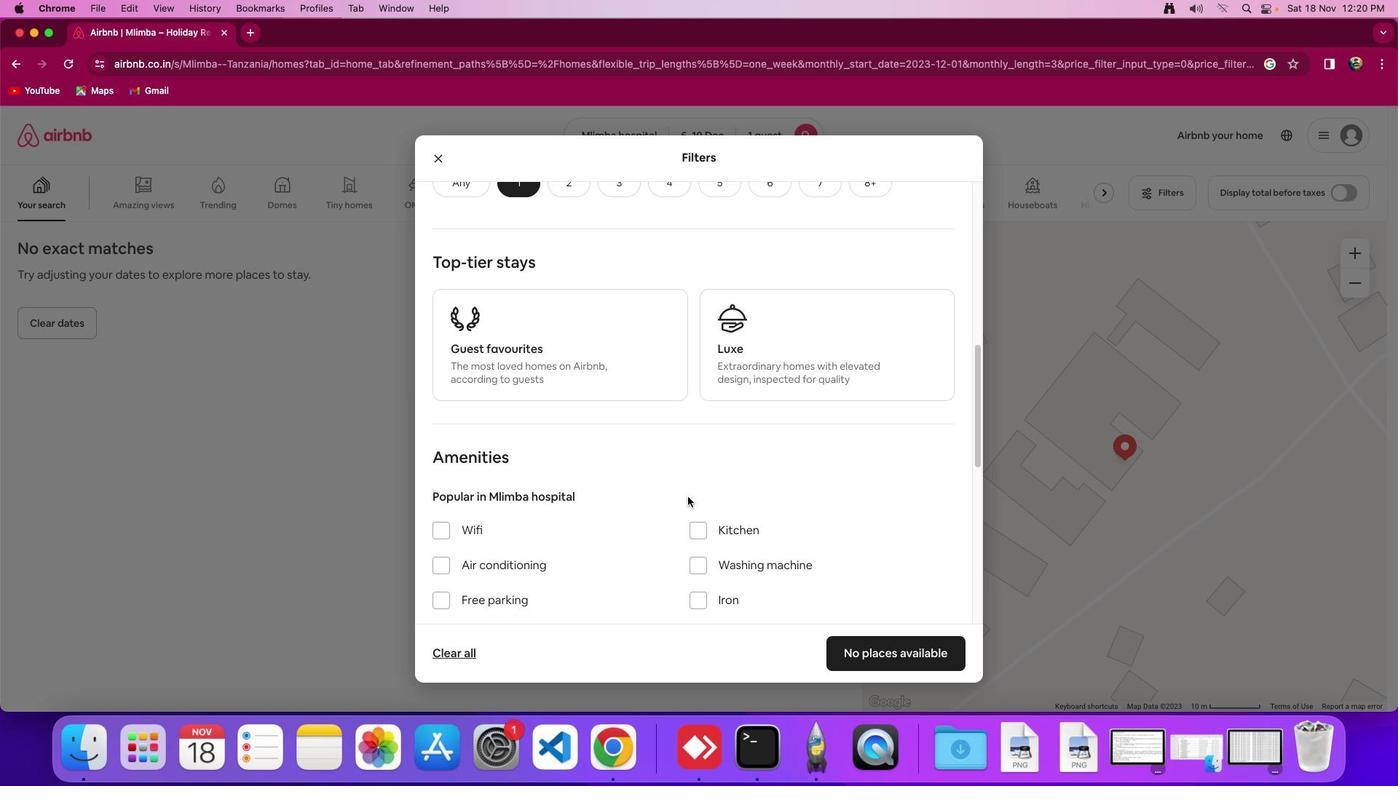 
Action: Mouse scrolled (688, 496) with delta (0, 0)
Screenshot: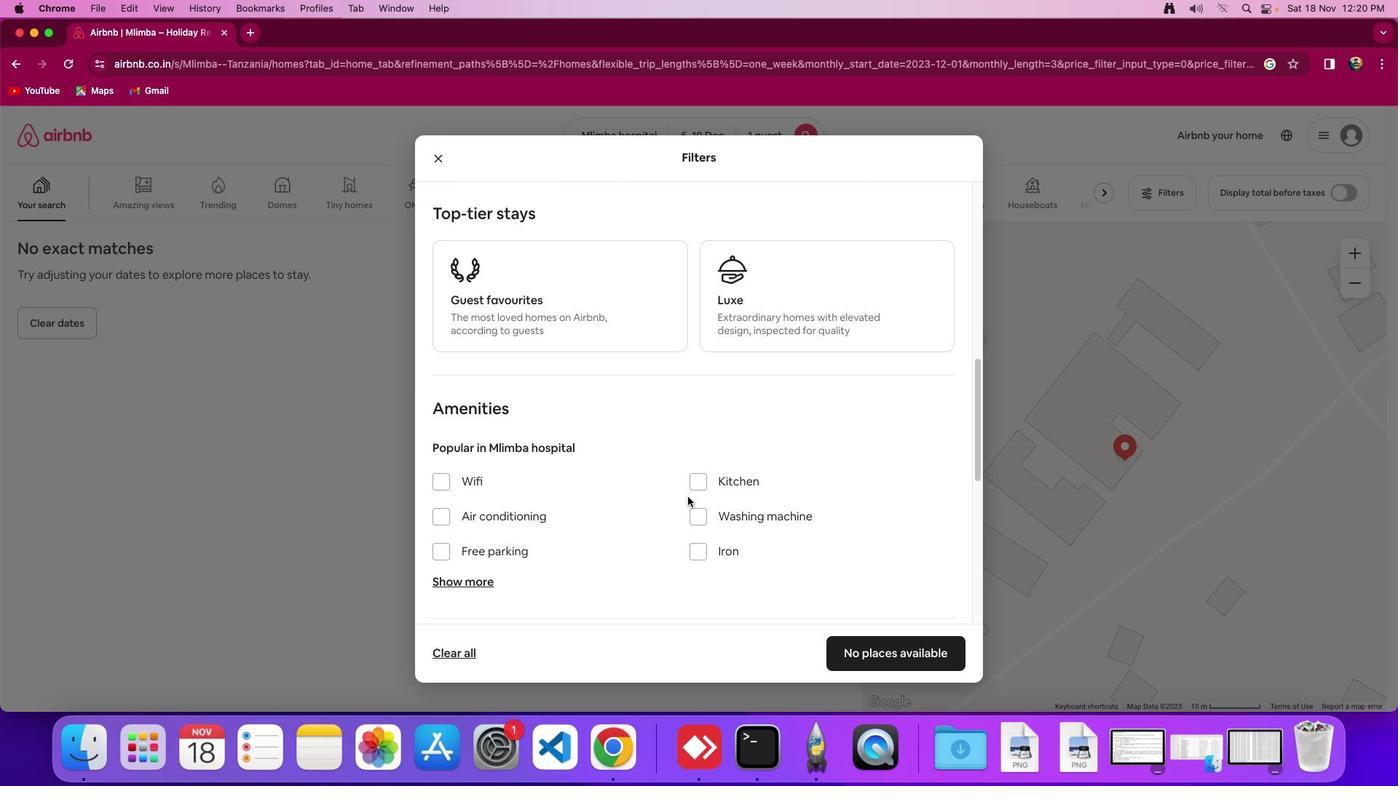 
Action: Mouse scrolled (688, 496) with delta (0, 0)
Screenshot: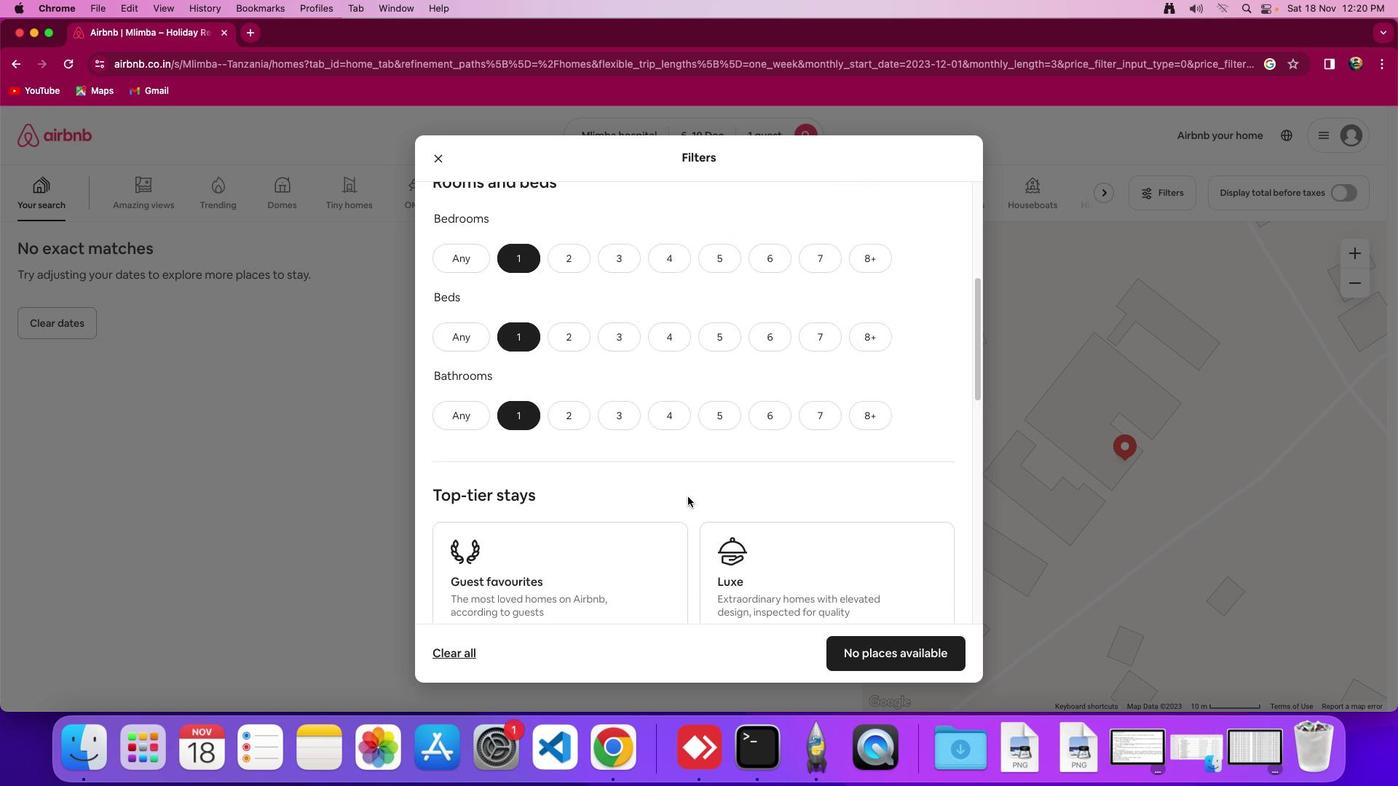 
Action: Mouse scrolled (688, 496) with delta (0, 0)
Screenshot: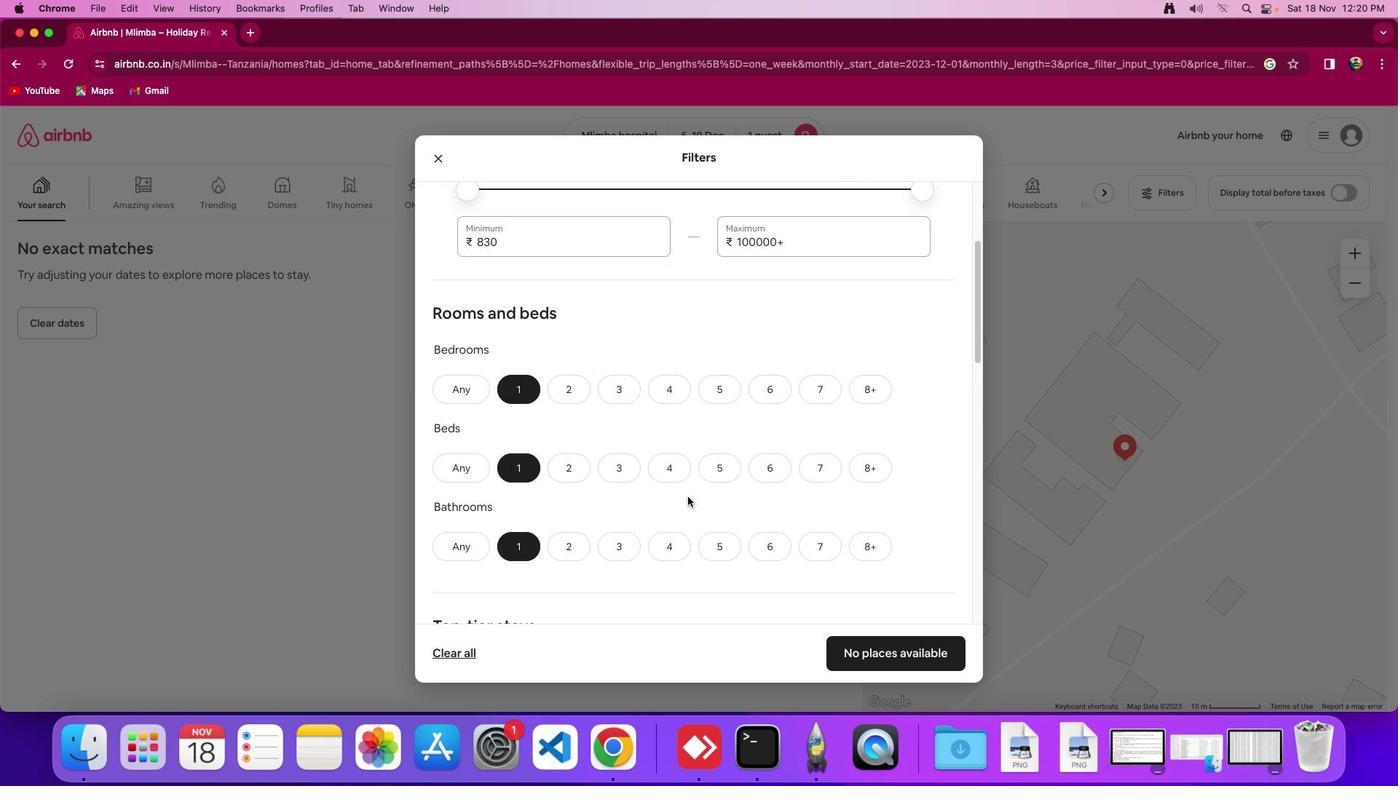 
Action: Mouse scrolled (688, 496) with delta (0, 3)
Screenshot: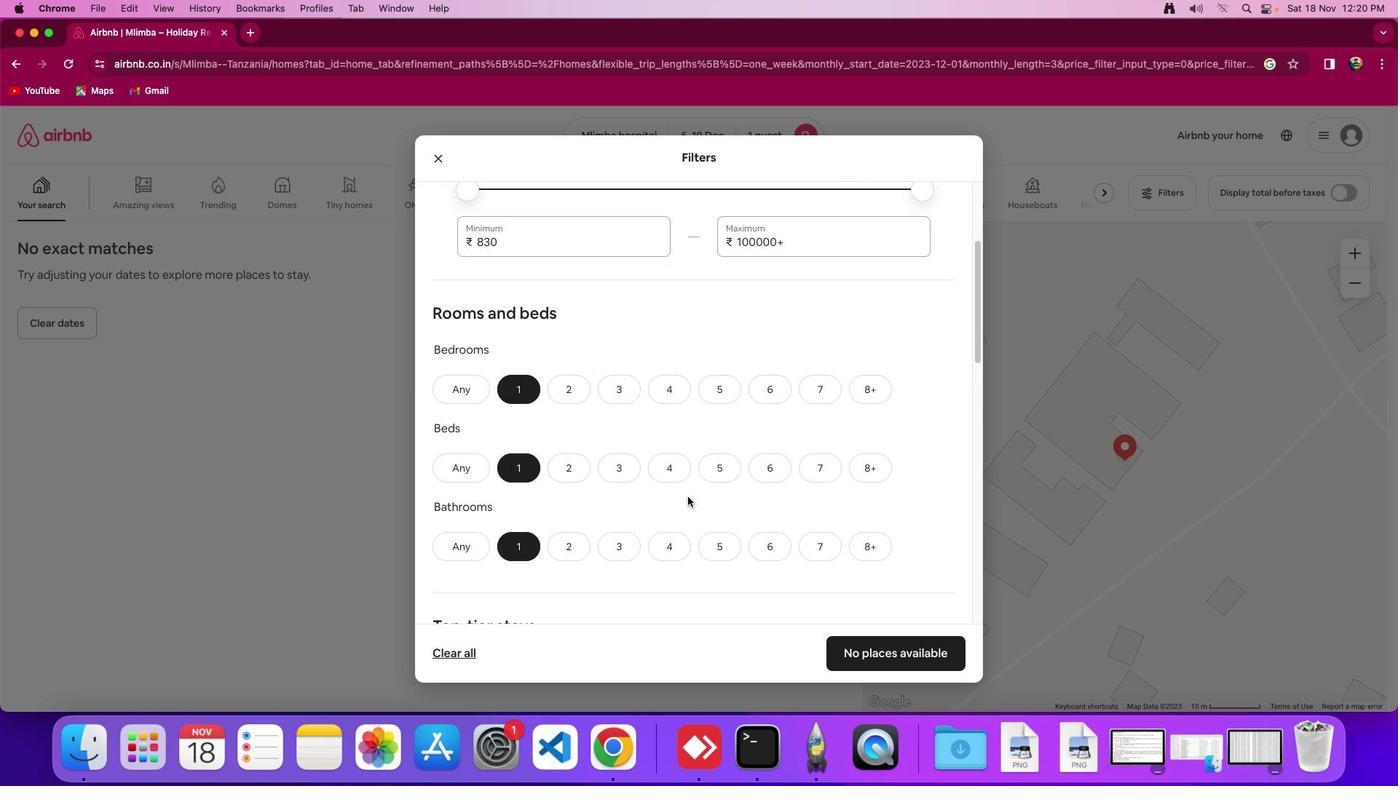 
Action: Mouse scrolled (688, 496) with delta (0, 5)
Screenshot: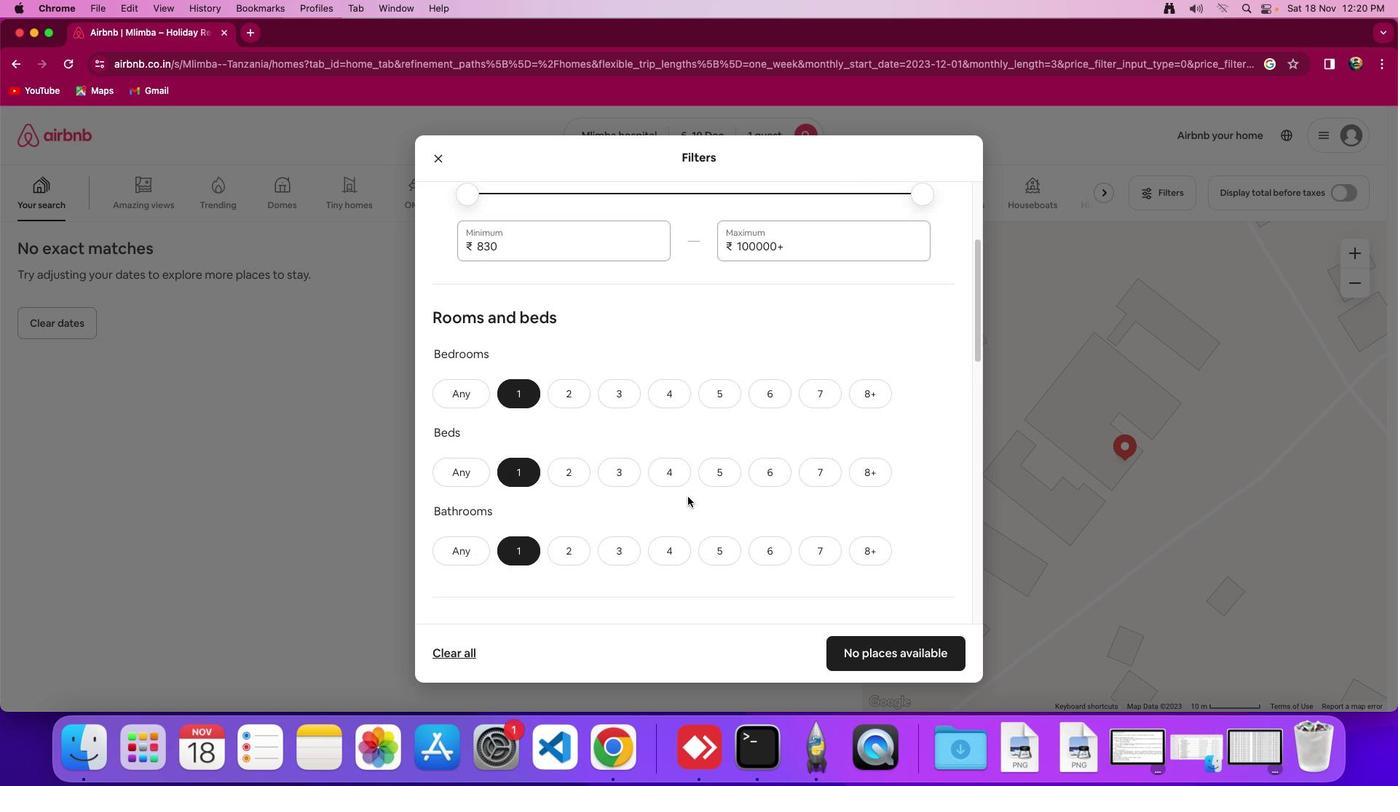 
Action: Mouse moved to (688, 496)
Screenshot: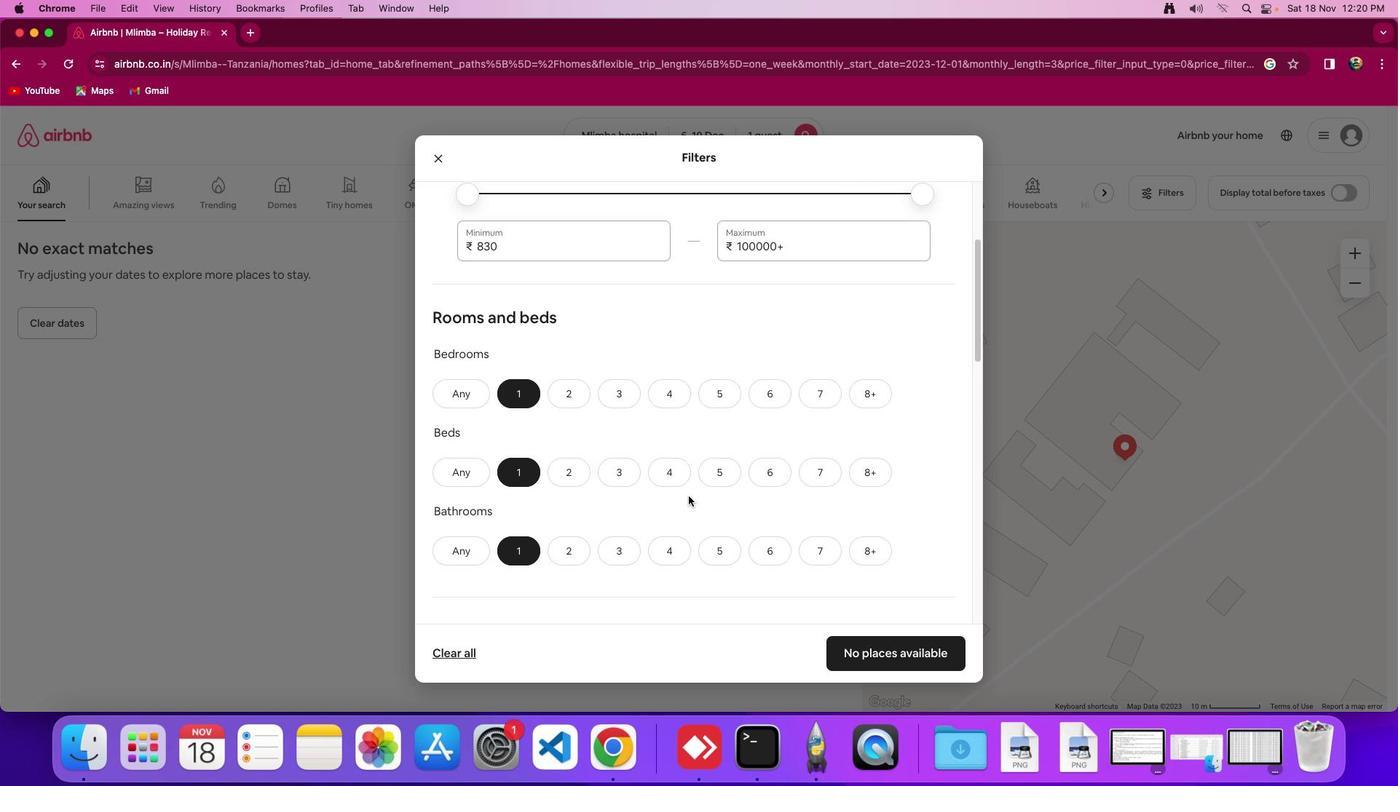 
Action: Mouse scrolled (688, 496) with delta (0, 0)
Screenshot: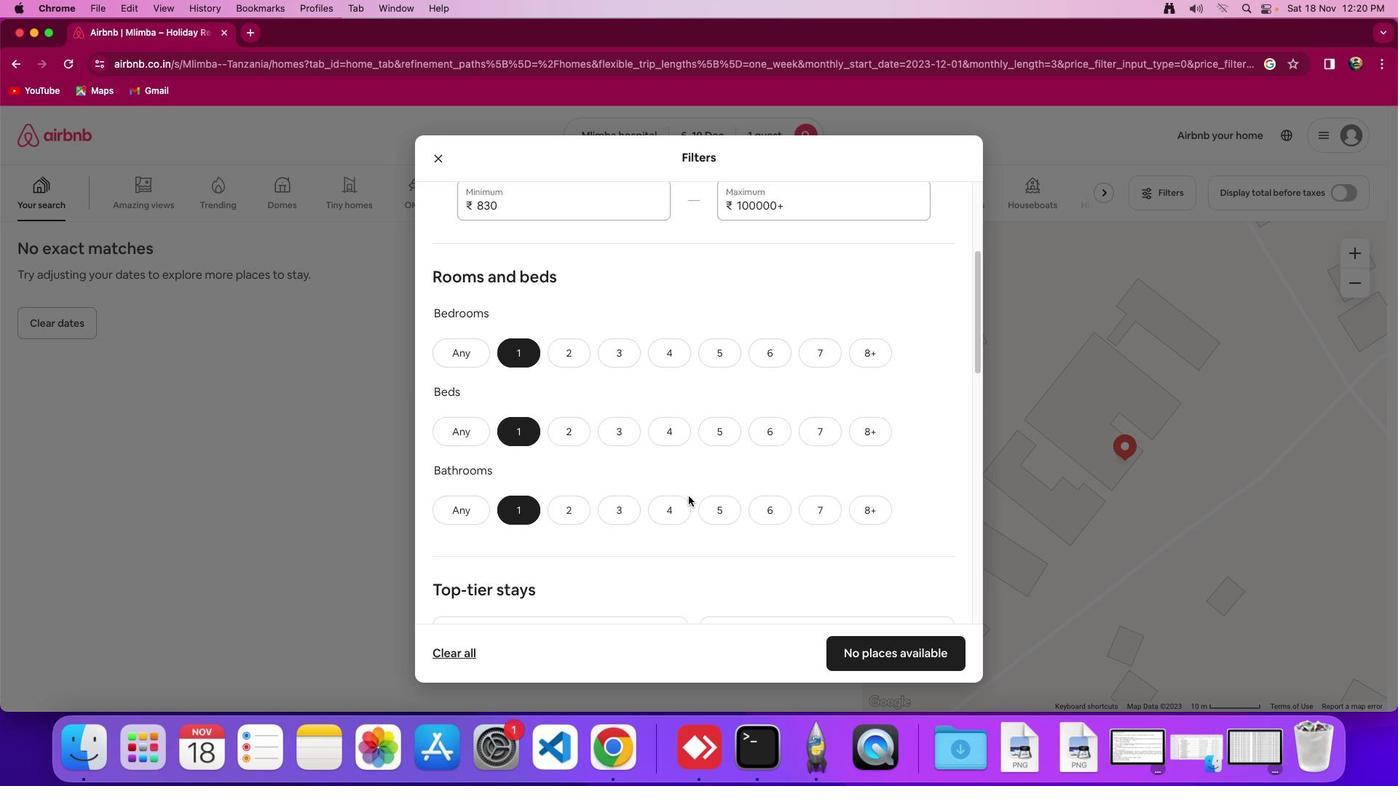 
Action: Mouse scrolled (688, 496) with delta (0, 0)
Screenshot: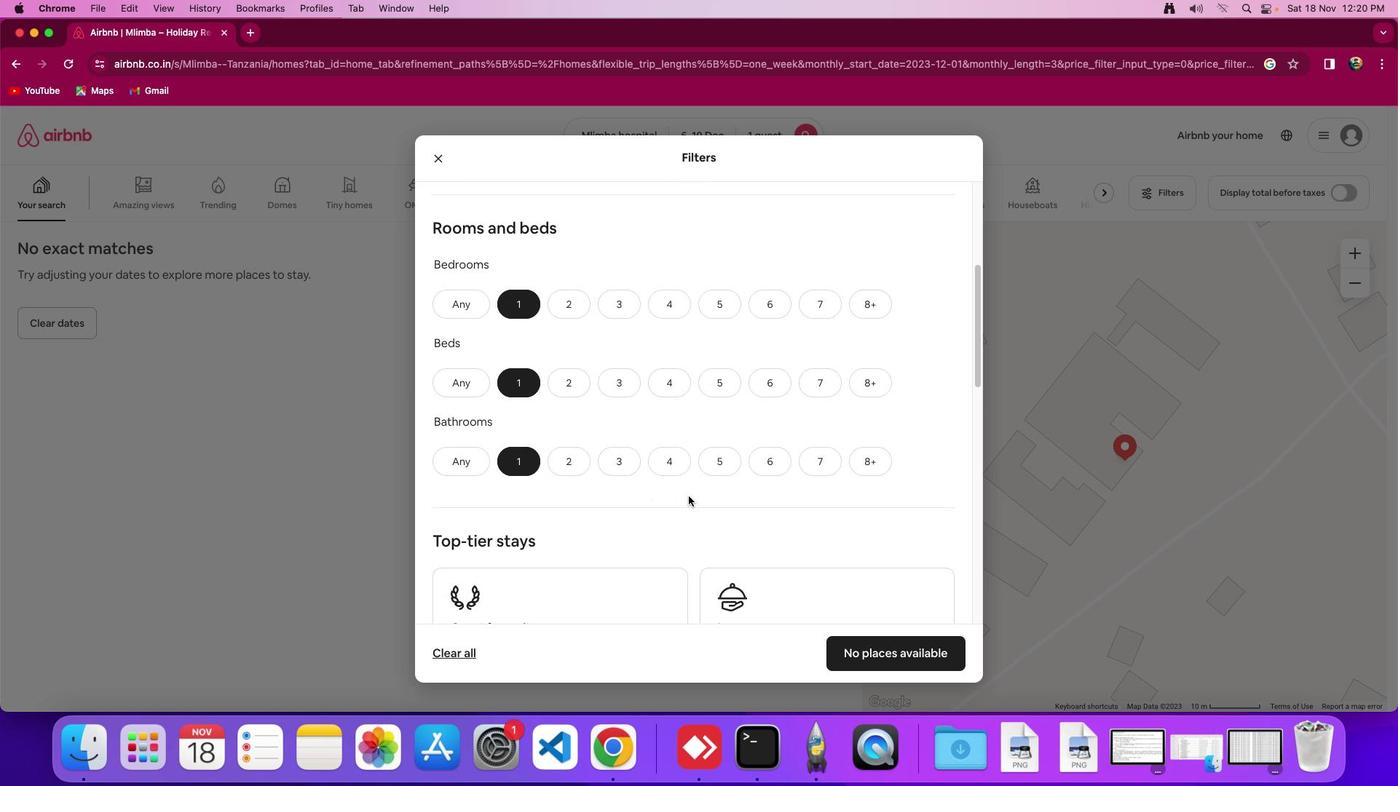 
Action: Mouse scrolled (688, 496) with delta (0, -2)
Screenshot: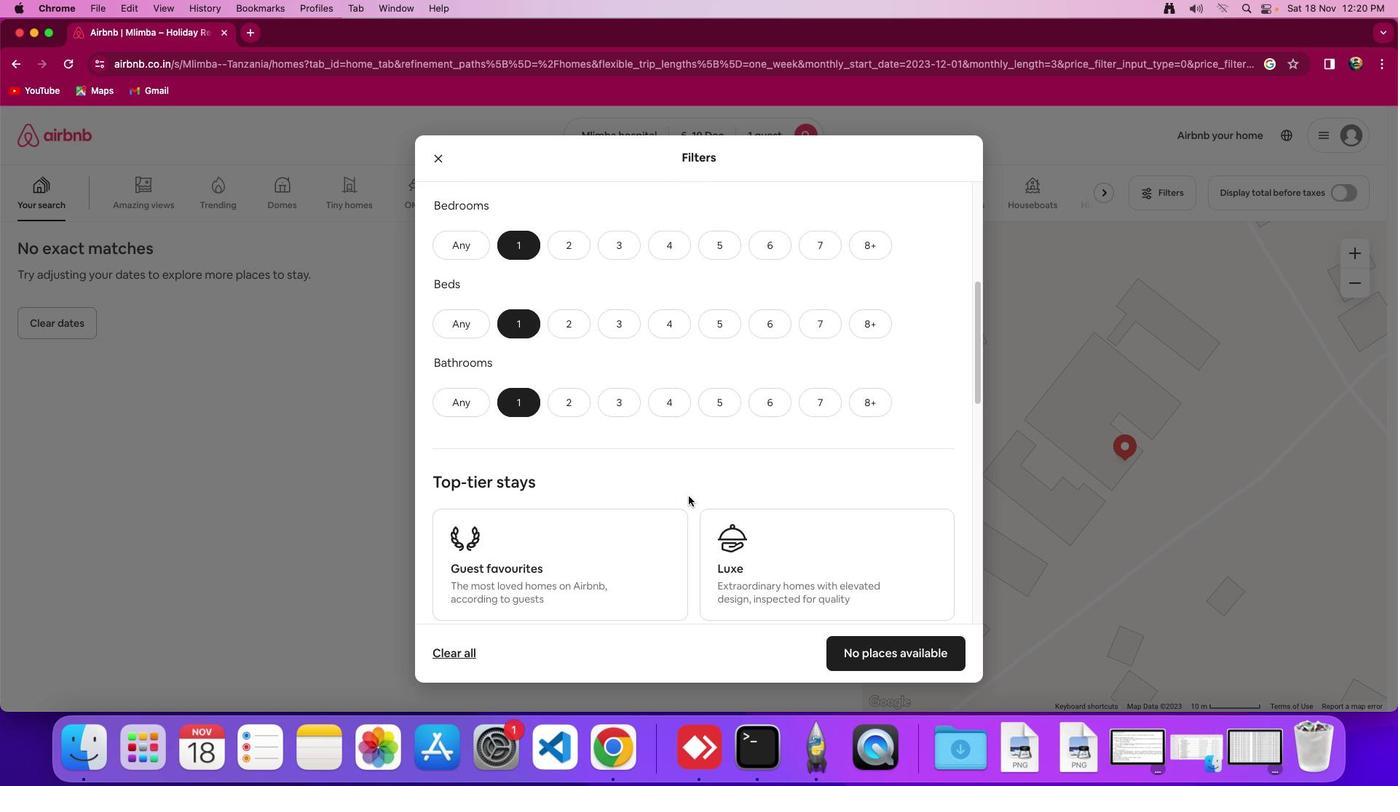 
Action: Mouse scrolled (688, 496) with delta (0, -2)
Screenshot: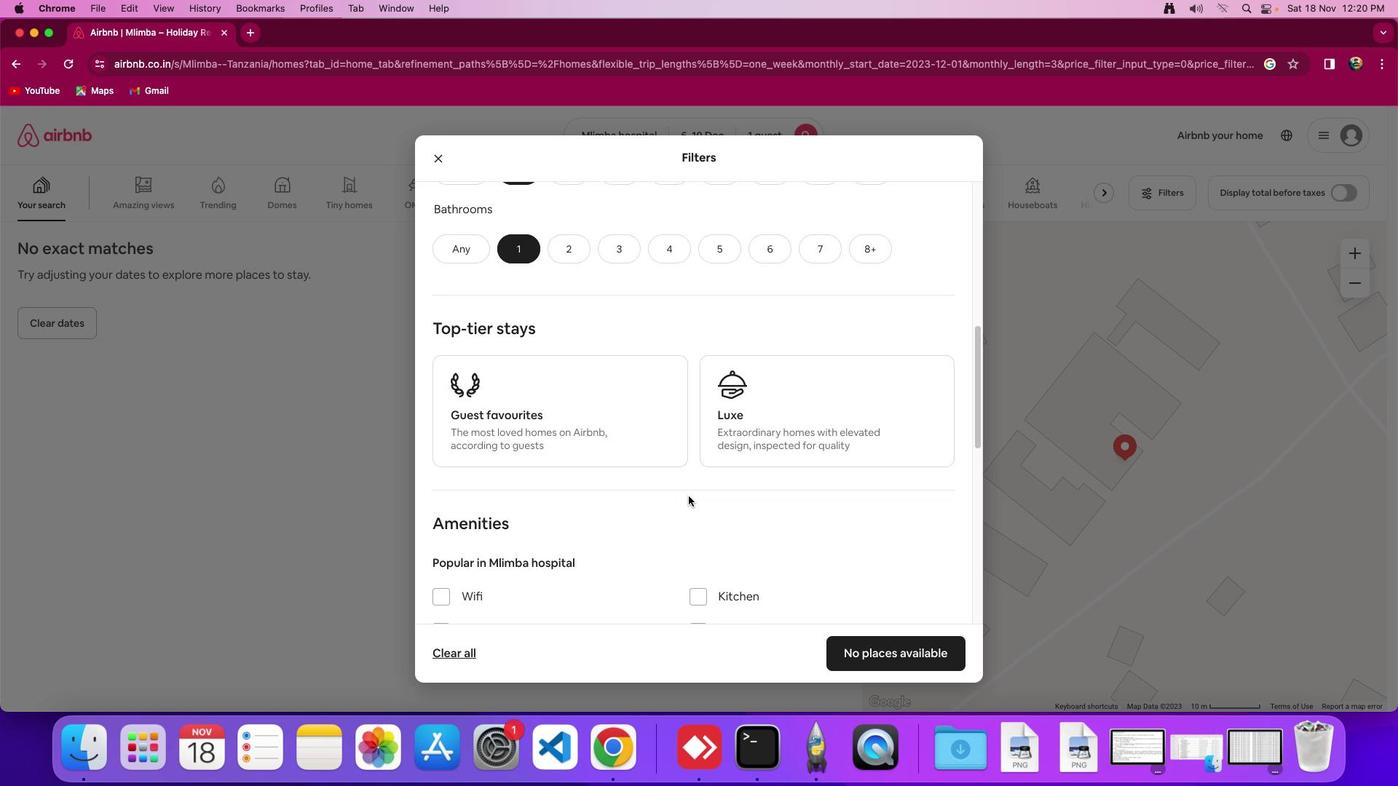 
Action: Mouse scrolled (688, 496) with delta (0, 0)
Screenshot: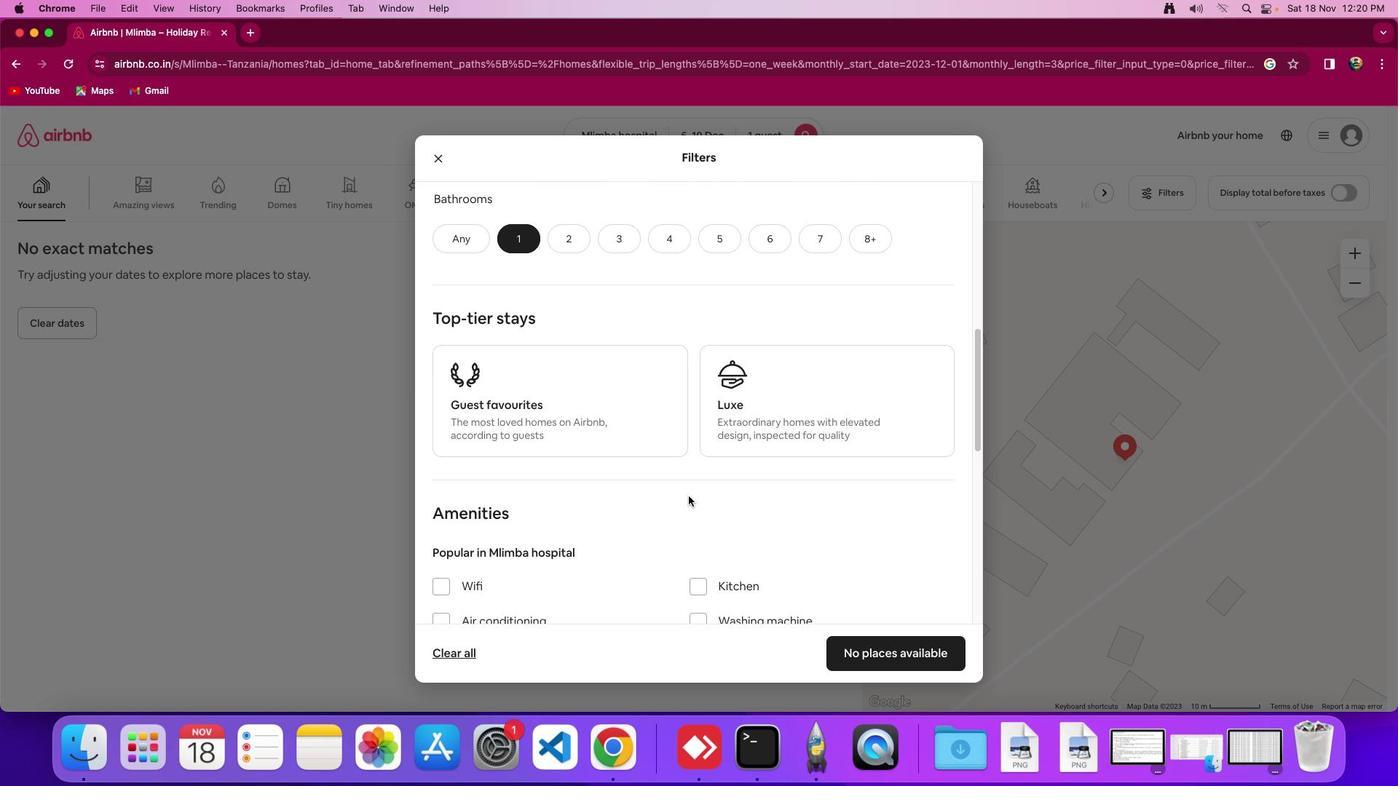 
Action: Mouse scrolled (688, 496) with delta (0, 0)
Screenshot: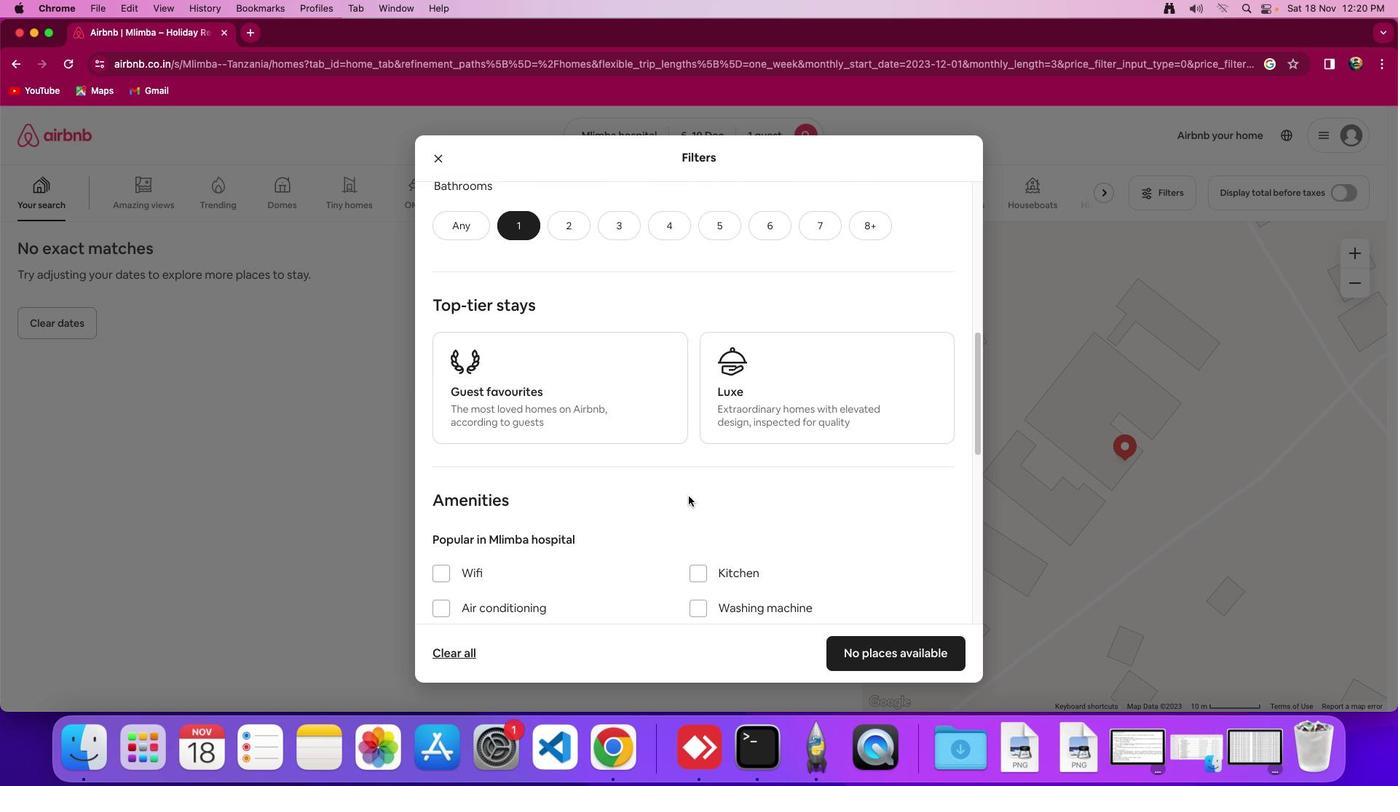 
Action: Mouse scrolled (688, 496) with delta (0, 0)
Screenshot: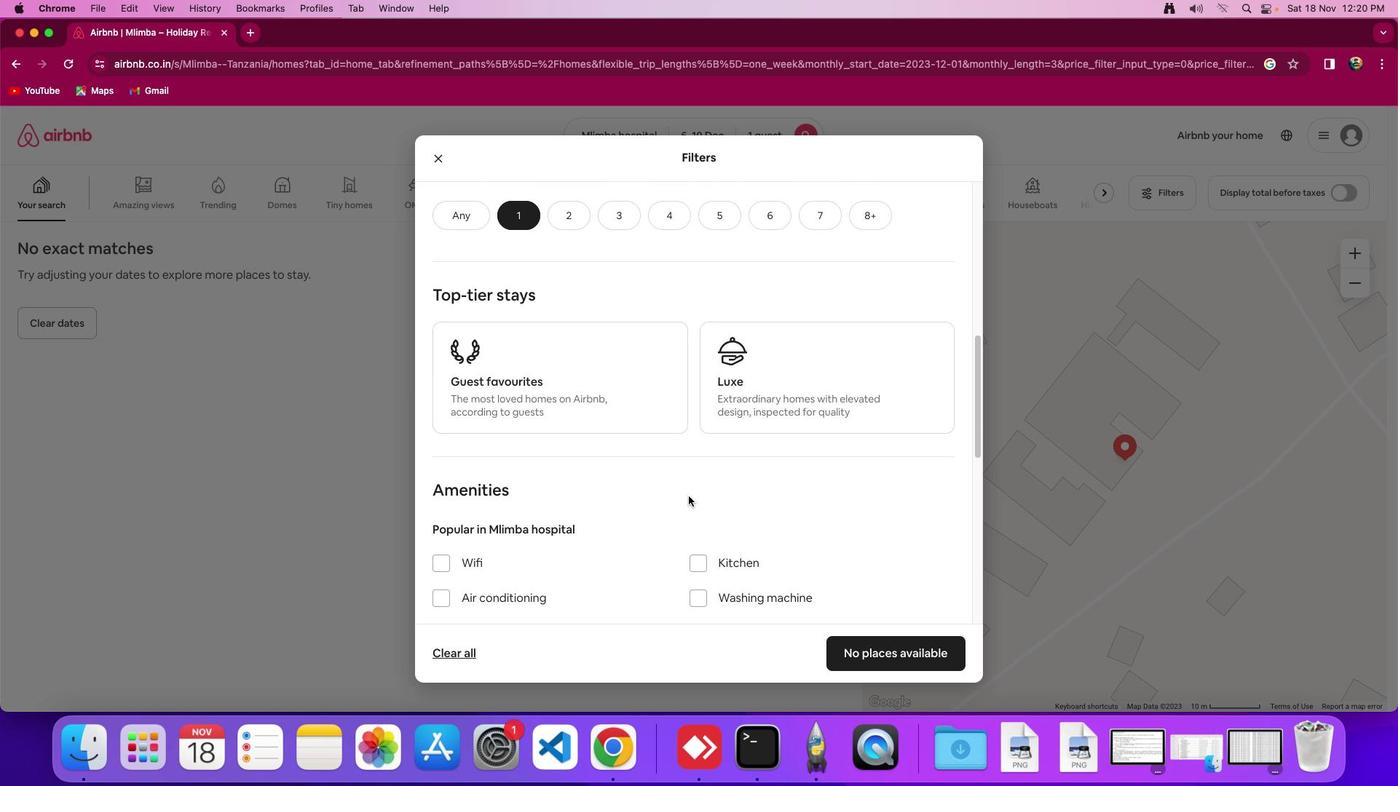 
Action: Mouse scrolled (688, 496) with delta (0, 0)
Screenshot: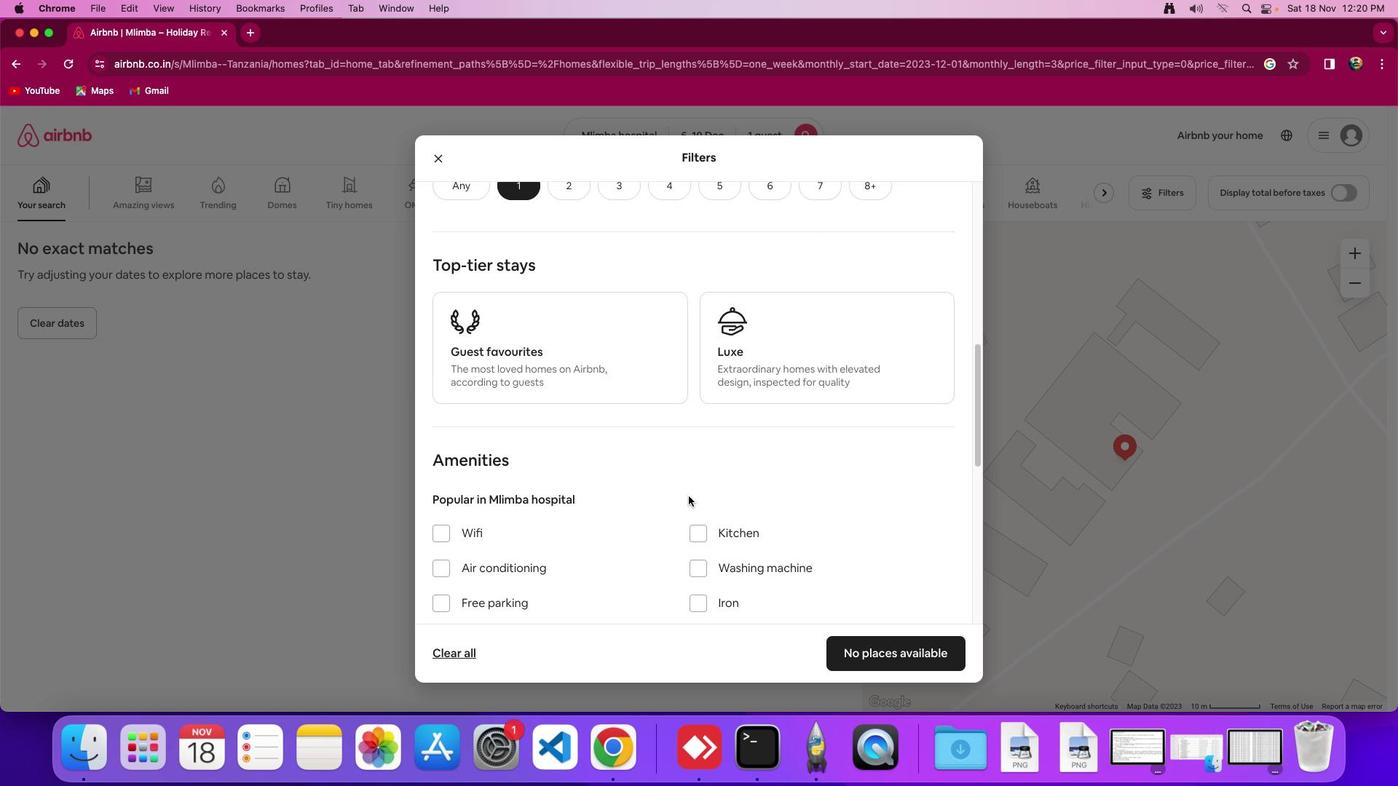 
Action: Mouse scrolled (688, 496) with delta (0, 0)
Screenshot: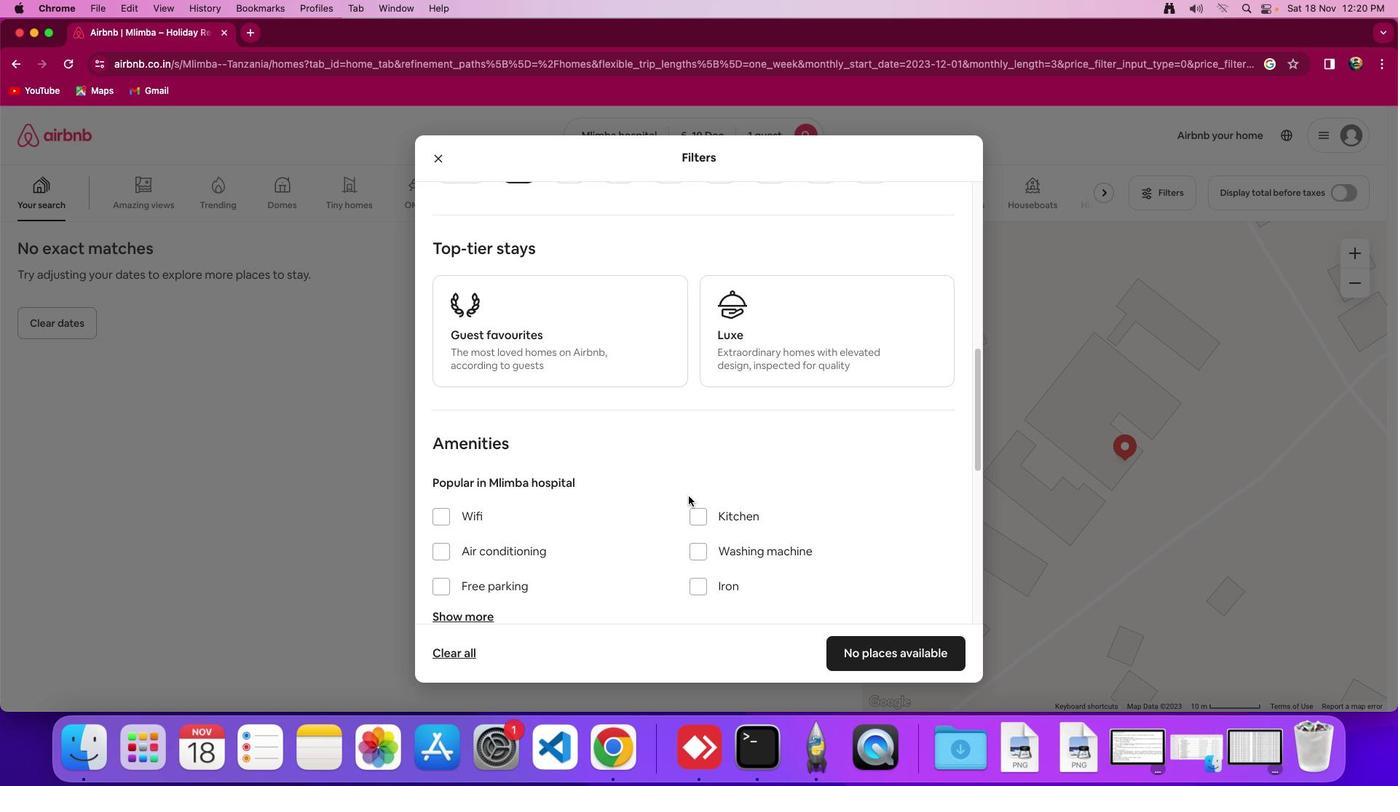 
Action: Mouse scrolled (688, 496) with delta (0, 0)
Screenshot: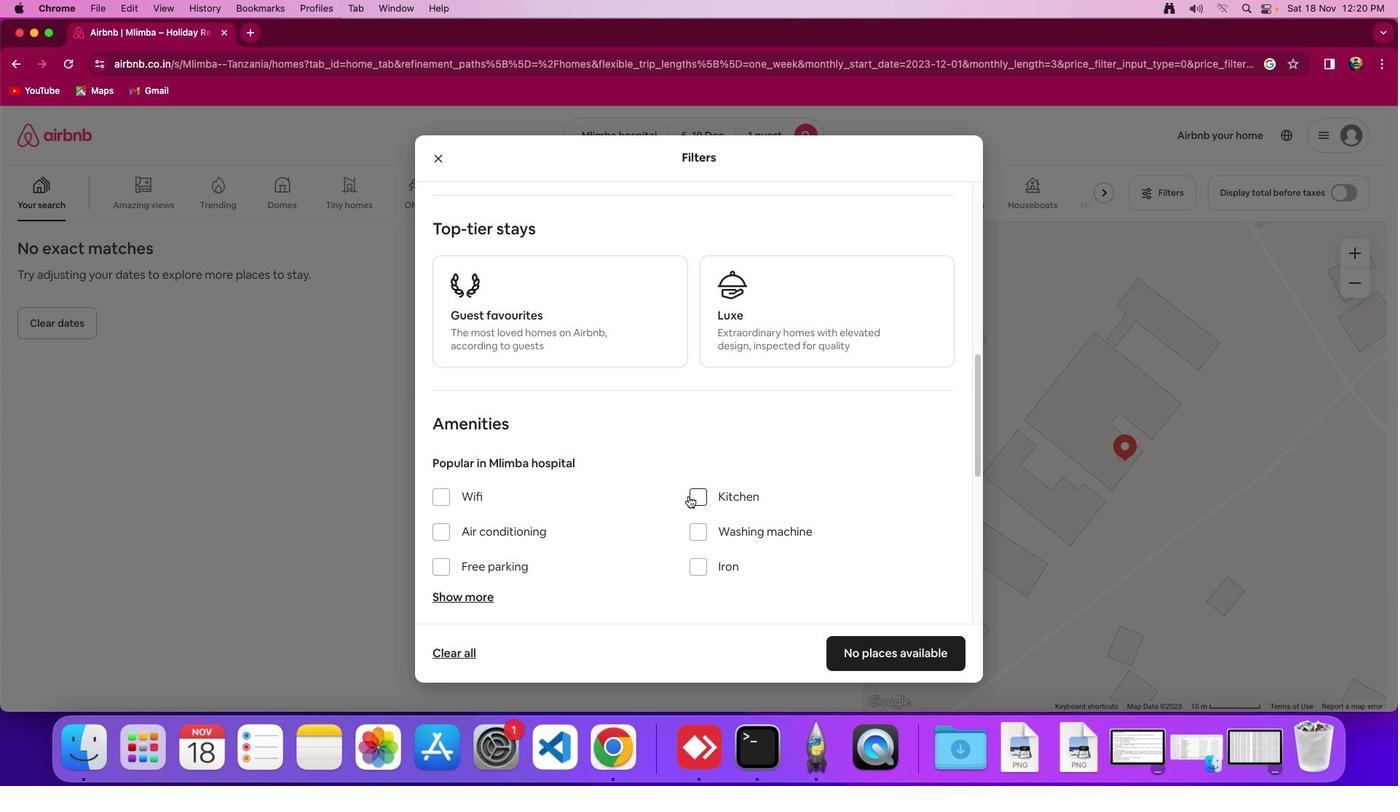 
Action: Mouse scrolled (688, 496) with delta (0, 0)
Screenshot: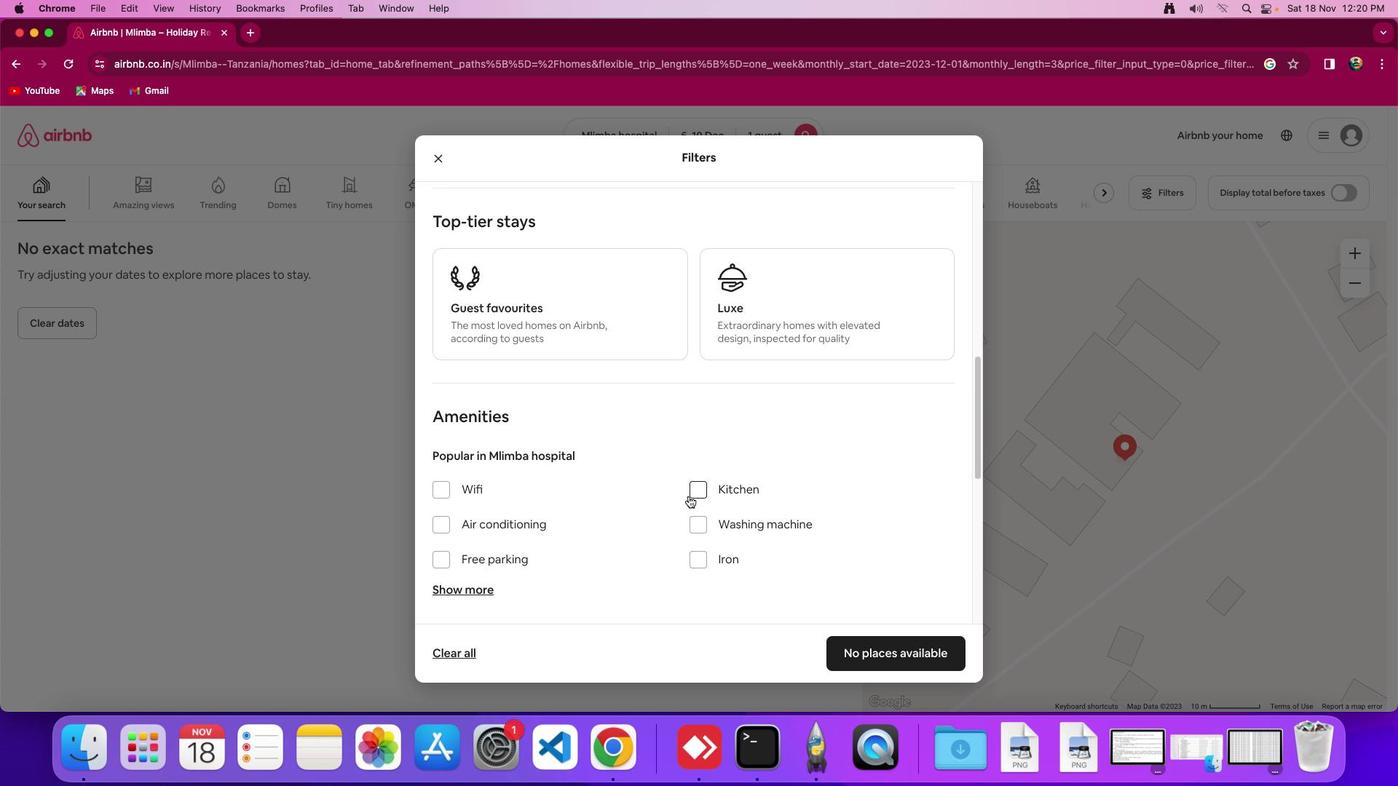 
Action: Mouse moved to (688, 496)
Screenshot: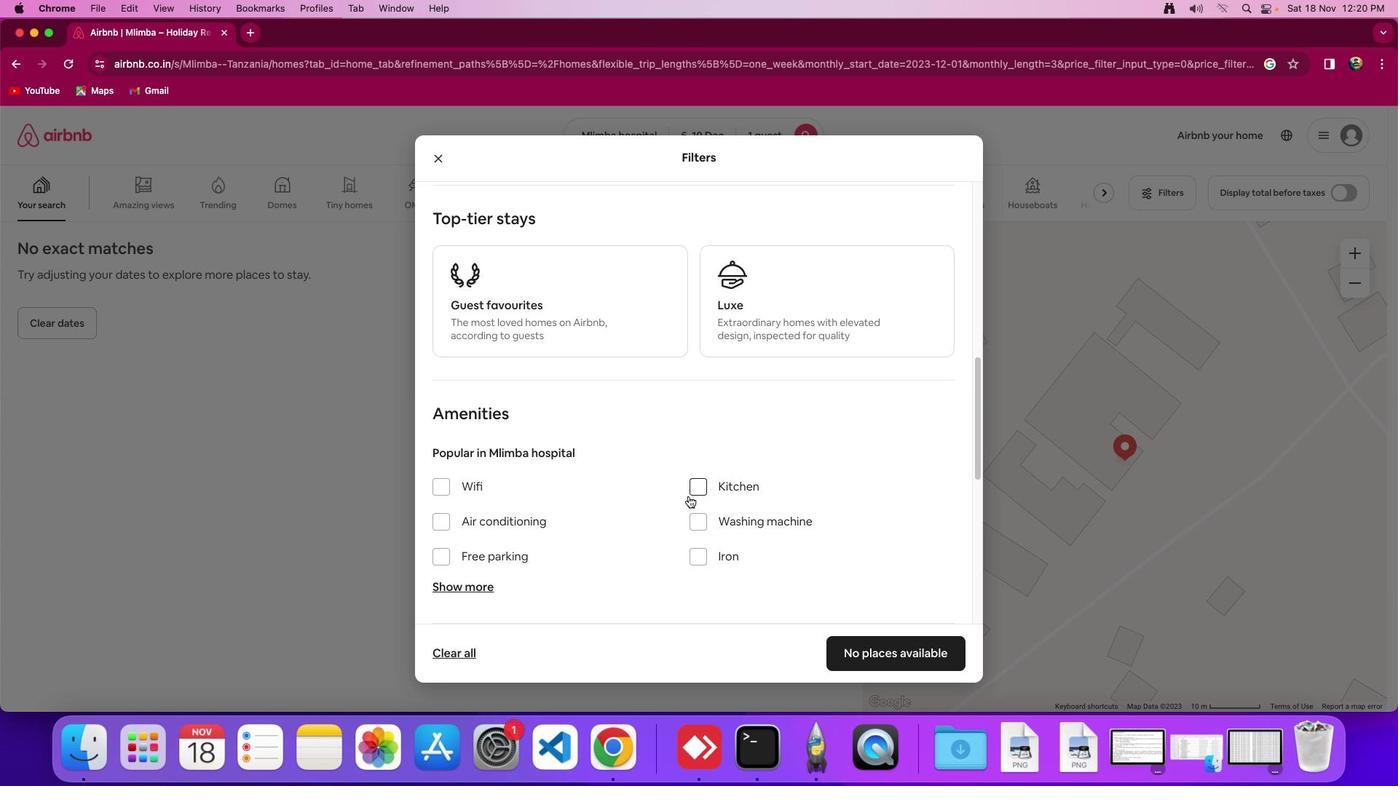 
Action: Mouse scrolled (688, 496) with delta (0, 0)
Screenshot: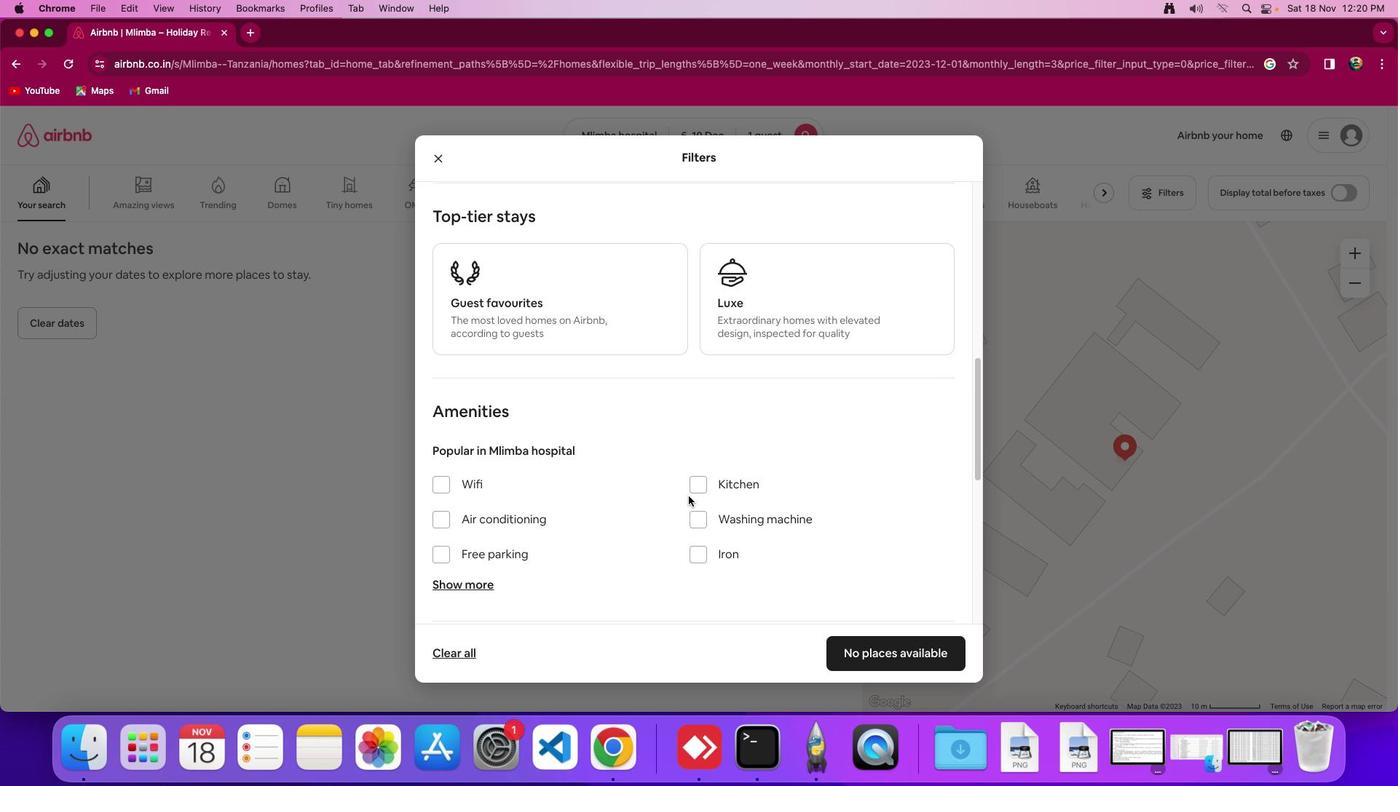 
Action: Mouse scrolled (688, 496) with delta (0, 0)
Screenshot: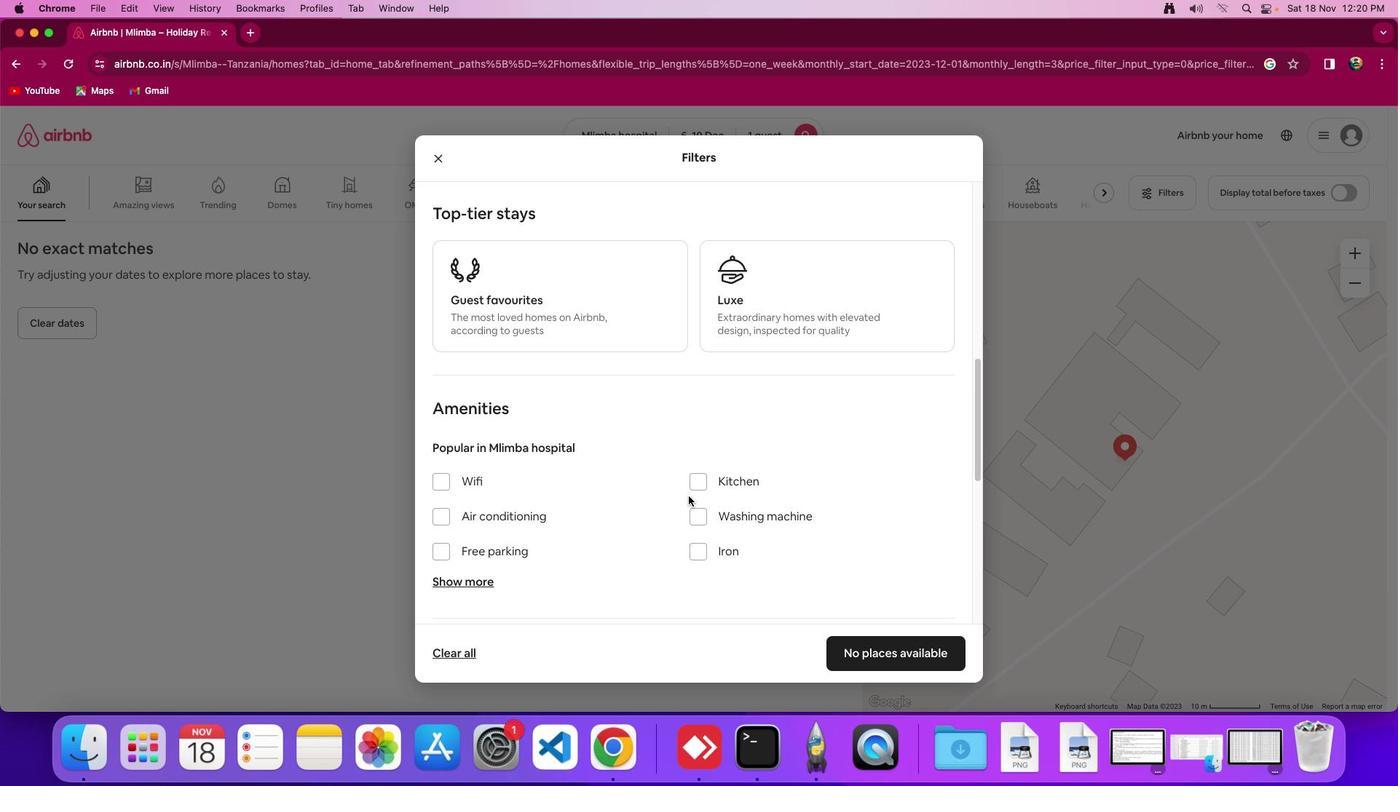 
Action: Mouse scrolled (688, 496) with delta (0, 0)
Screenshot: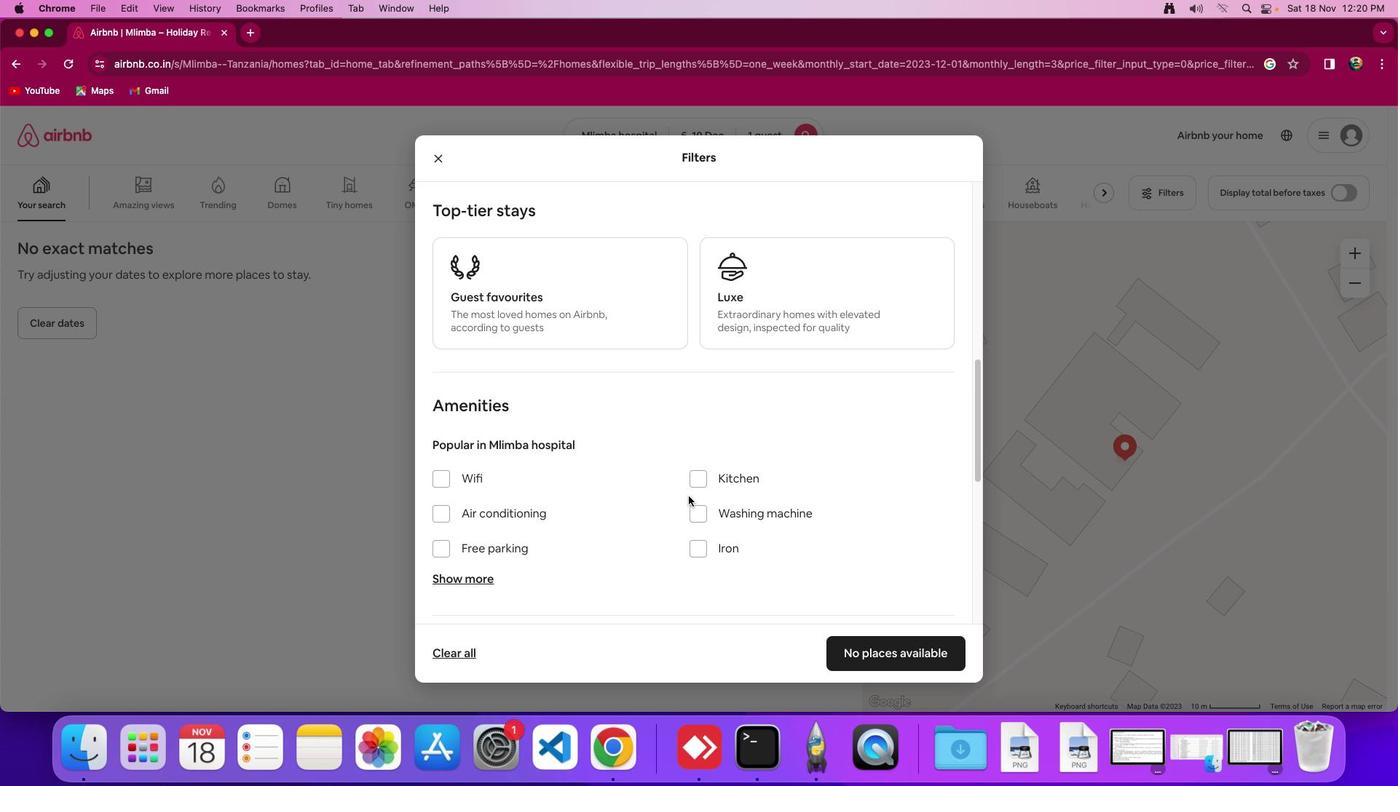 
Action: Mouse scrolled (688, 496) with delta (0, 0)
Screenshot: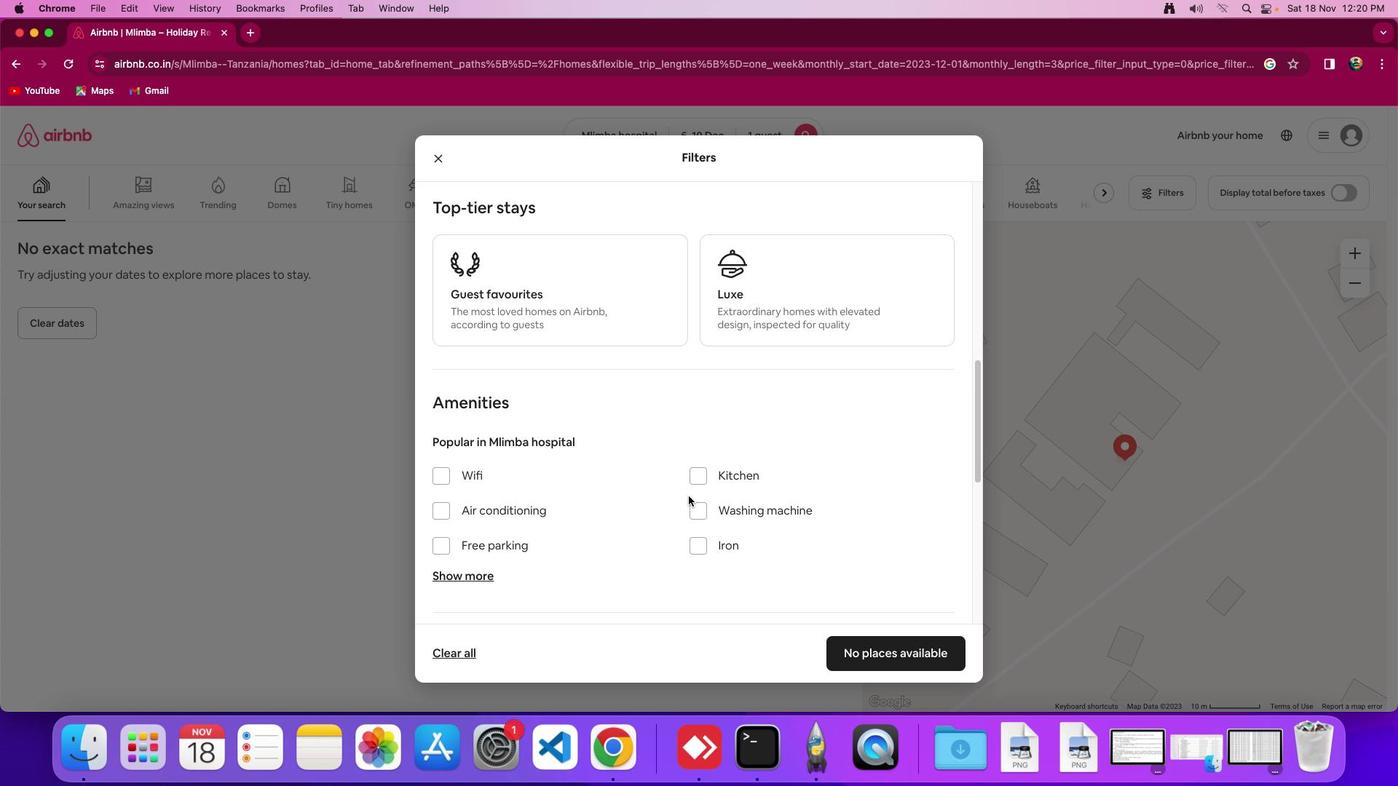 
Action: Mouse moved to (901, 641)
Screenshot: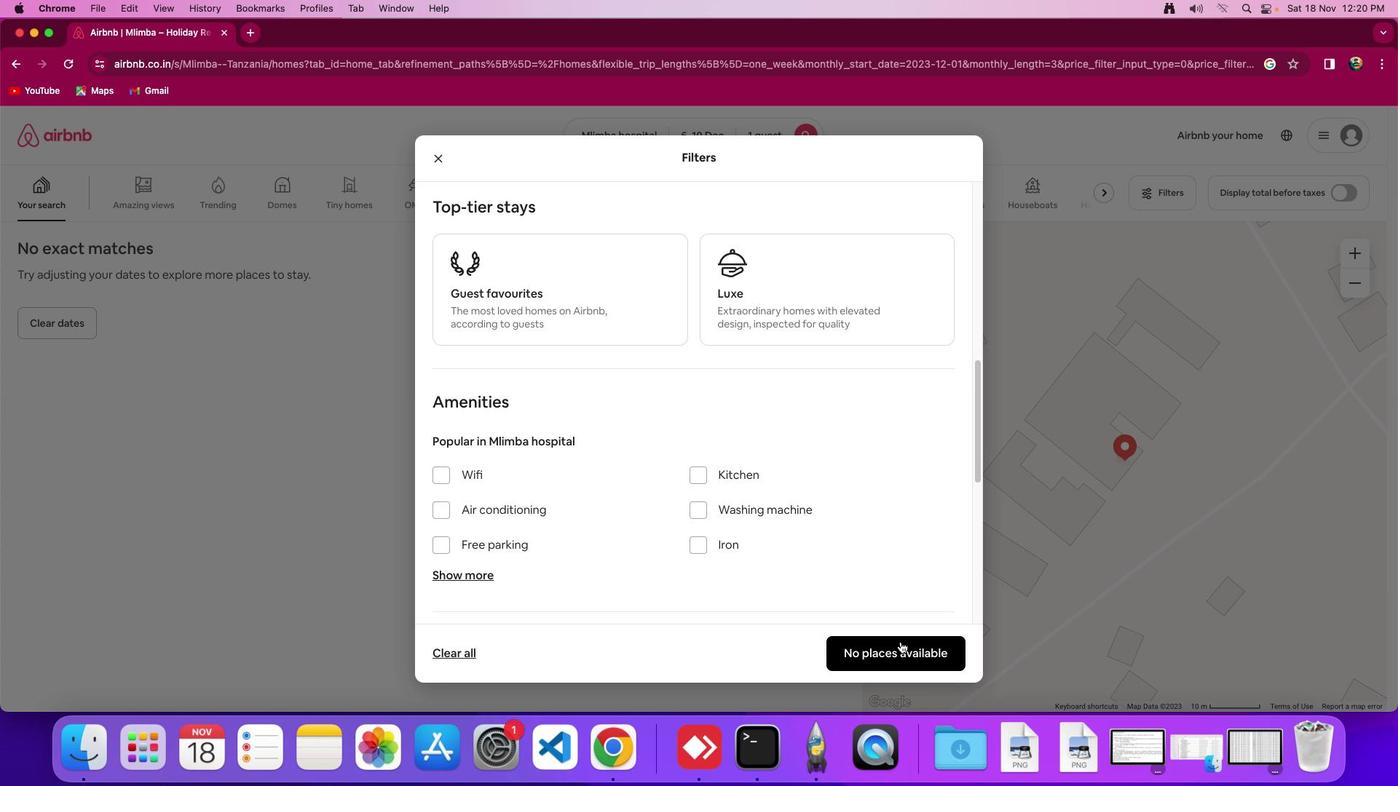 
Action: Mouse pressed left at (901, 641)
Screenshot: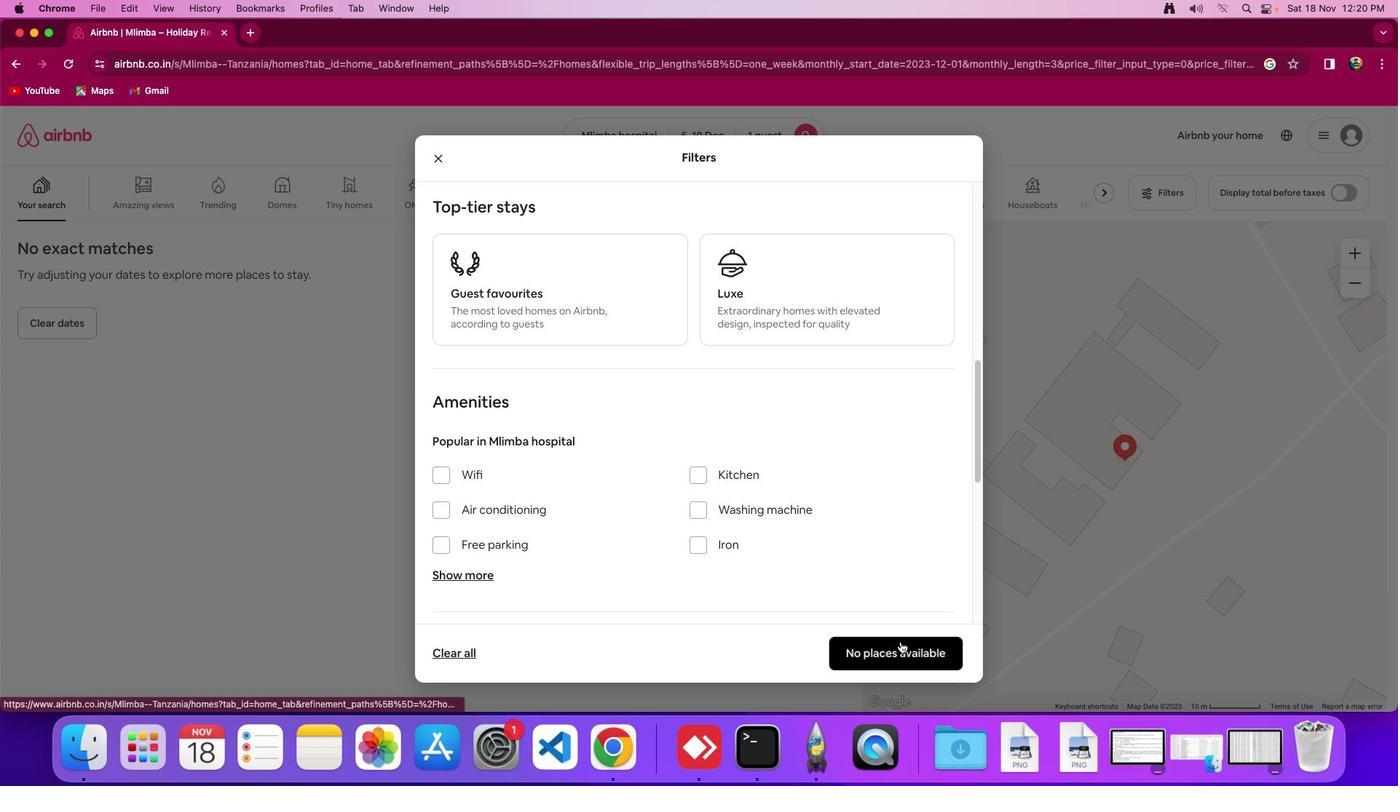 
Action: Mouse moved to (695, 561)
Screenshot: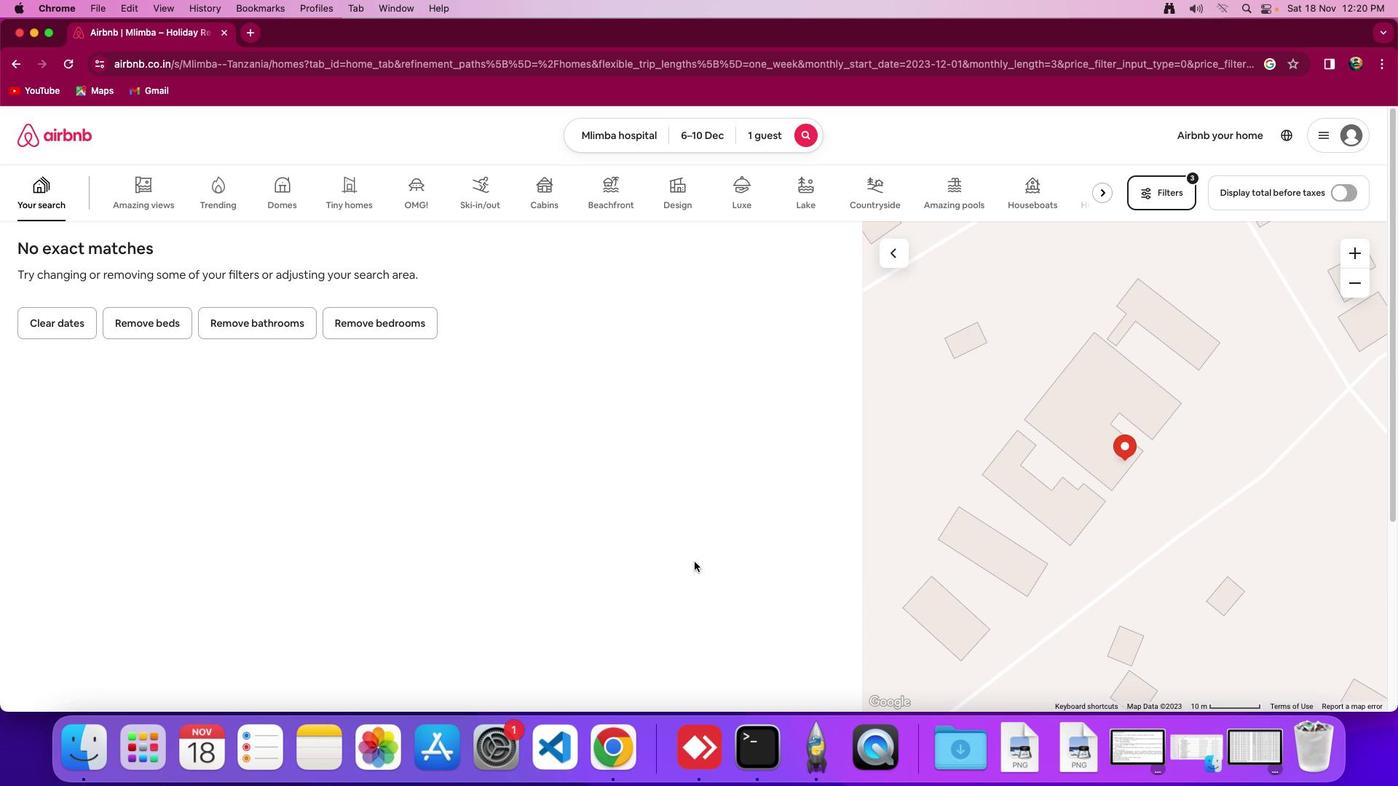 
Action: Mouse pressed left at (695, 561)
Screenshot: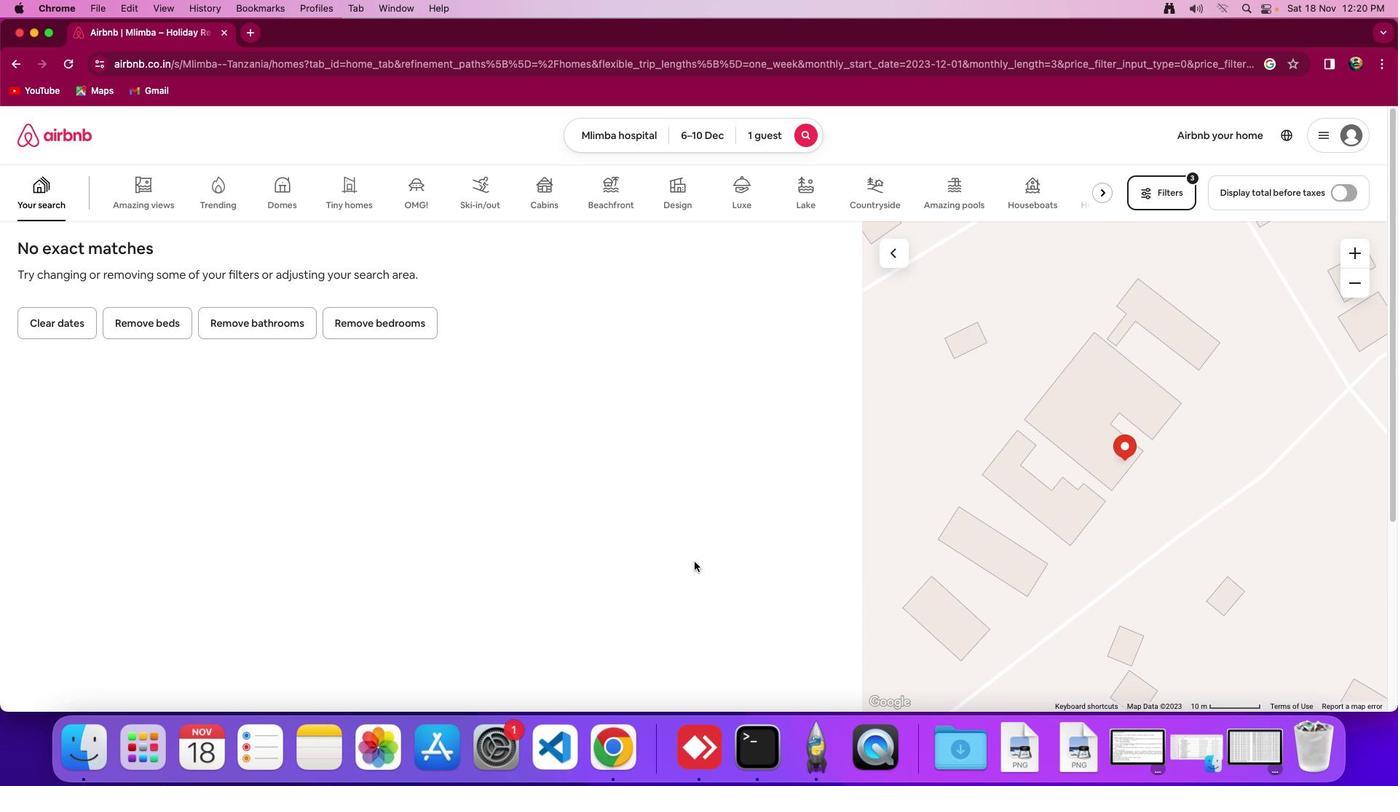 
Action: Mouse pressed left at (695, 561)
Screenshot: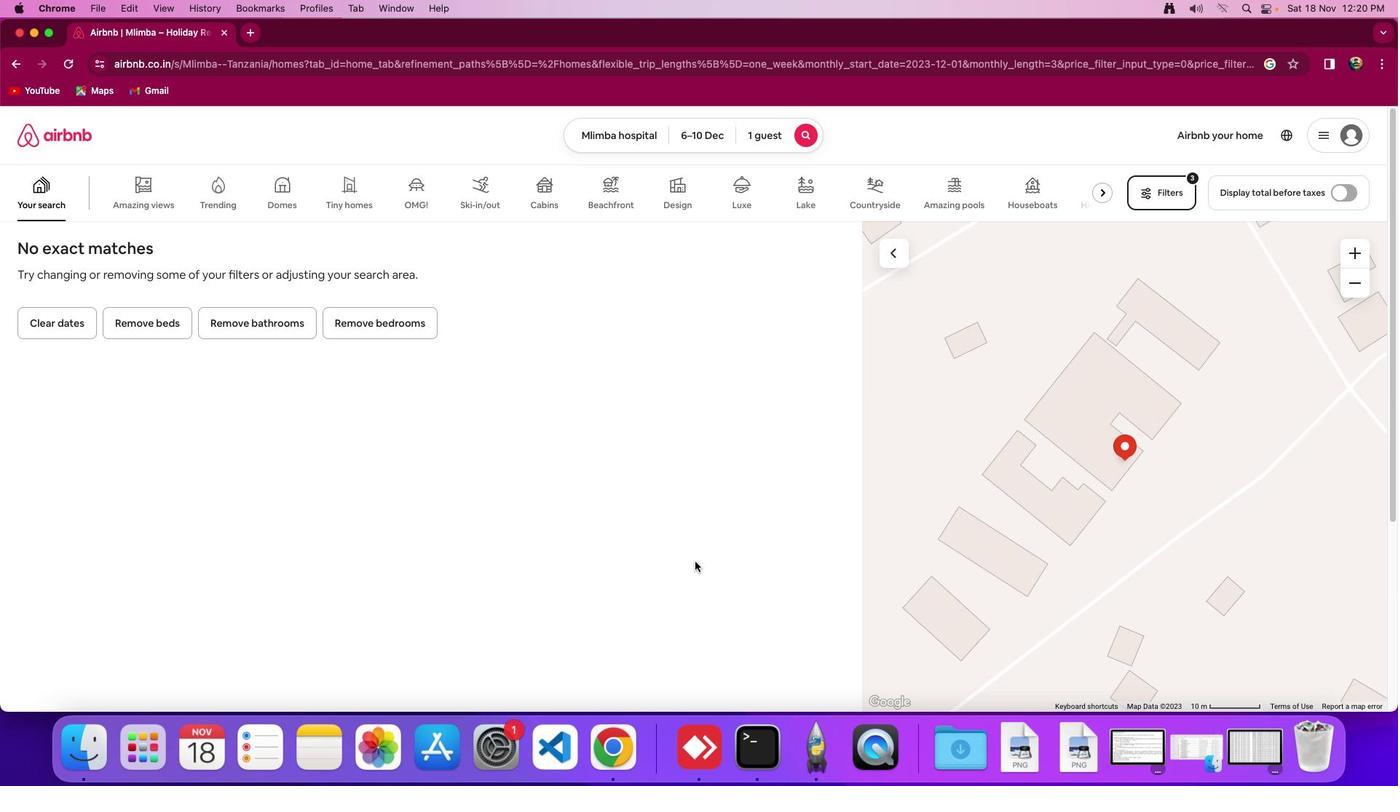 
Action: Mouse moved to (696, 560)
Screenshot: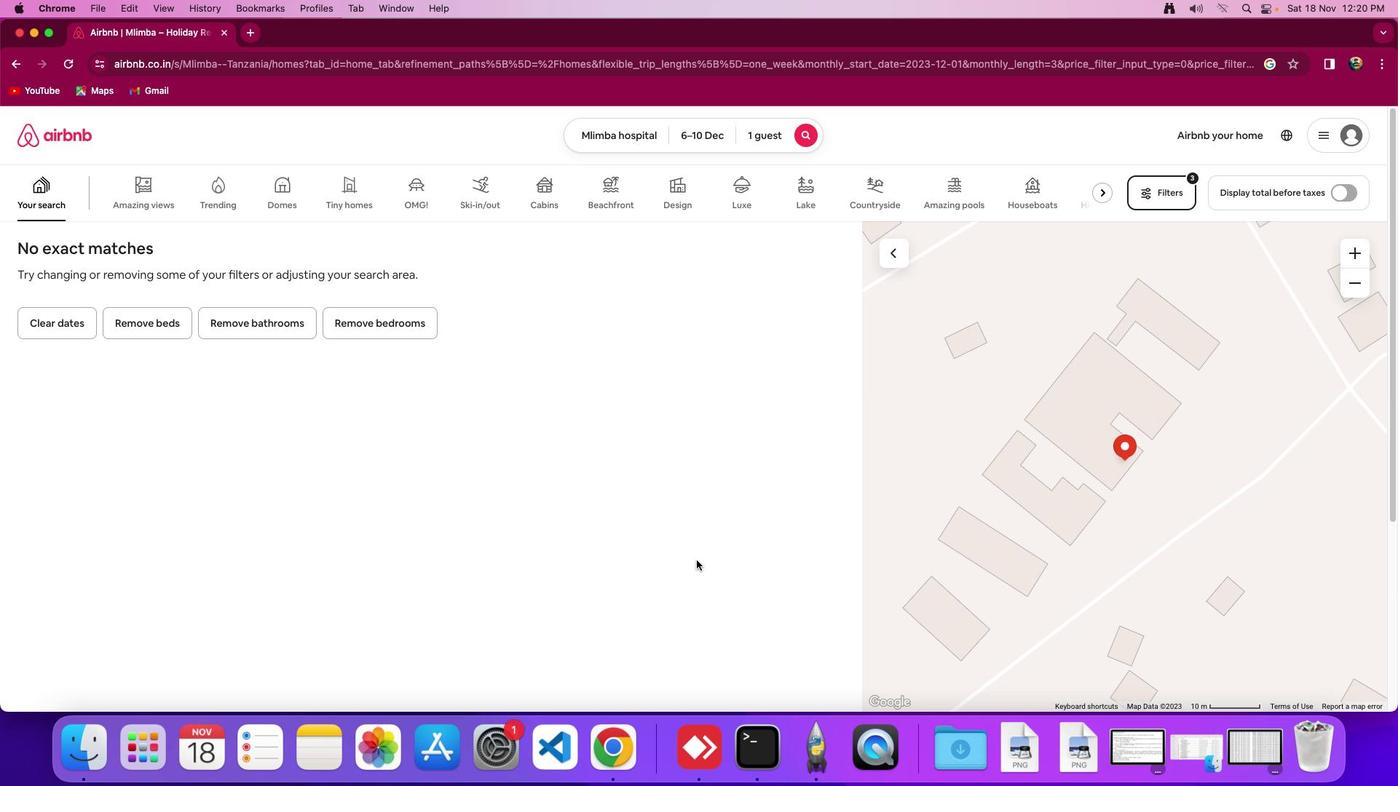 
Action: Mouse pressed left at (696, 560)
Screenshot: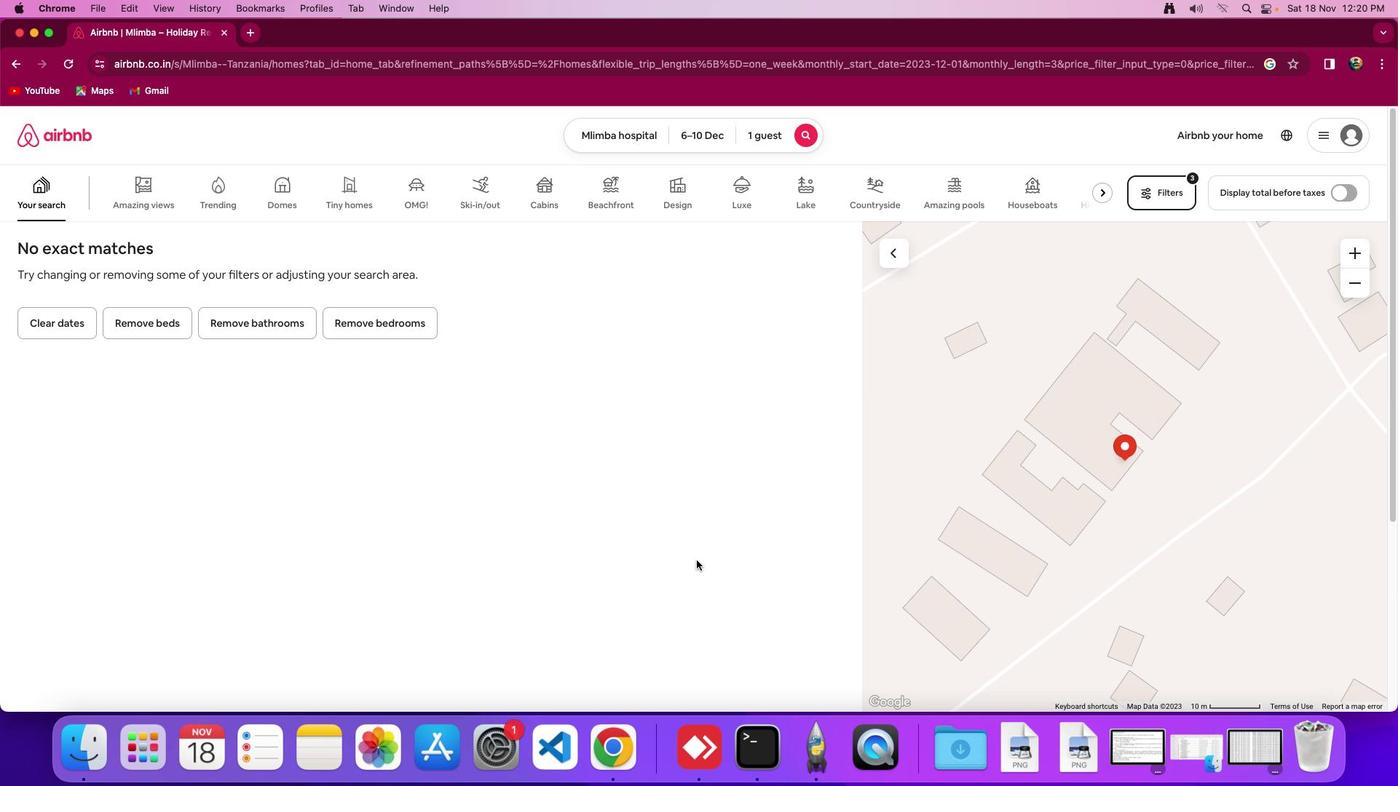 
Action: Mouse moved to (705, 564)
Screenshot: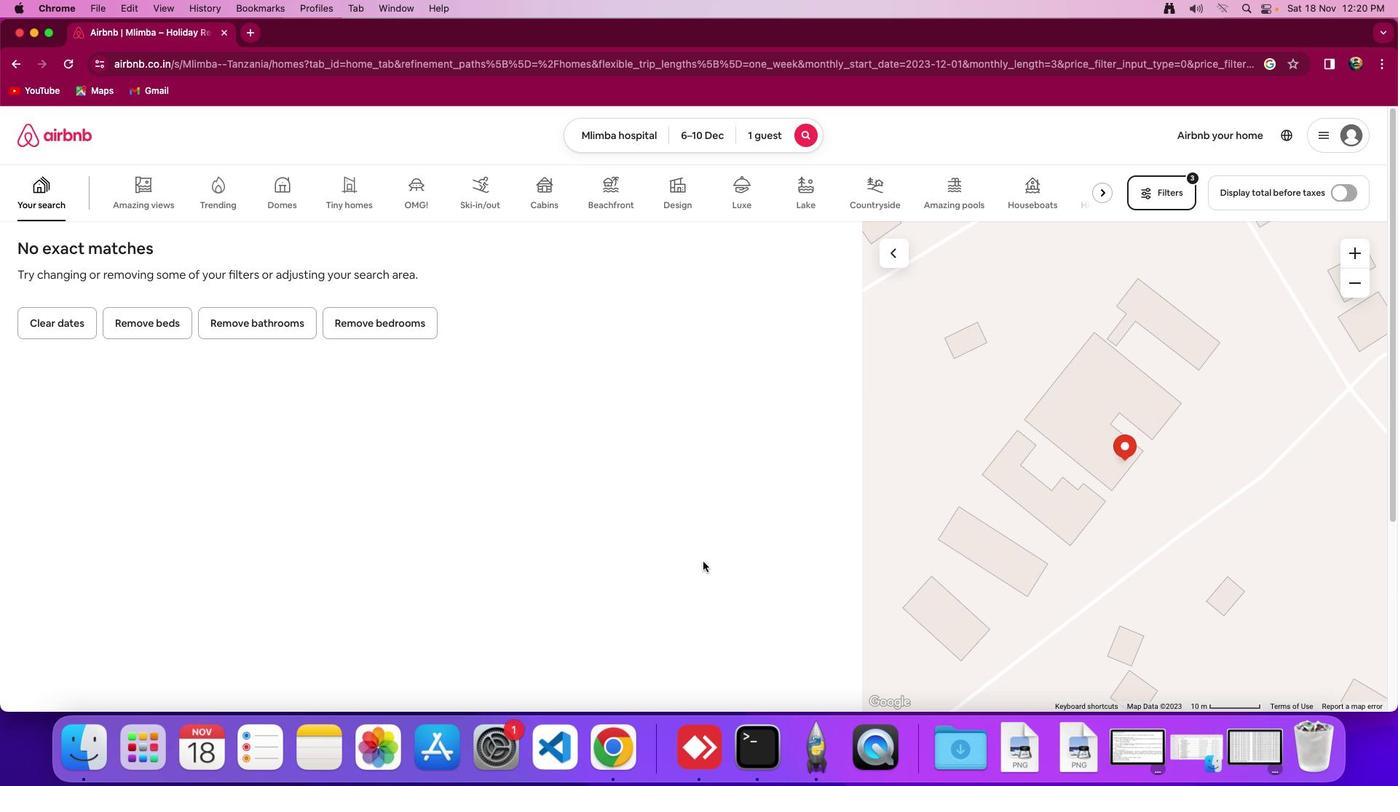 
